 Task: Open Card Copyright Protection Review in Board Content Amplification Strategies to Workspace Creative Writing and add a team member Softage.3@softage.net, a label Red, a checklist Vlogging, an attachment from your onedrive, a color Red and finally, add a card description 'Conduct team training session on leadership' and a comment 'Let us make sure we have a clear understanding of the objectives and requirements of this task before getting started.'. Add a start date 'Jan 07, 1900' with a due date 'Jan 14, 1900'
Action: Mouse moved to (68, 326)
Screenshot: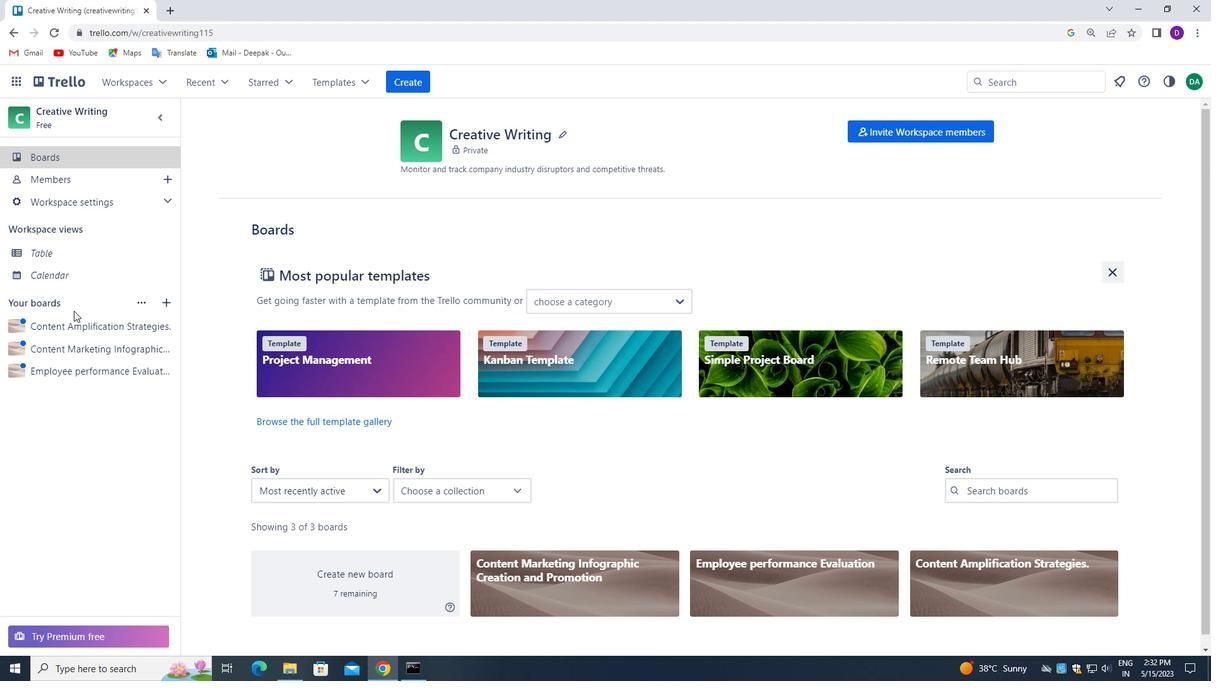 
Action: Mouse pressed left at (68, 326)
Screenshot: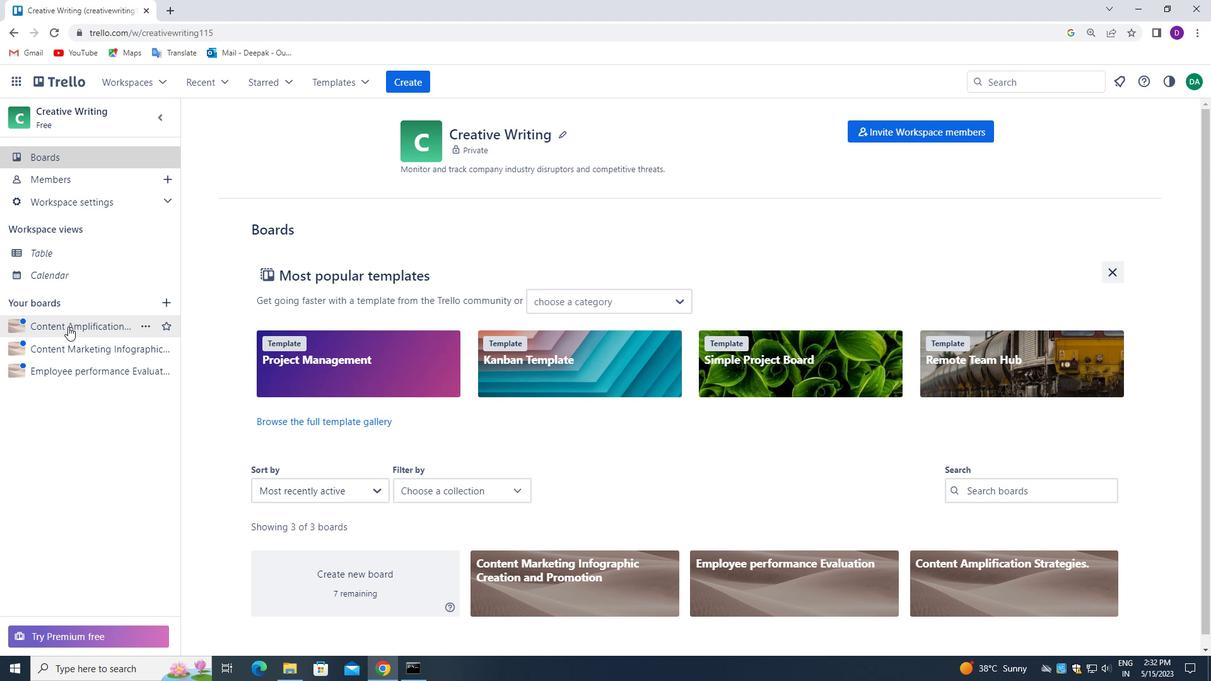 
Action: Mouse moved to (653, 199)
Screenshot: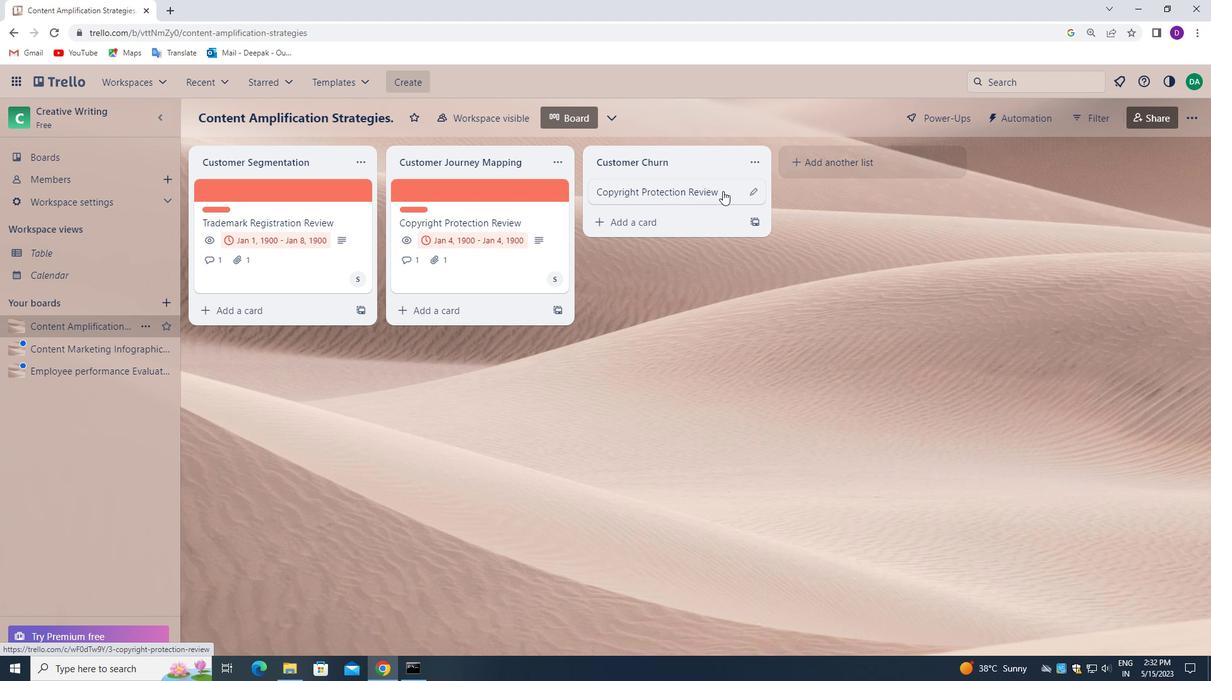 
Action: Mouse pressed left at (653, 199)
Screenshot: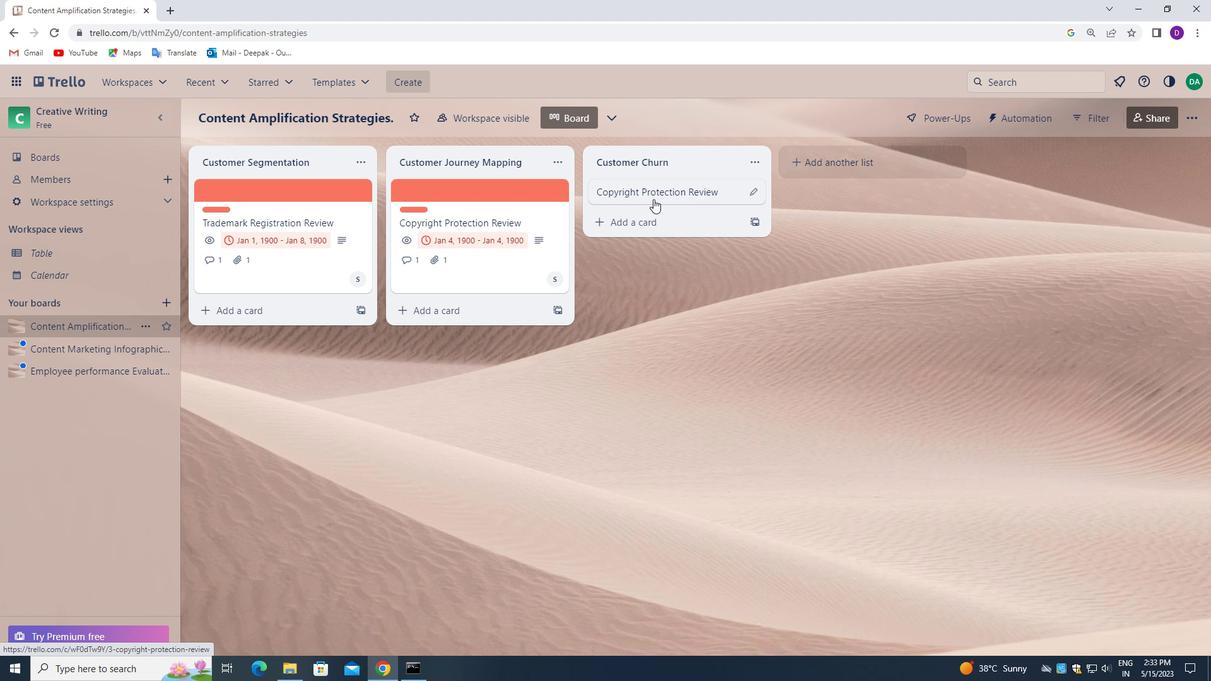 
Action: Mouse moved to (775, 239)
Screenshot: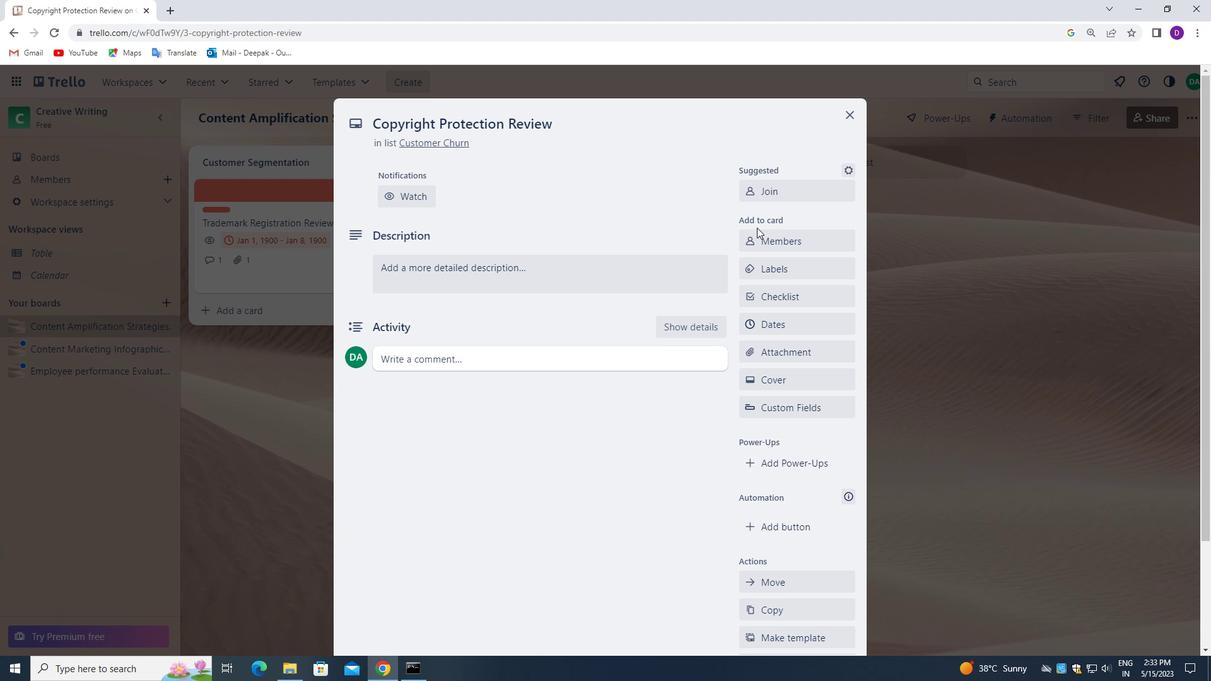
Action: Mouse pressed left at (775, 239)
Screenshot: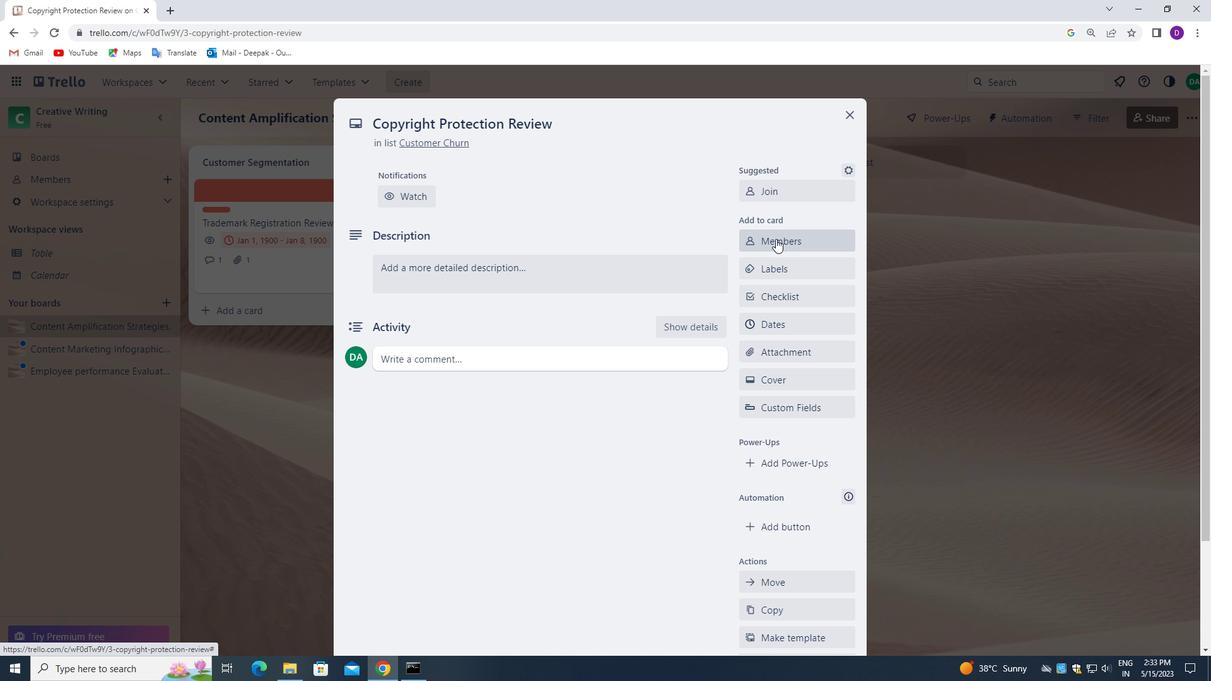 
Action: Mouse moved to (779, 297)
Screenshot: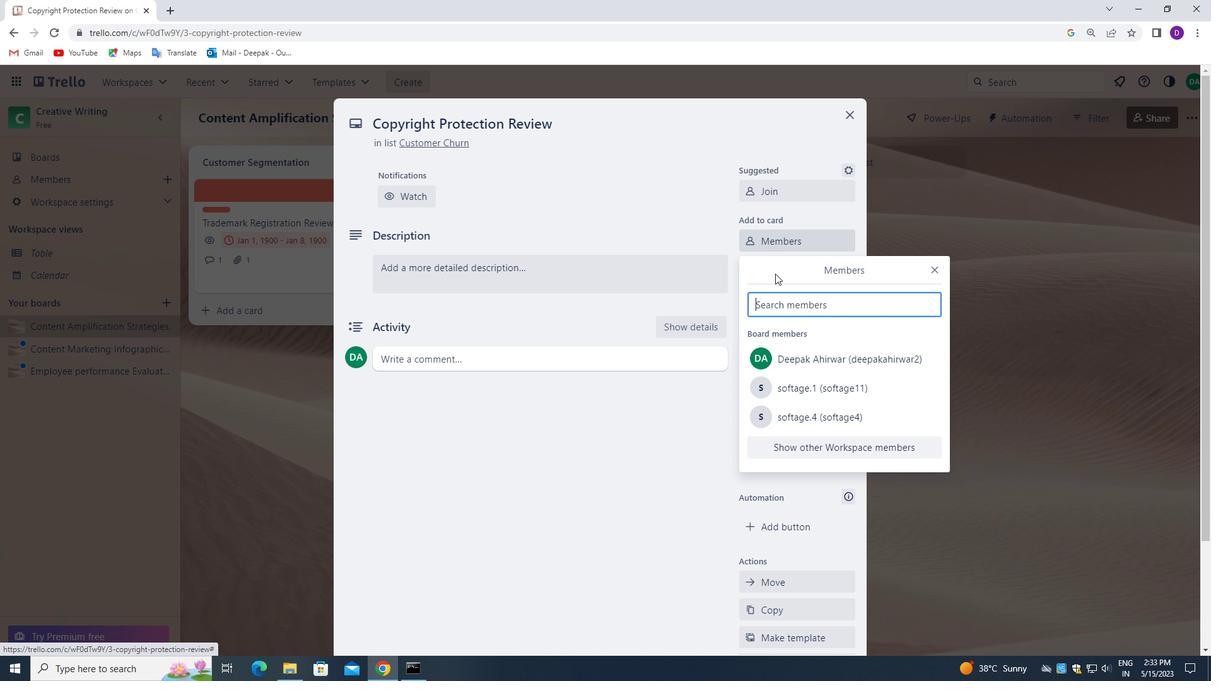 
Action: Mouse pressed left at (779, 297)
Screenshot: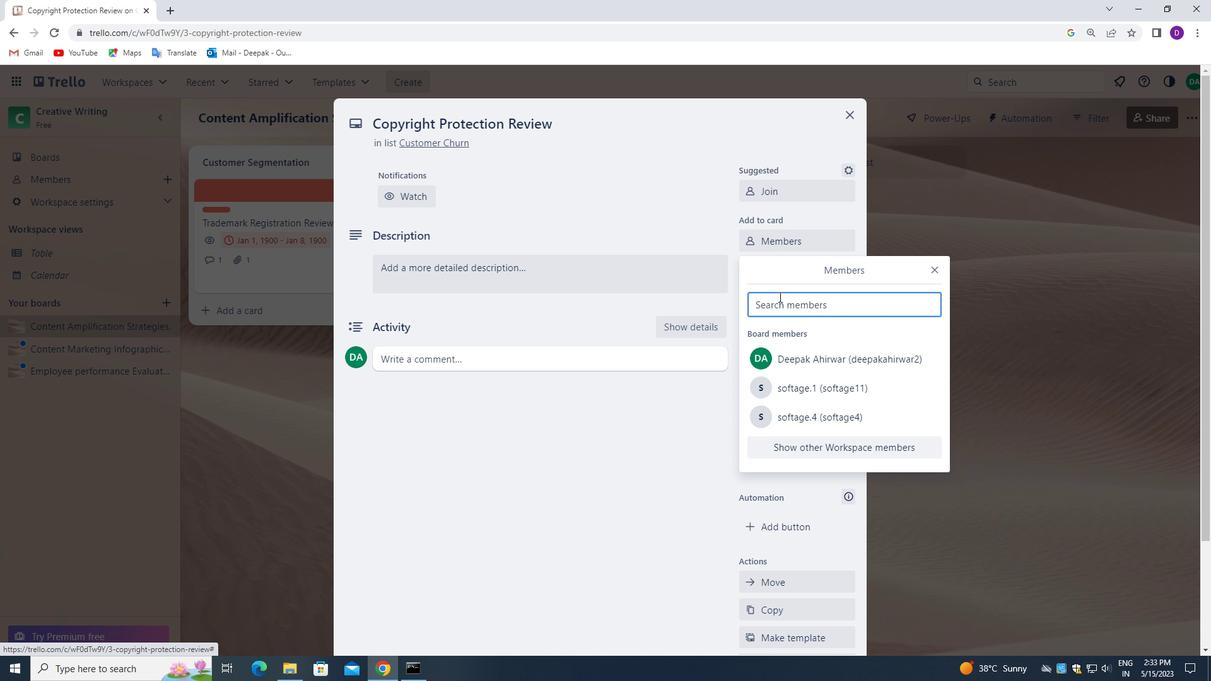 
Action: Key pressed soatage.3<Key.shift>@SOFTAGE.NET
Screenshot: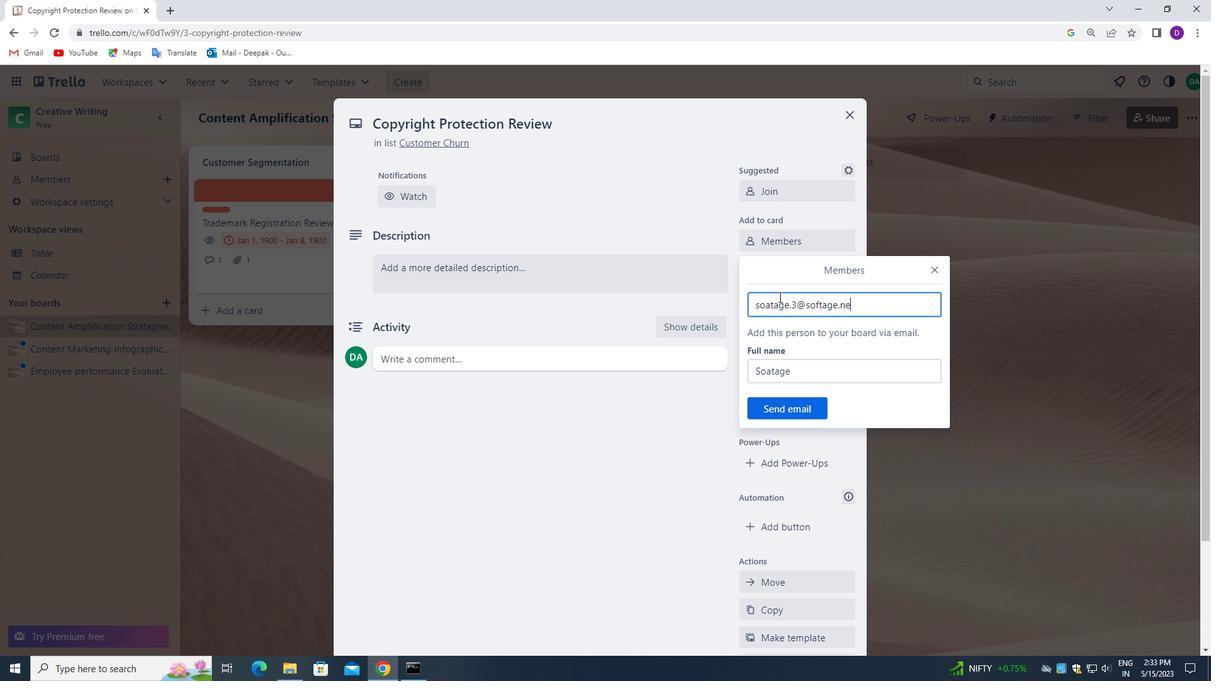 
Action: Mouse moved to (767, 305)
Screenshot: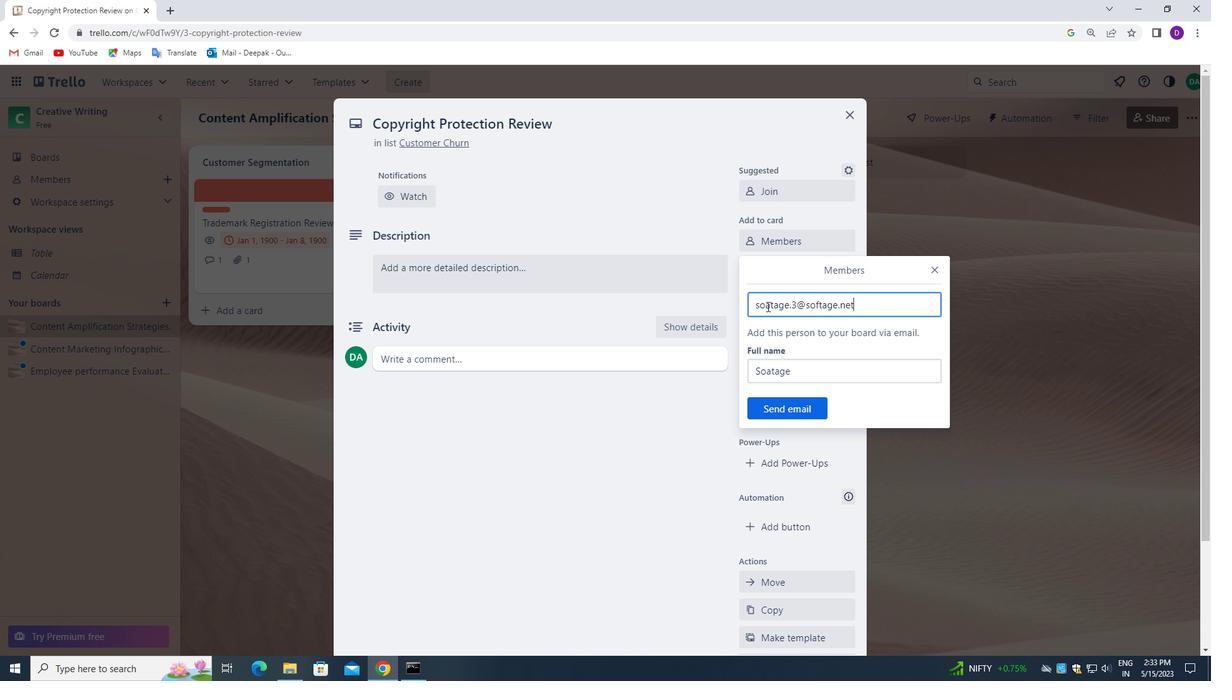 
Action: Mouse pressed left at (767, 305)
Screenshot: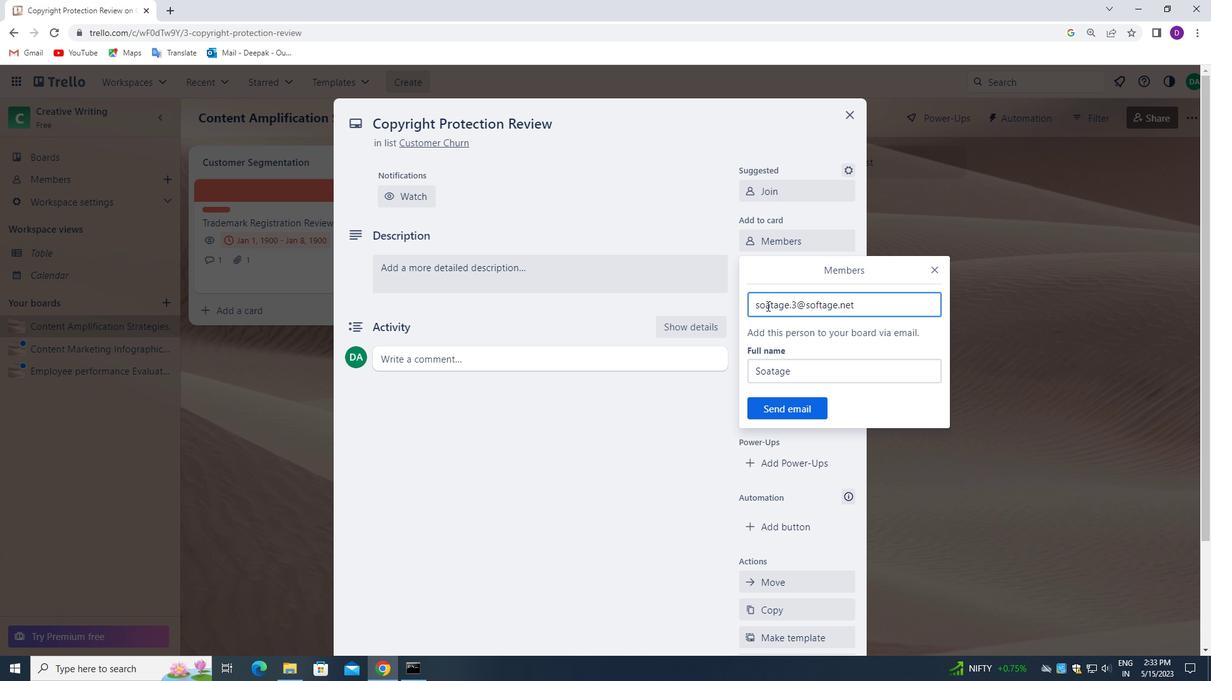 
Action: Mouse moved to (770, 307)
Screenshot: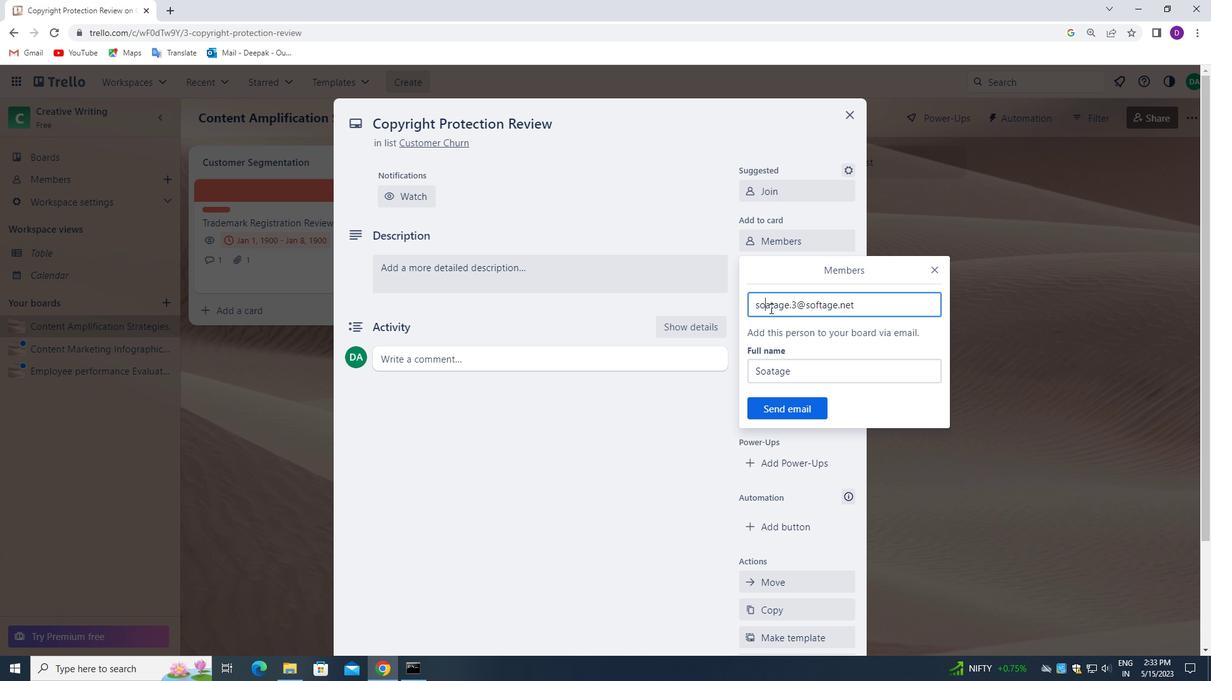 
Action: Mouse pressed left at (770, 307)
Screenshot: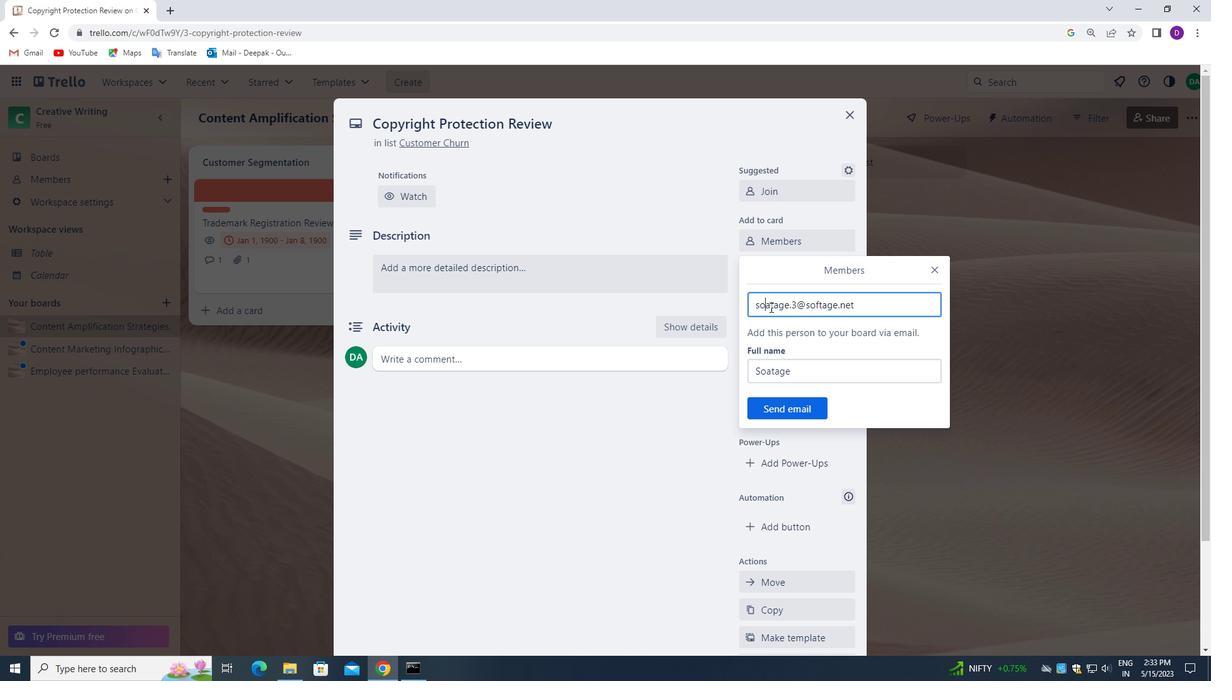 
Action: Mouse moved to (790, 343)
Screenshot: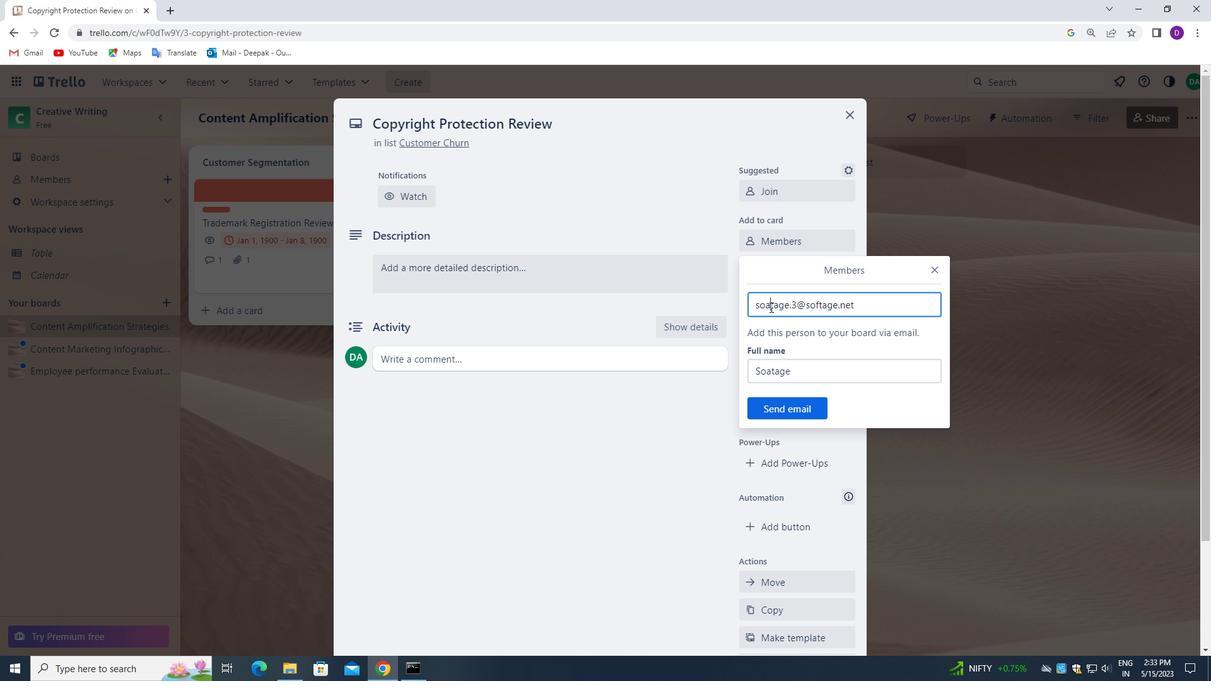 
Action: Key pressed <Key.backspace>F
Screenshot: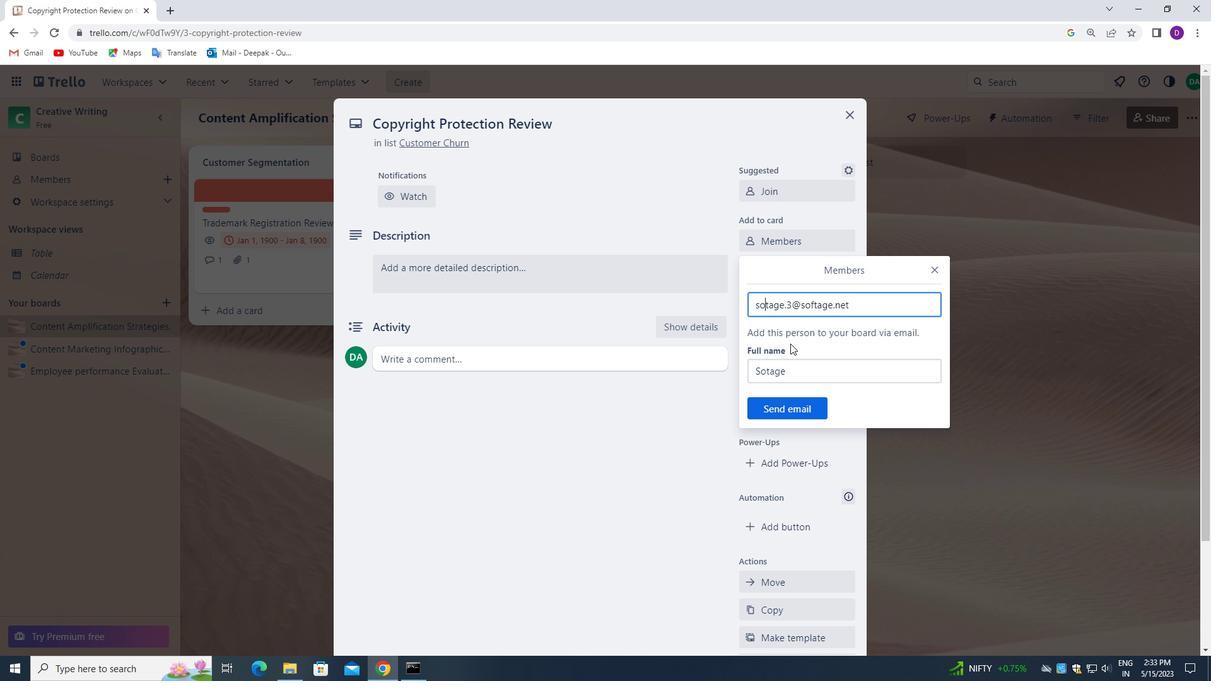 
Action: Mouse moved to (773, 399)
Screenshot: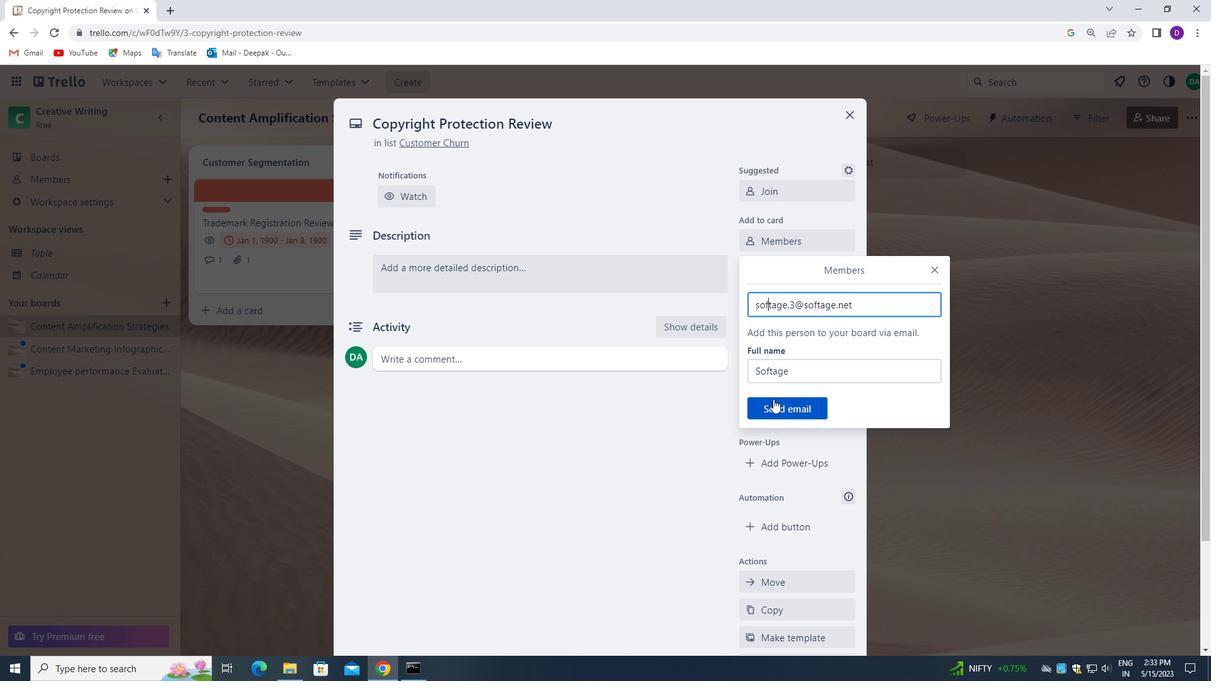 
Action: Mouse pressed left at (773, 399)
Screenshot: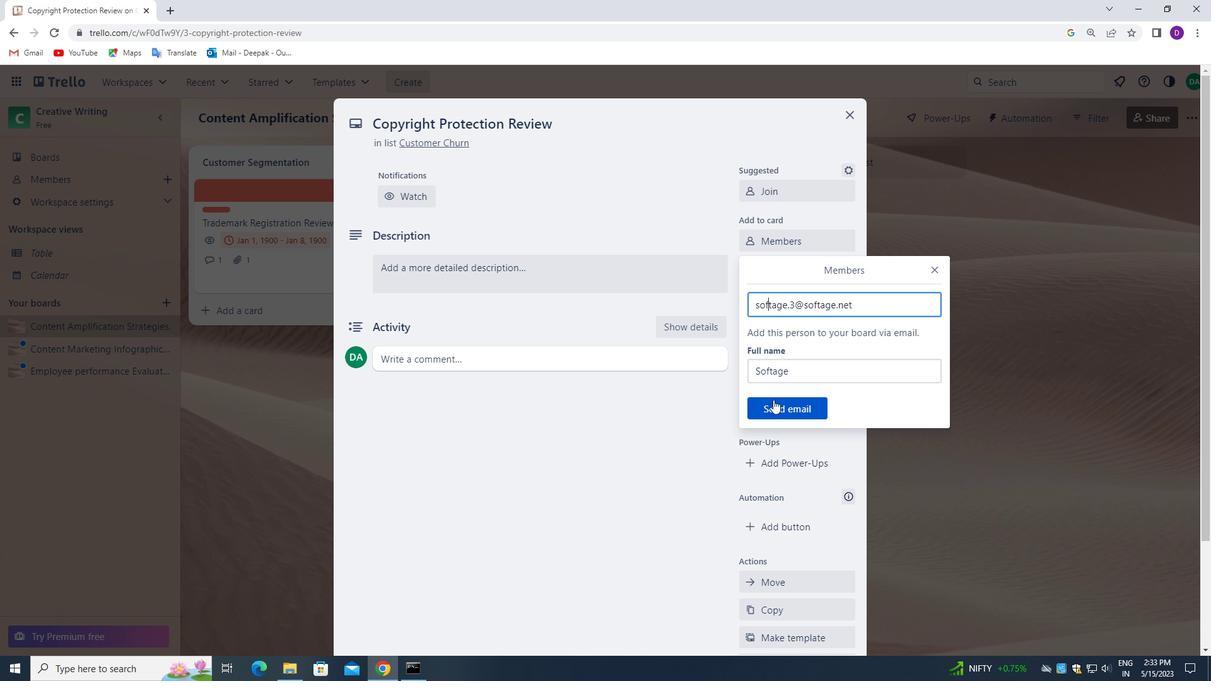 
Action: Mouse moved to (784, 260)
Screenshot: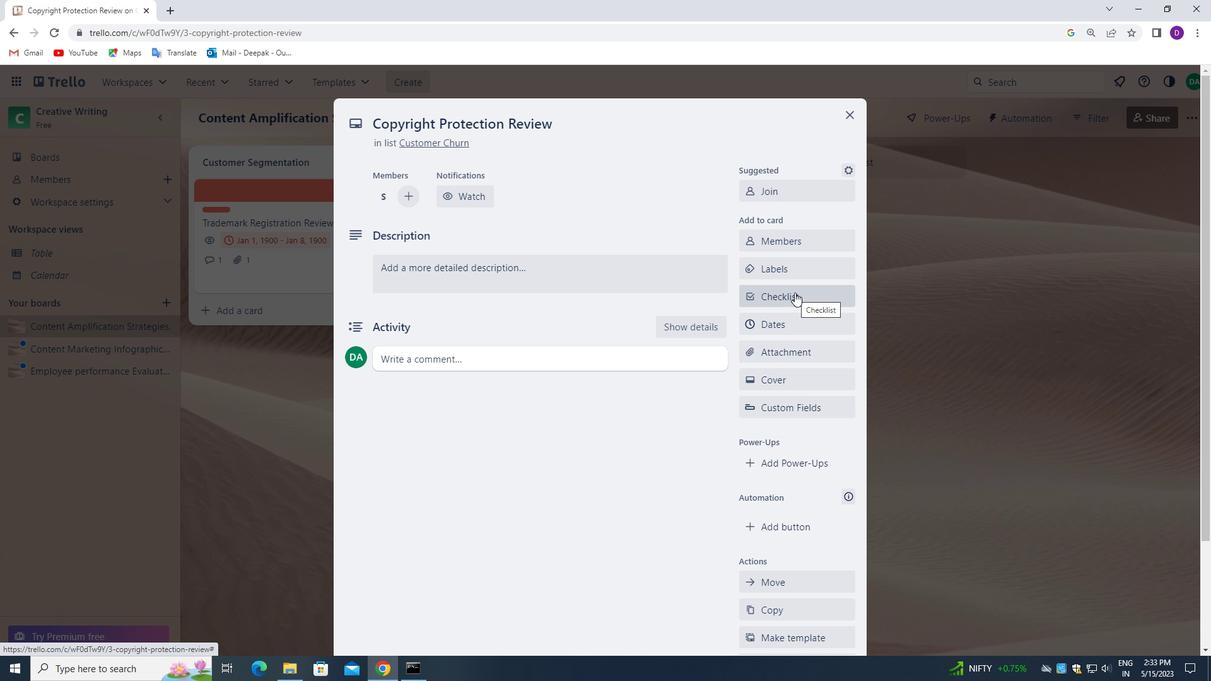 
Action: Mouse pressed left at (784, 260)
Screenshot: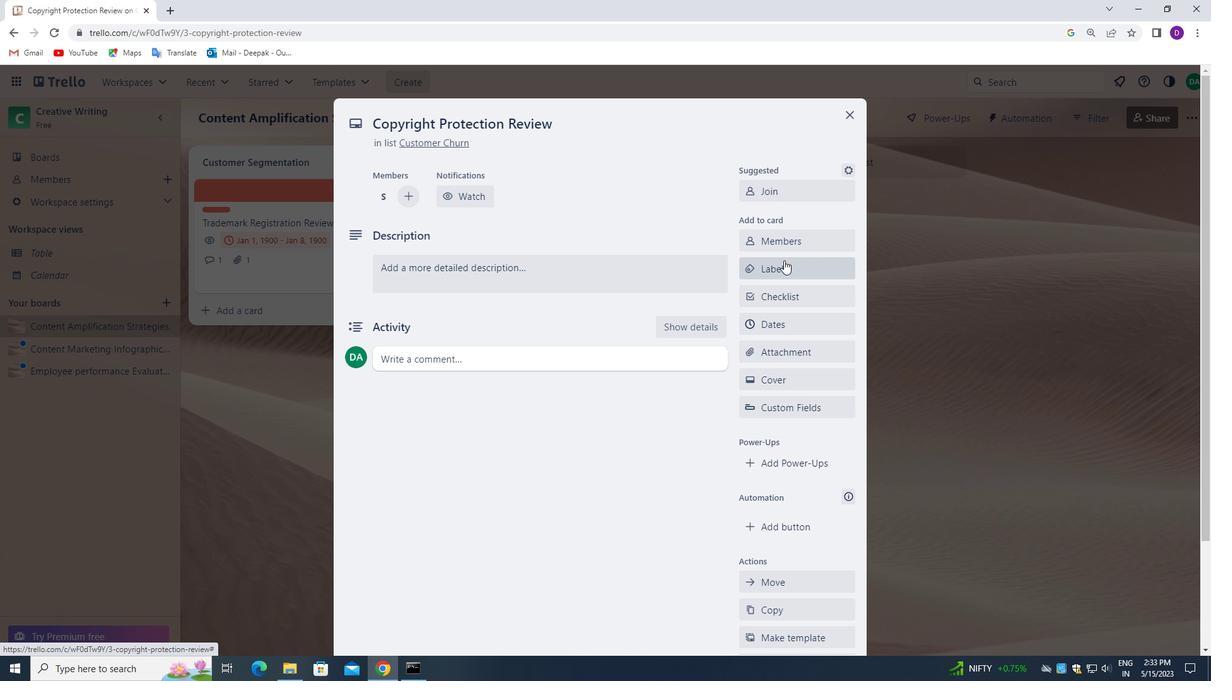 
Action: Mouse moved to (811, 454)
Screenshot: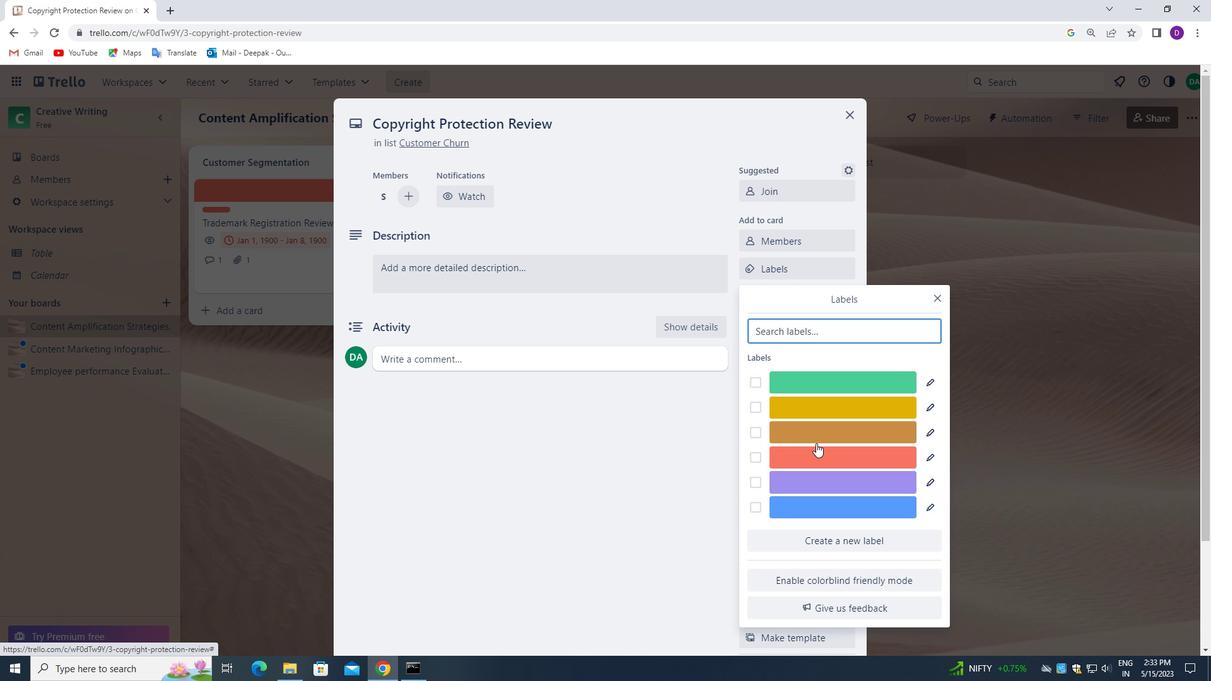 
Action: Mouse pressed left at (811, 454)
Screenshot: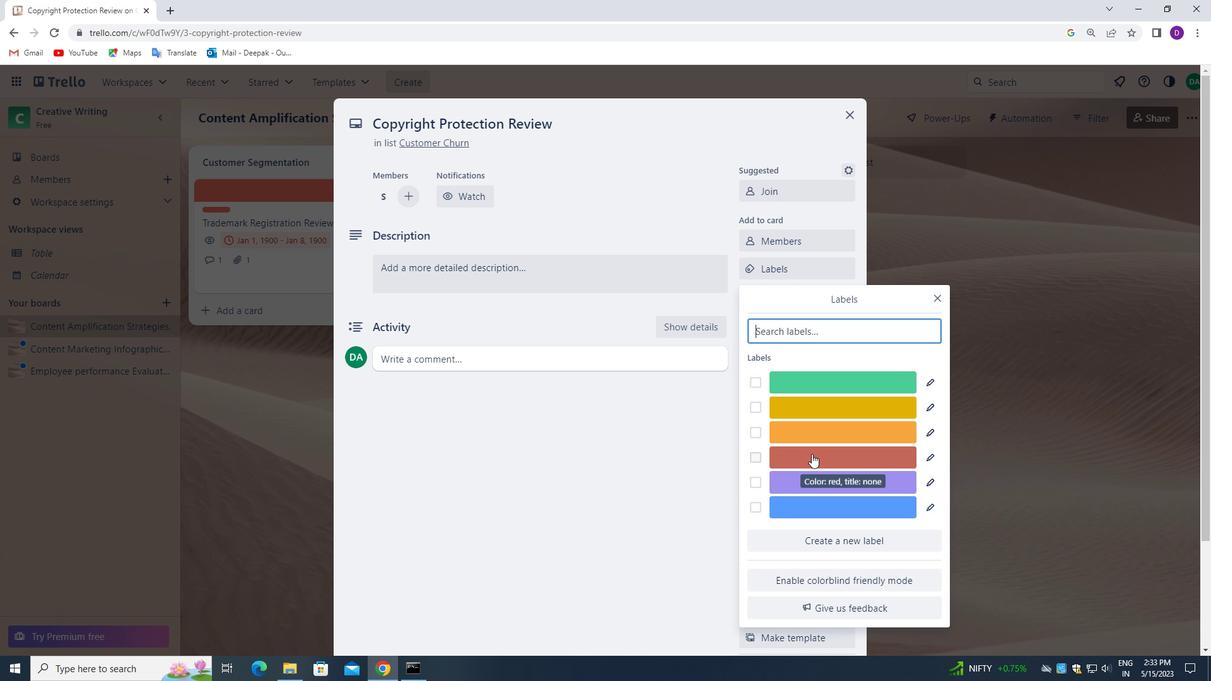 
Action: Mouse moved to (1074, 356)
Screenshot: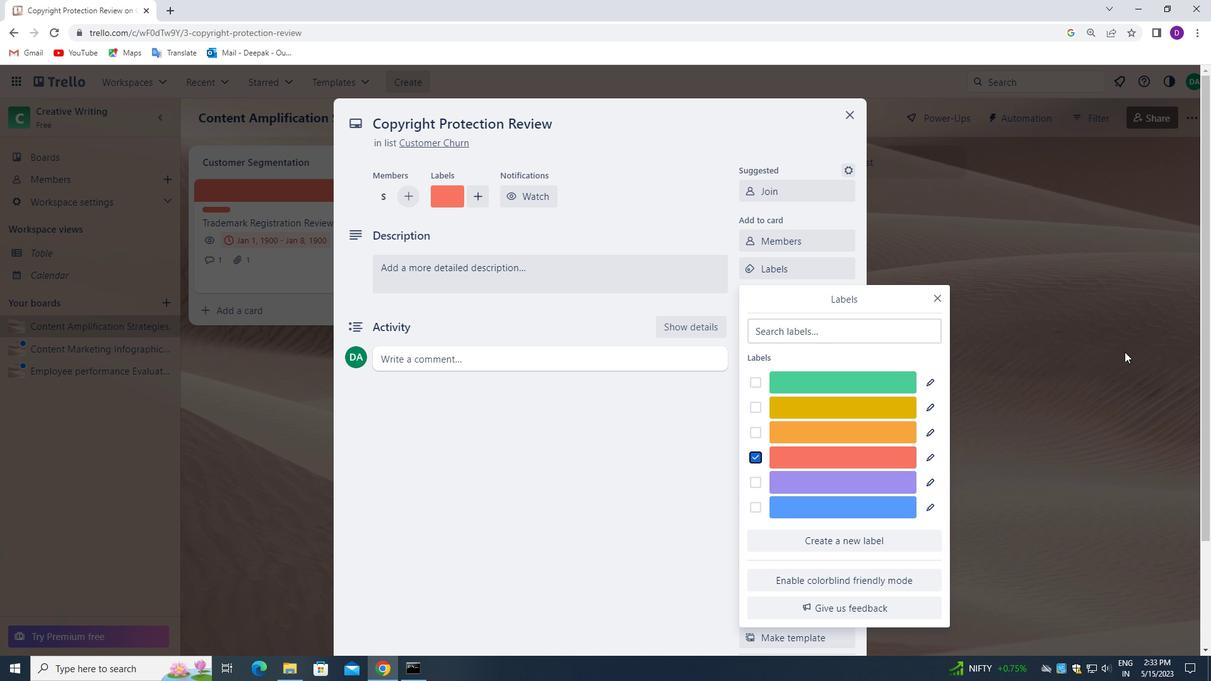
Action: Mouse pressed left at (1074, 356)
Screenshot: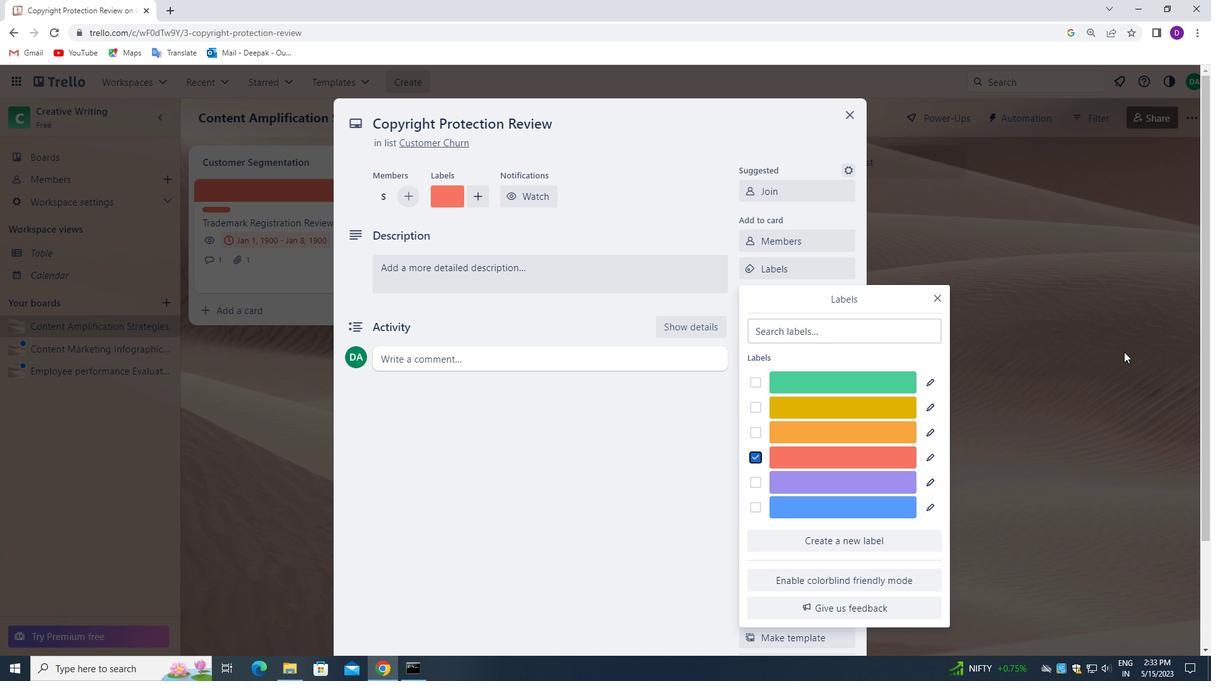 
Action: Mouse moved to (809, 293)
Screenshot: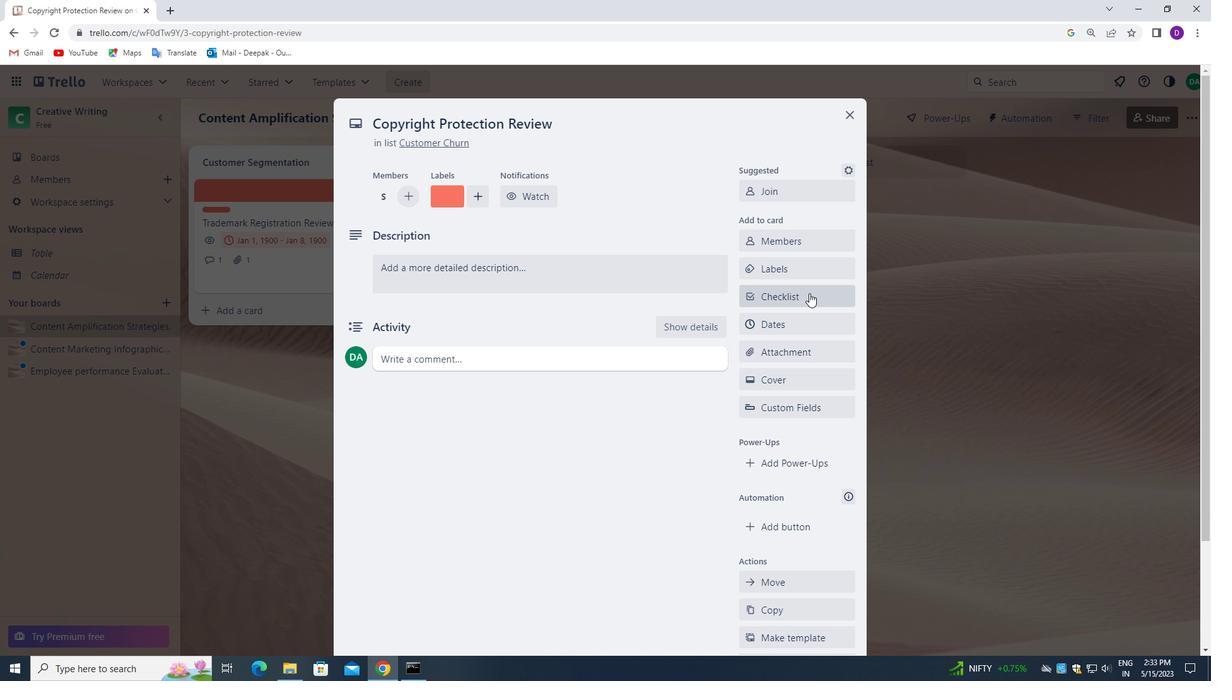 
Action: Mouse pressed left at (809, 293)
Screenshot: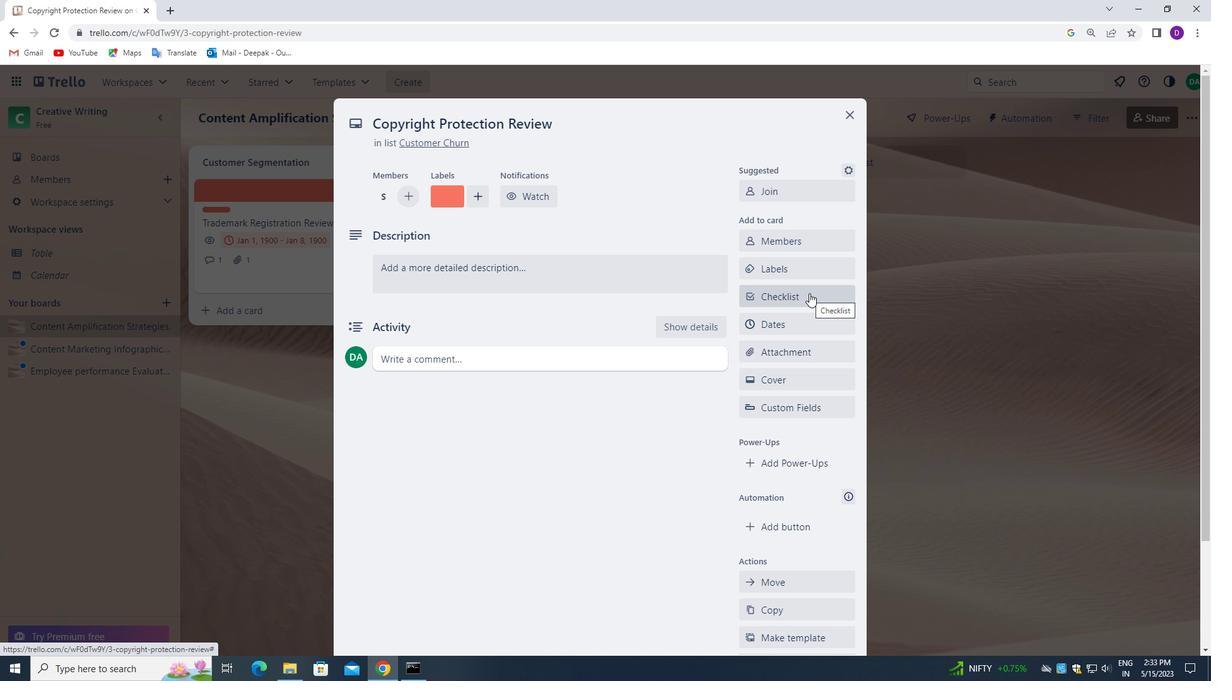 
Action: Mouse moved to (801, 369)
Screenshot: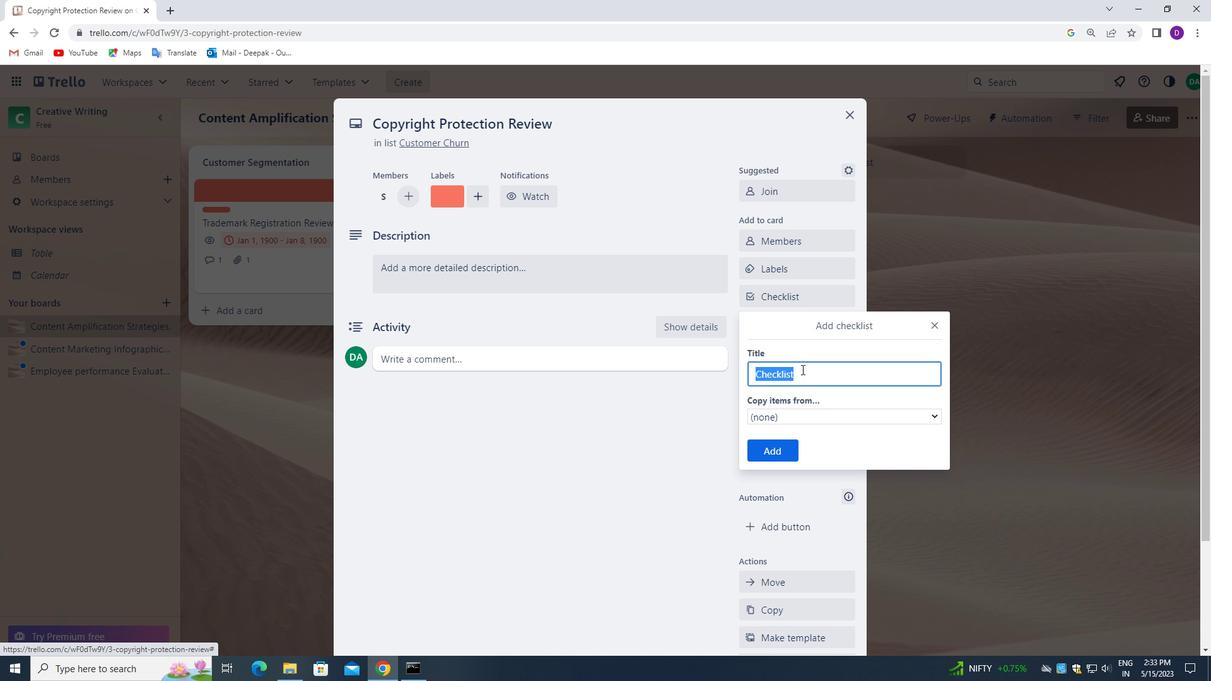 
Action: Key pressed <Key.backspace><Key.shift>VLOF<Key.backspace>
Screenshot: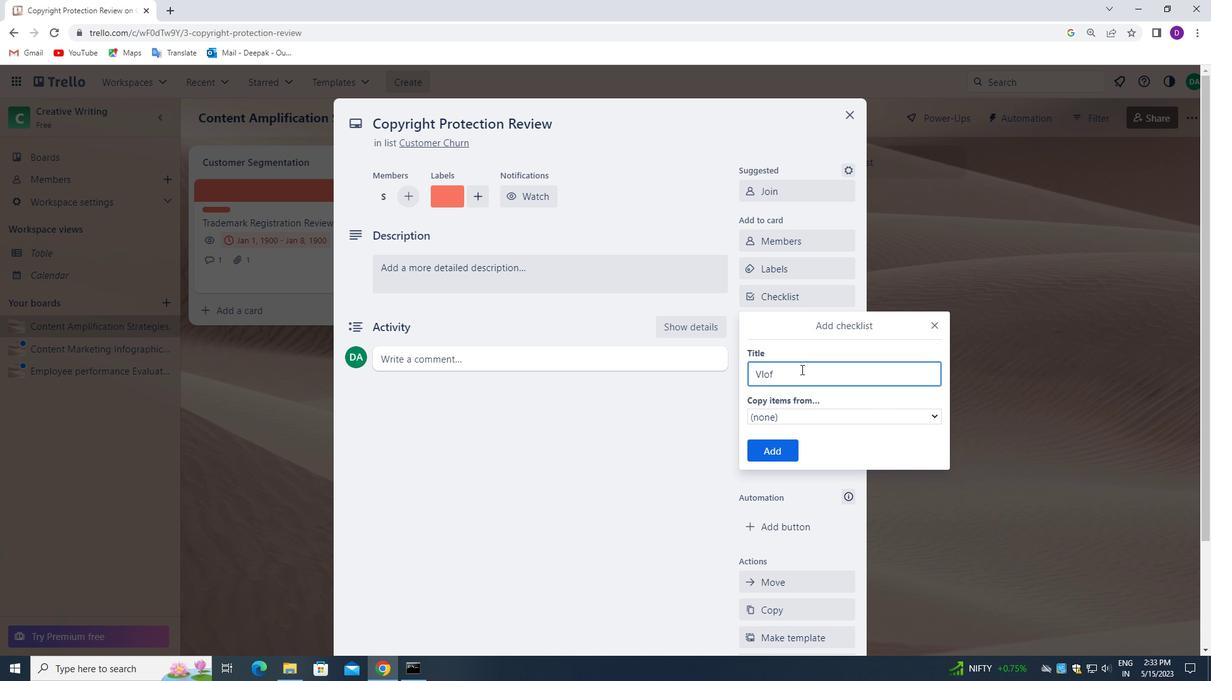 
Action: Mouse moved to (820, 410)
Screenshot: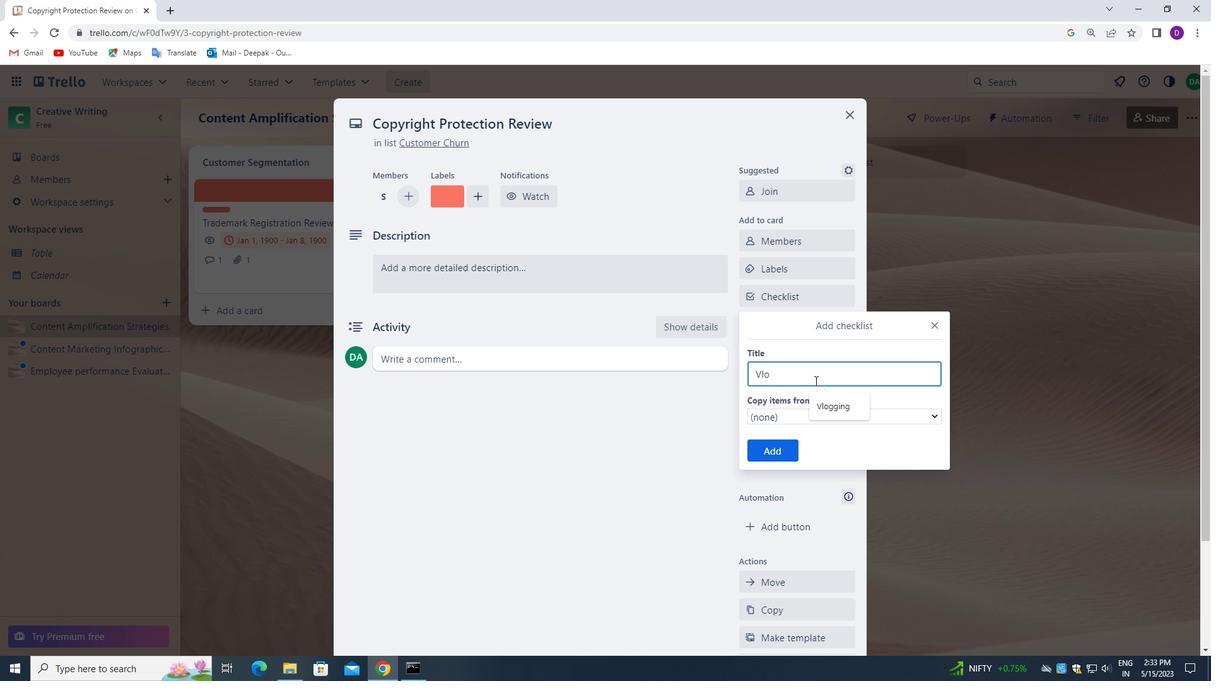 
Action: Mouse pressed left at (820, 410)
Screenshot: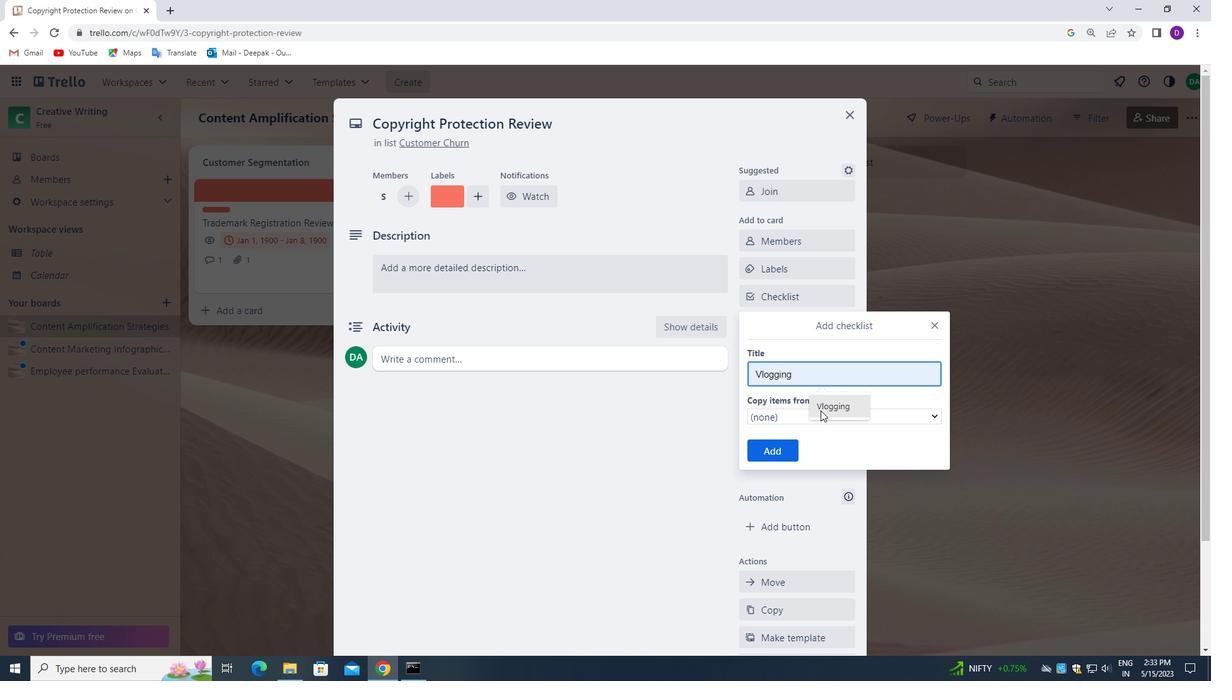 
Action: Mouse moved to (765, 453)
Screenshot: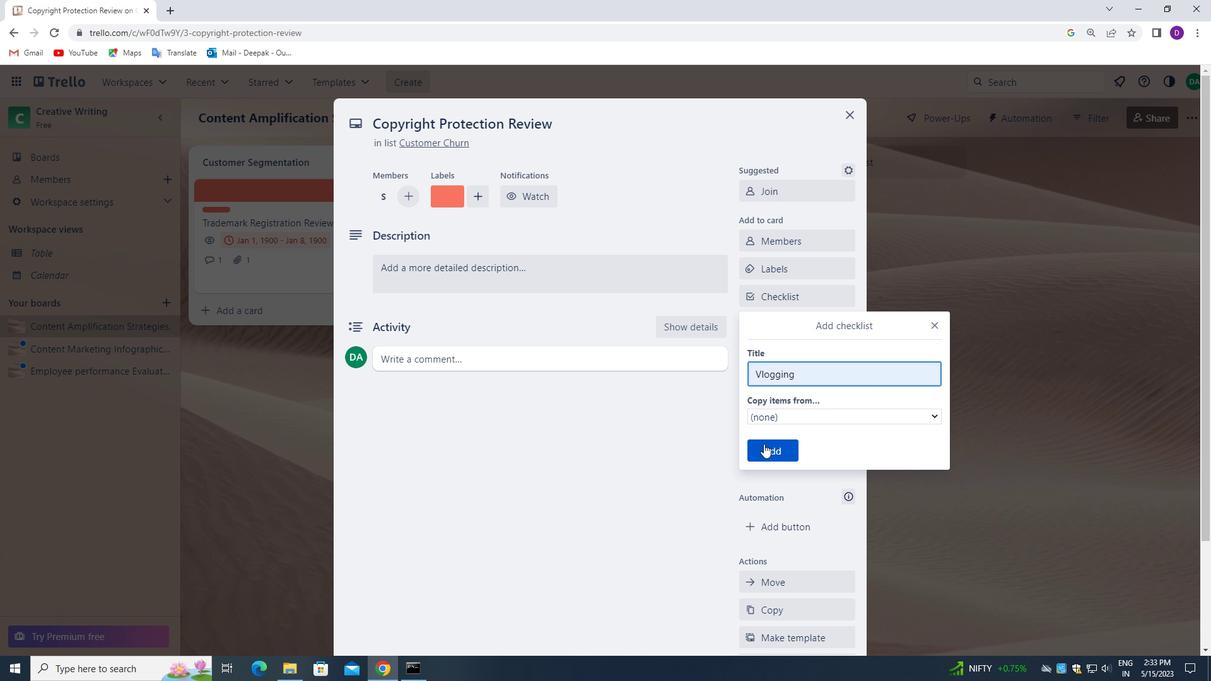 
Action: Mouse pressed left at (765, 453)
Screenshot: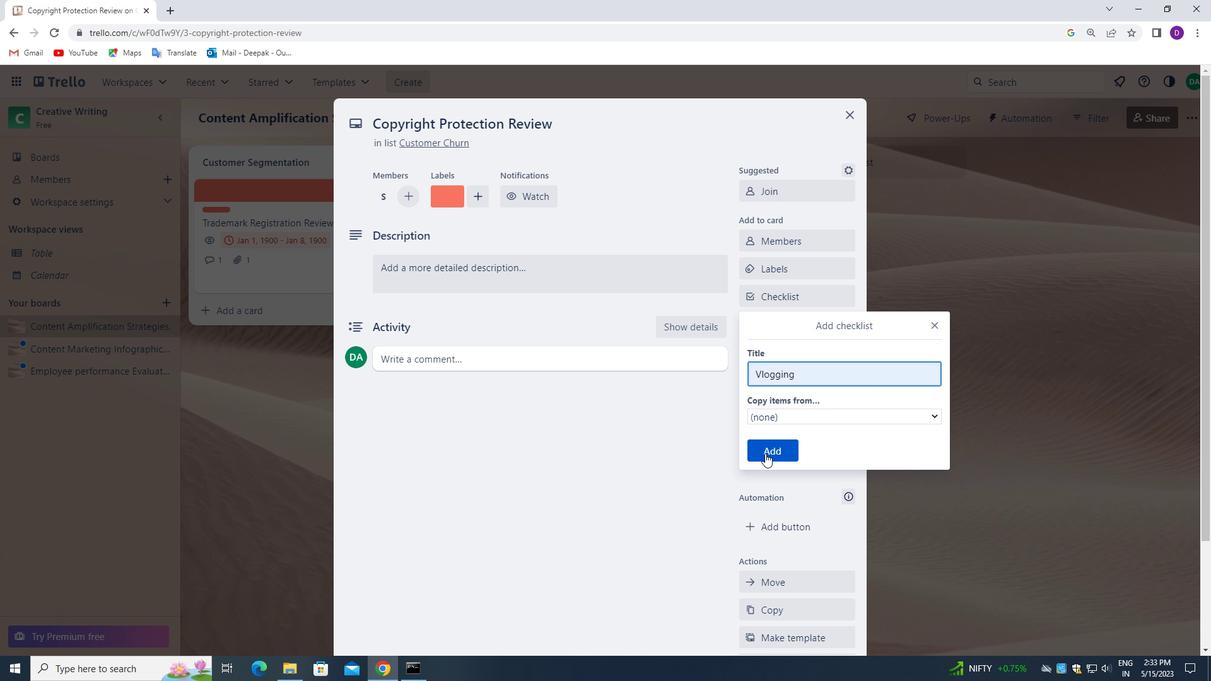 
Action: Mouse moved to (803, 346)
Screenshot: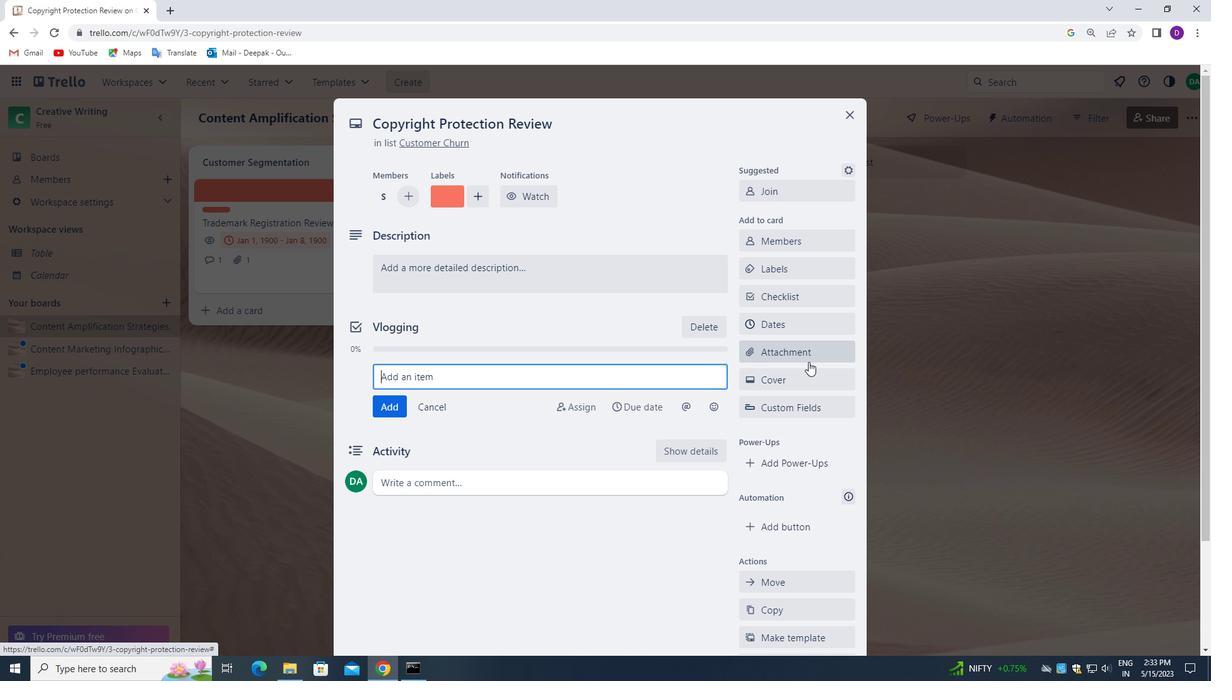 
Action: Mouse pressed left at (803, 346)
Screenshot: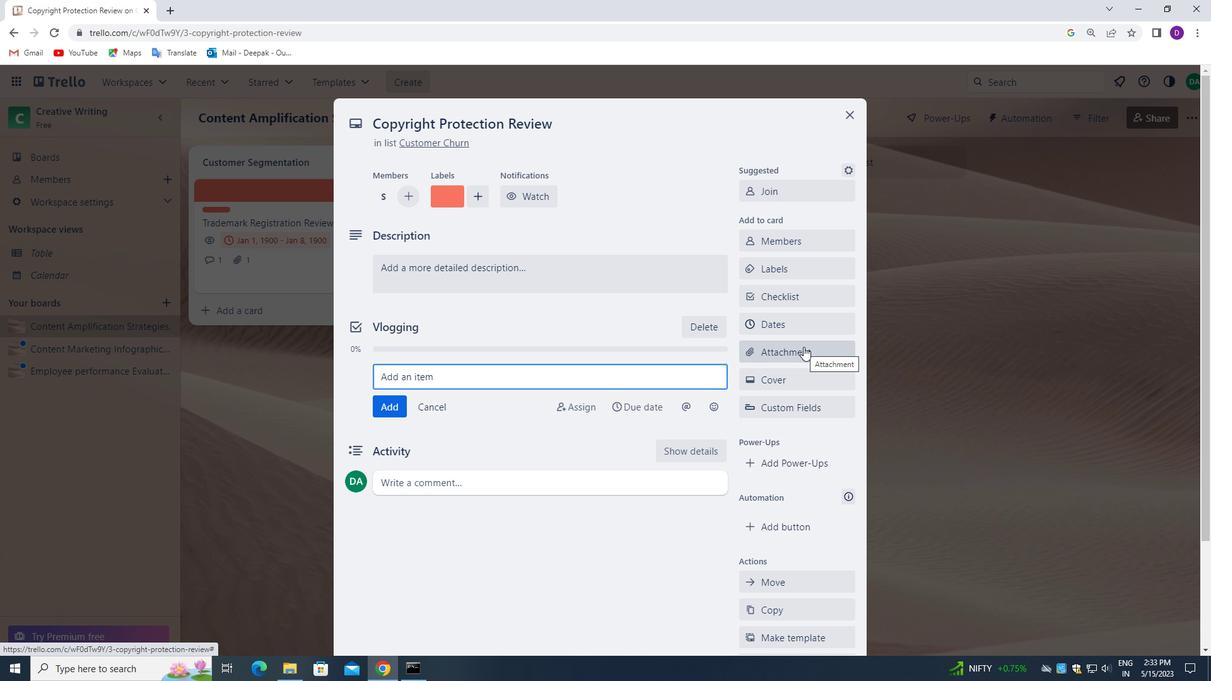 
Action: Mouse moved to (771, 255)
Screenshot: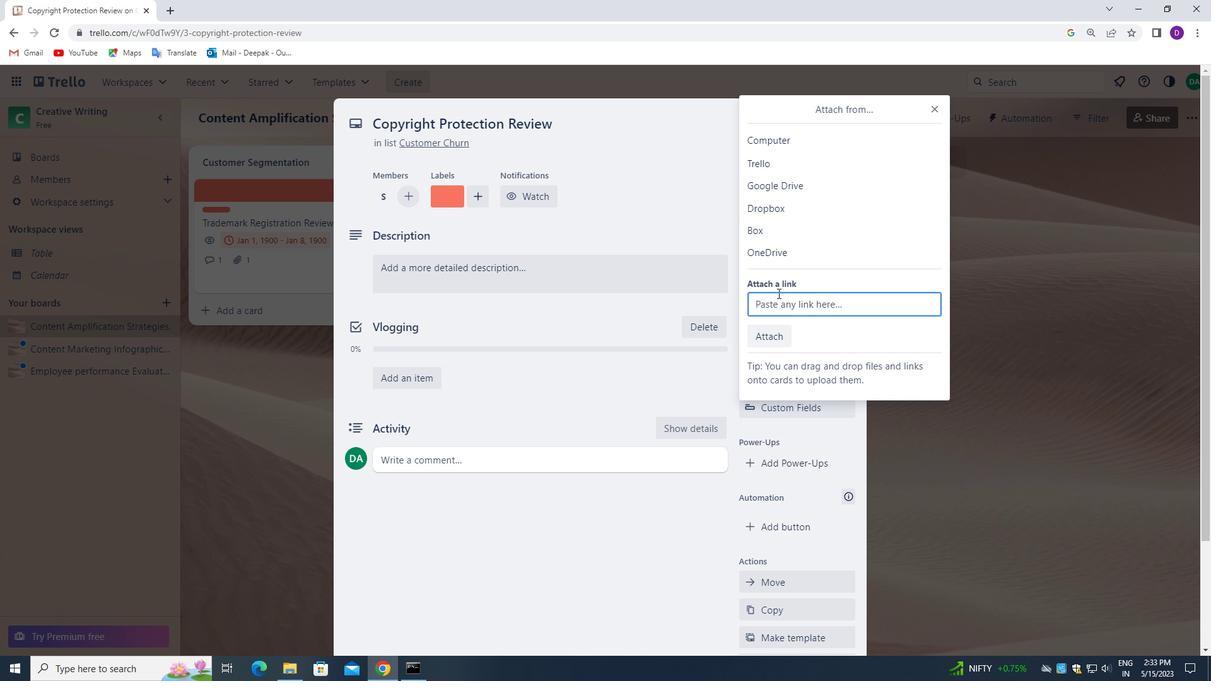 
Action: Mouse pressed left at (771, 255)
Screenshot: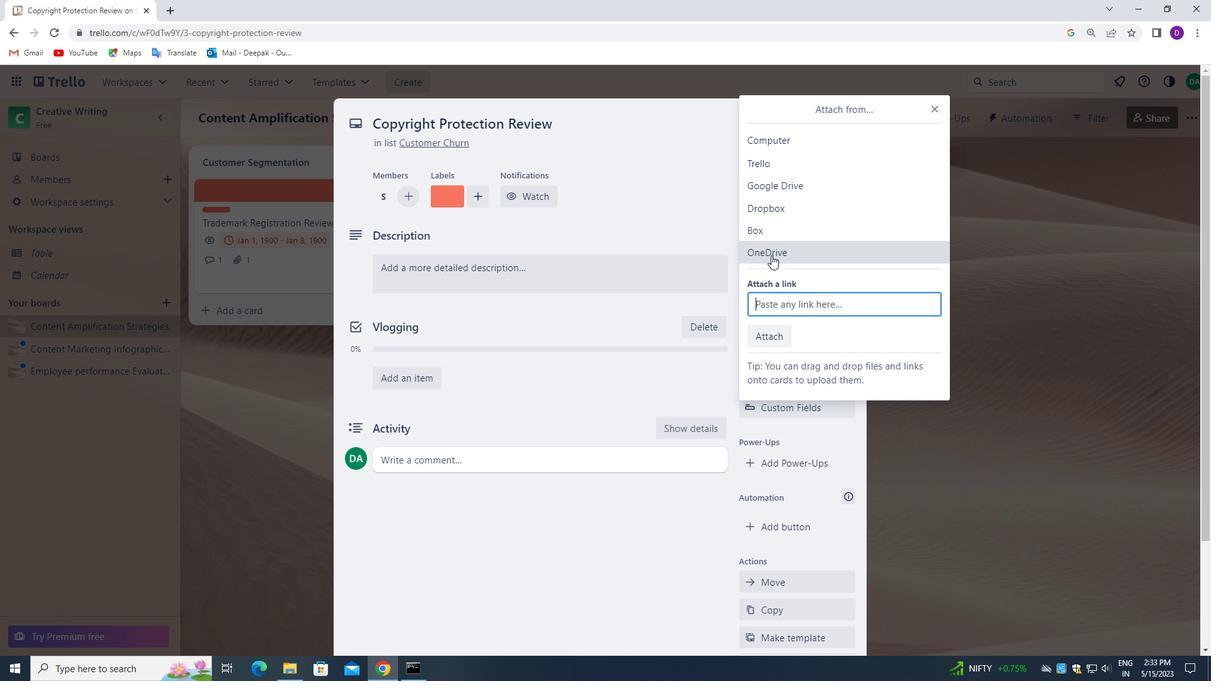 
Action: Mouse moved to (486, 275)
Screenshot: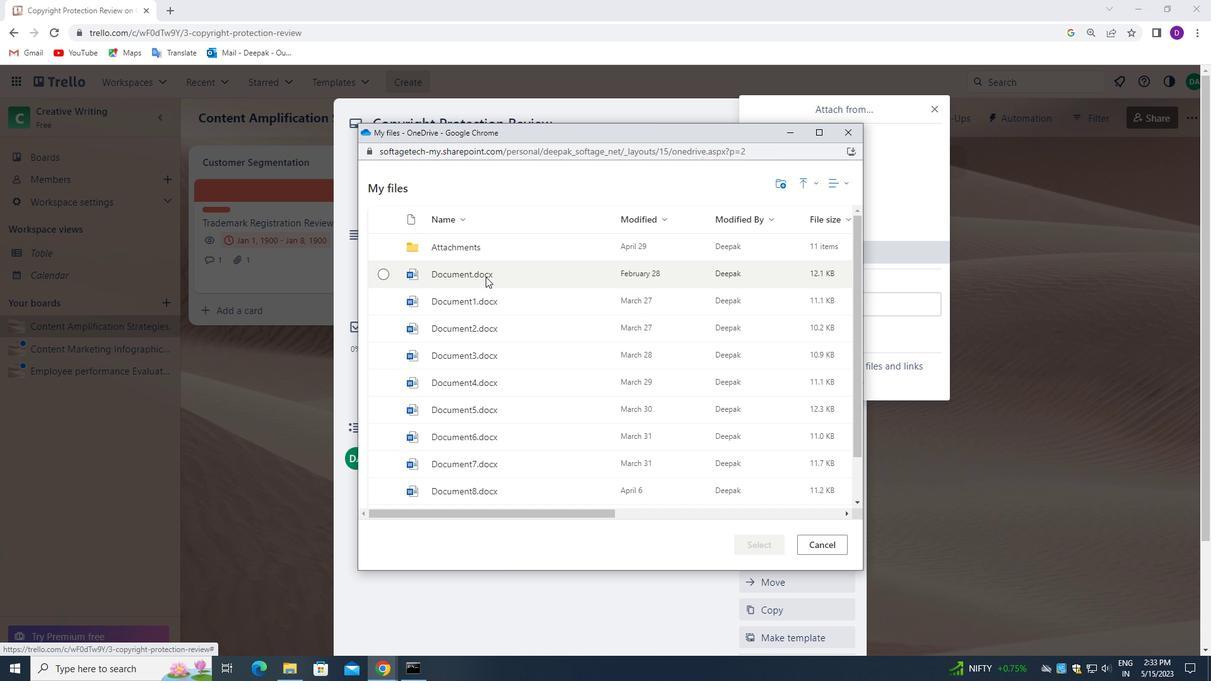 
Action: Mouse pressed left at (486, 275)
Screenshot: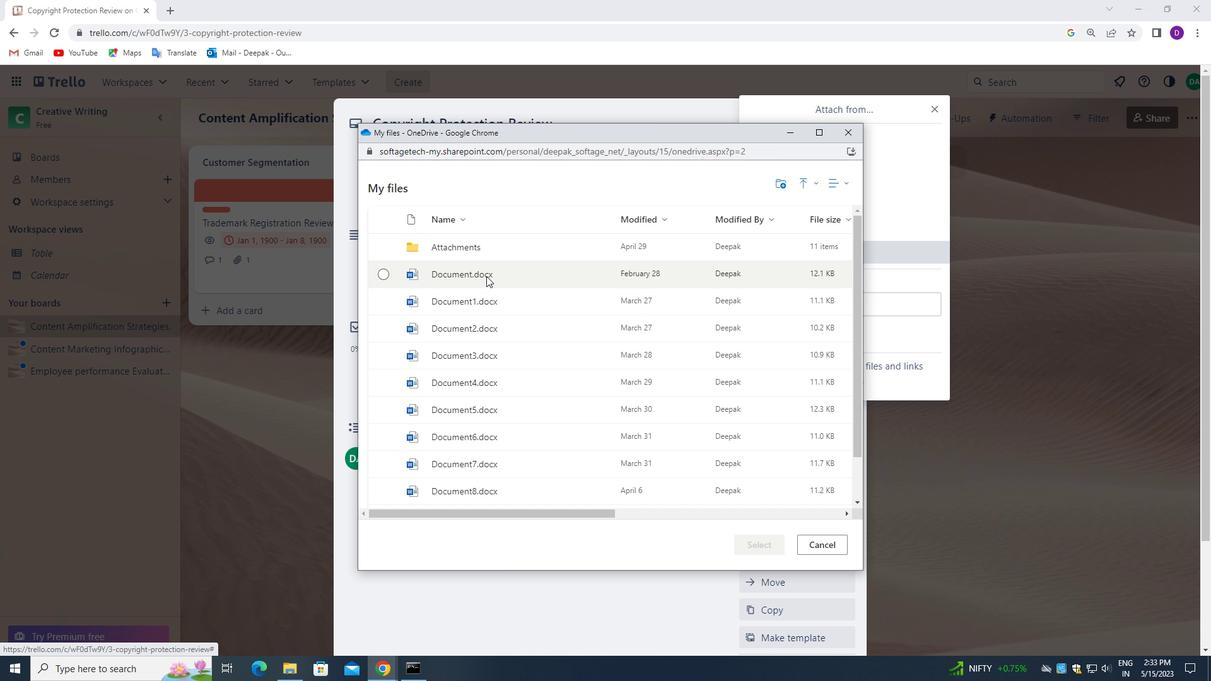 
Action: Mouse moved to (751, 540)
Screenshot: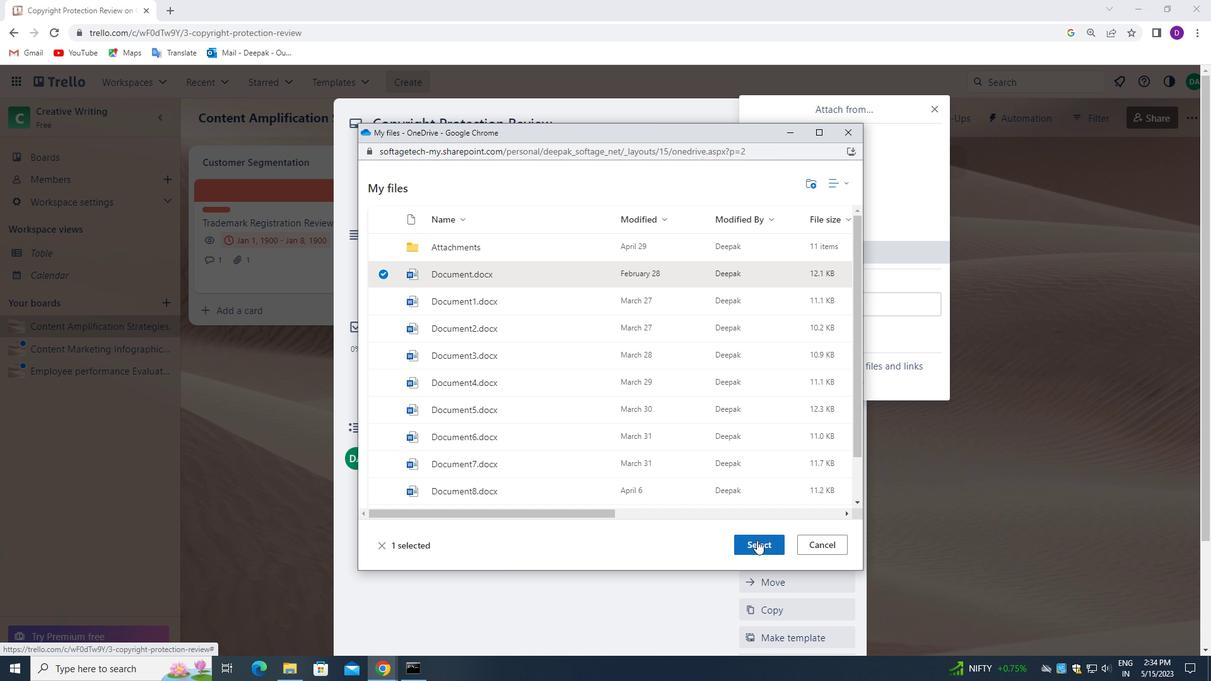 
Action: Mouse pressed left at (751, 540)
Screenshot: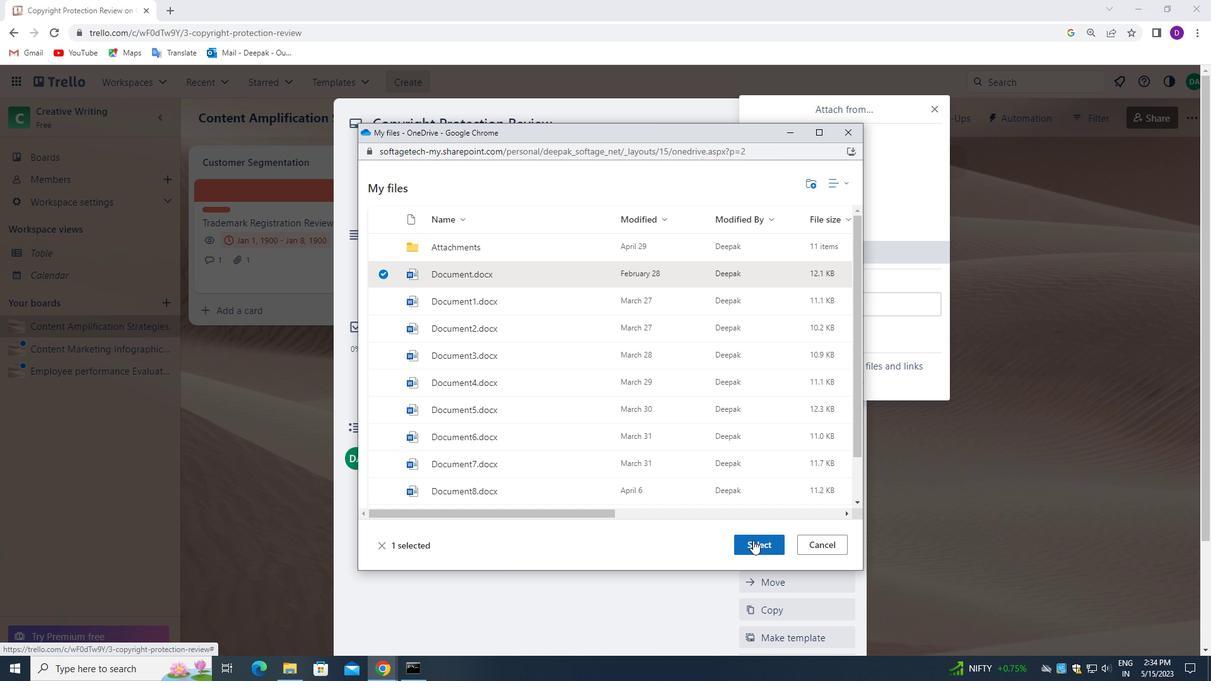 
Action: Mouse moved to (792, 373)
Screenshot: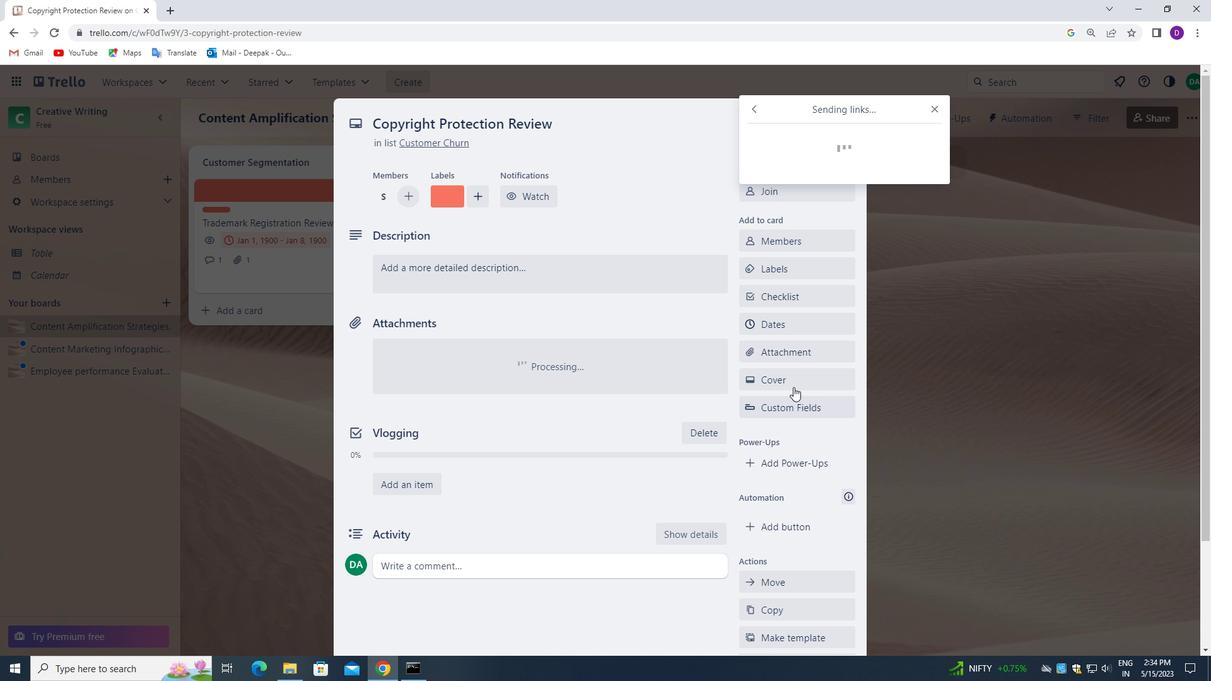 
Action: Mouse pressed left at (792, 373)
Screenshot: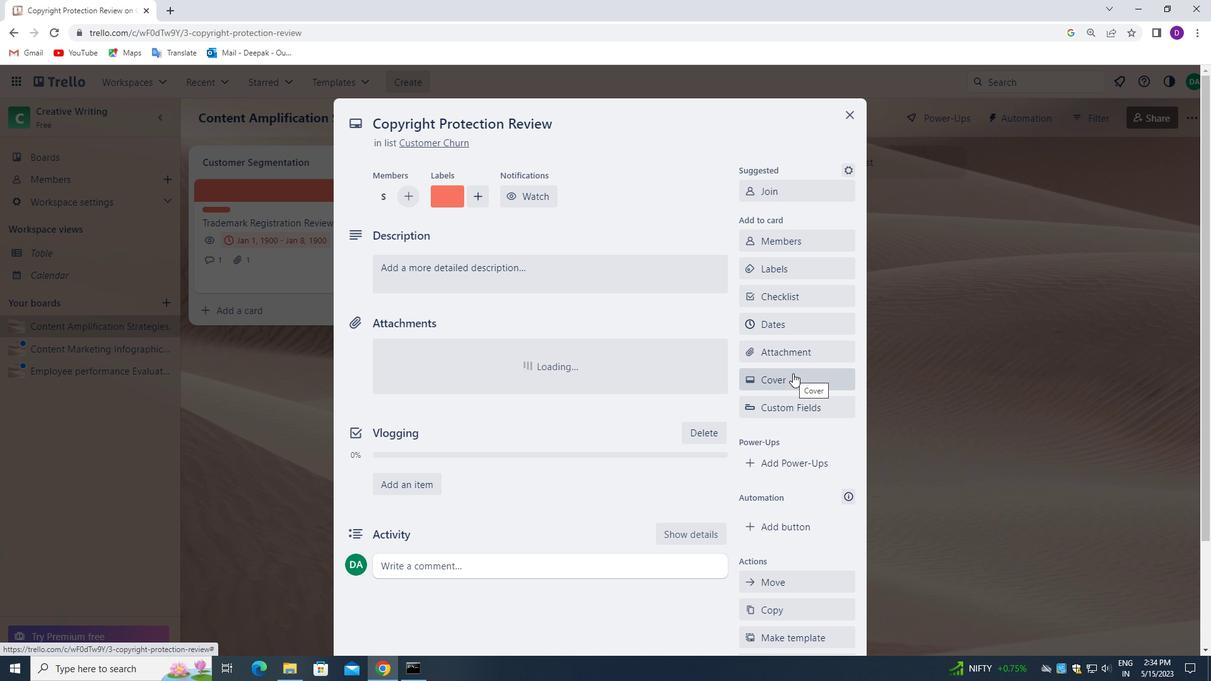 
Action: Mouse moved to (881, 230)
Screenshot: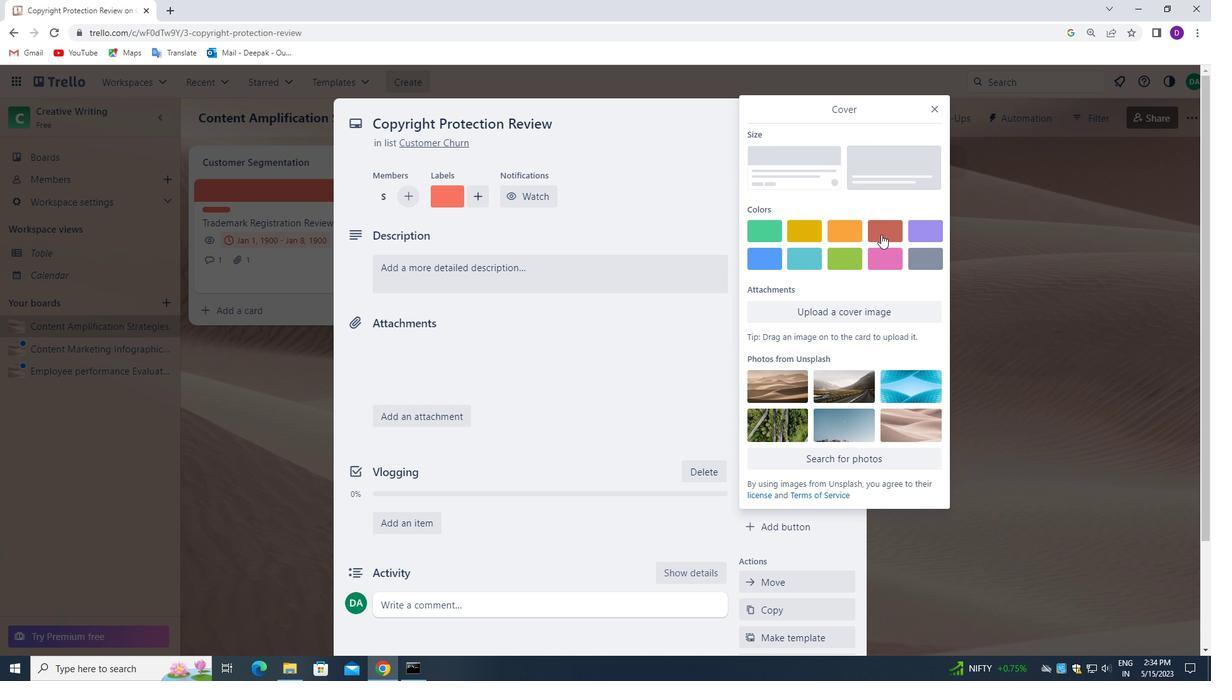 
Action: Mouse pressed left at (881, 230)
Screenshot: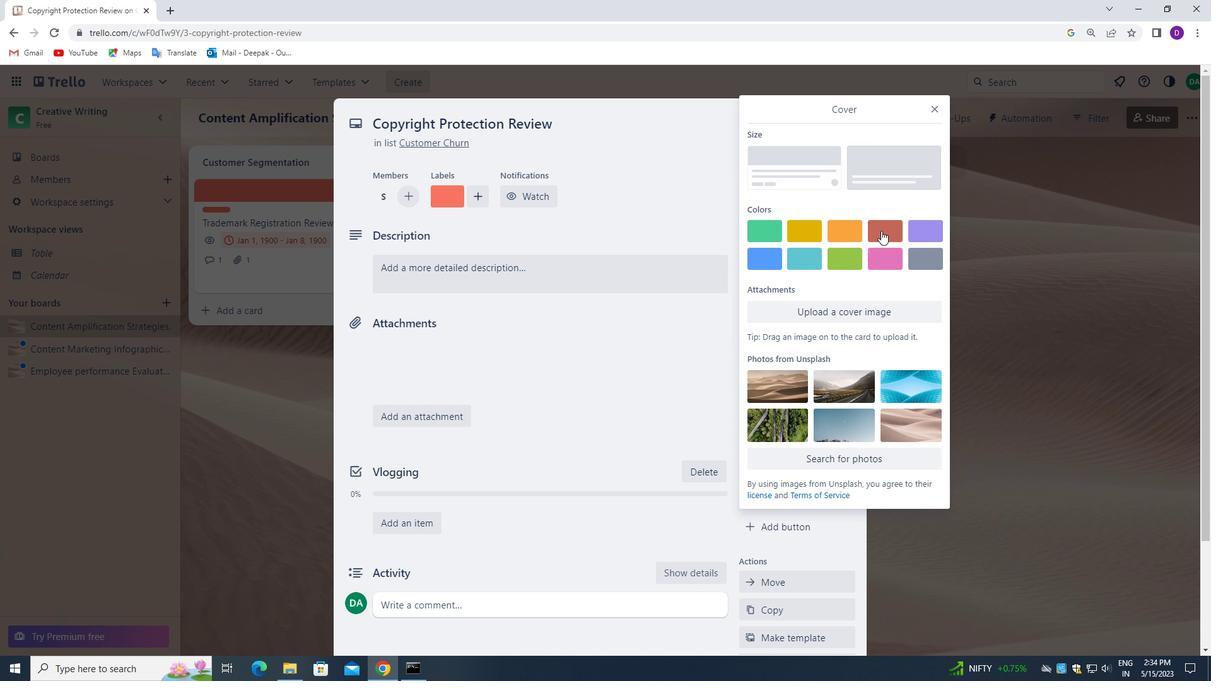 
Action: Mouse moved to (990, 288)
Screenshot: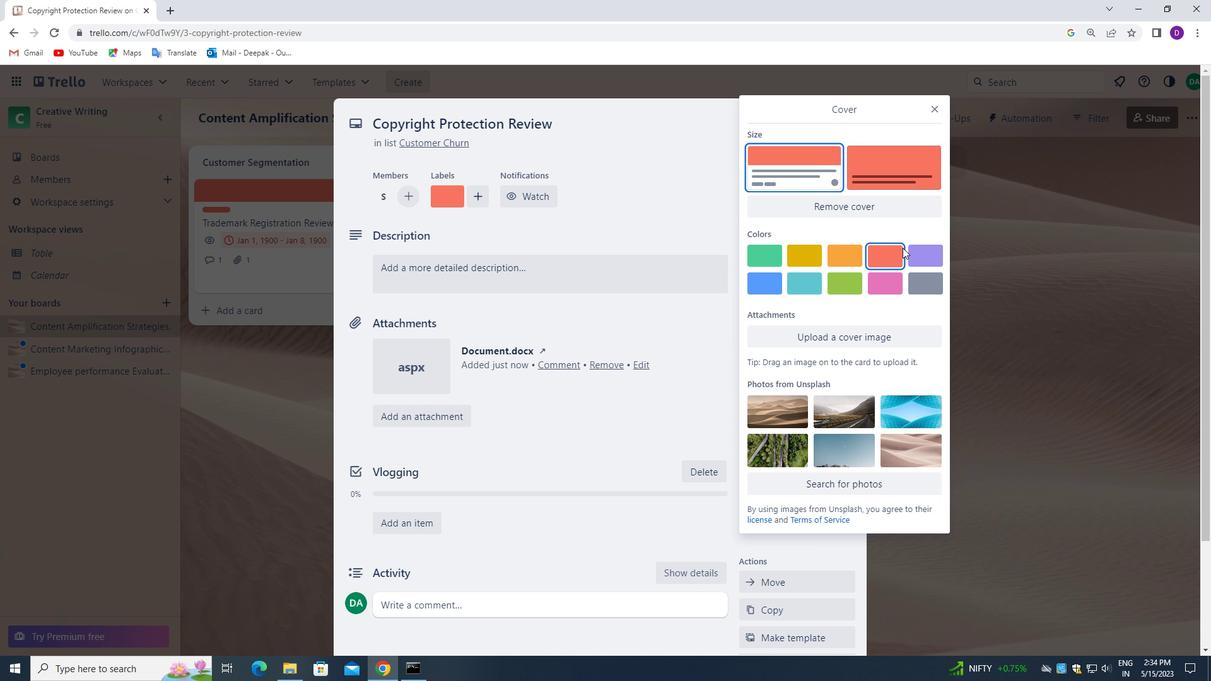 
Action: Mouse pressed left at (990, 288)
Screenshot: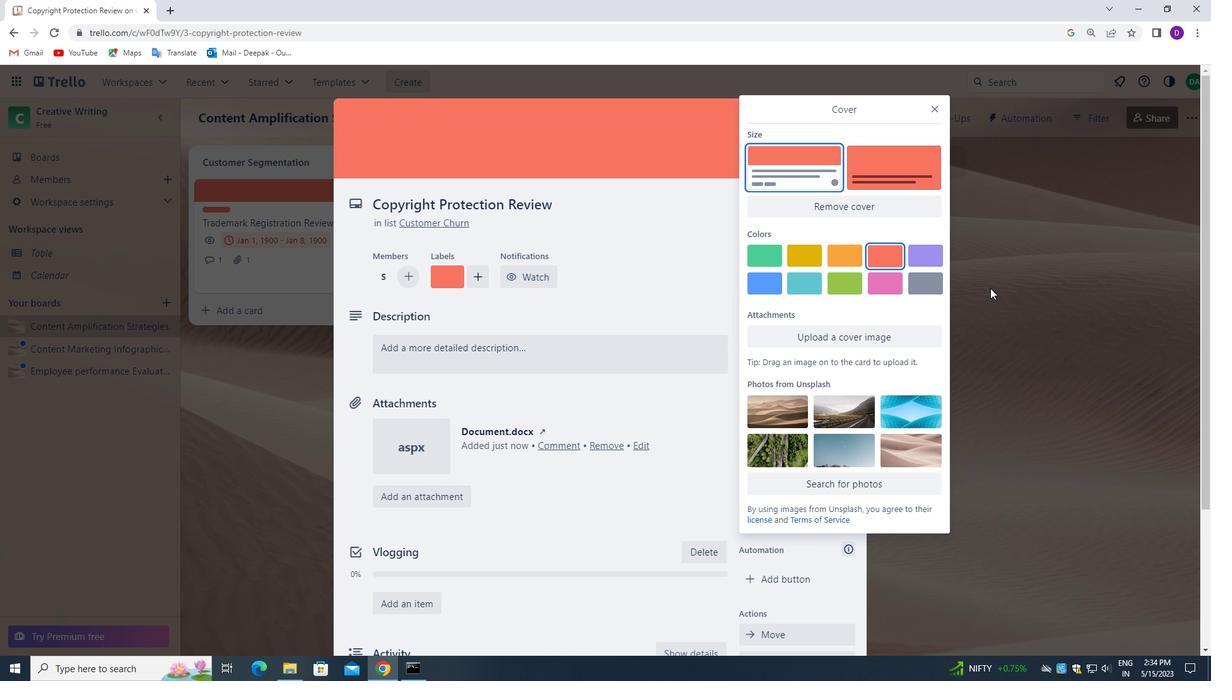 
Action: Mouse moved to (430, 350)
Screenshot: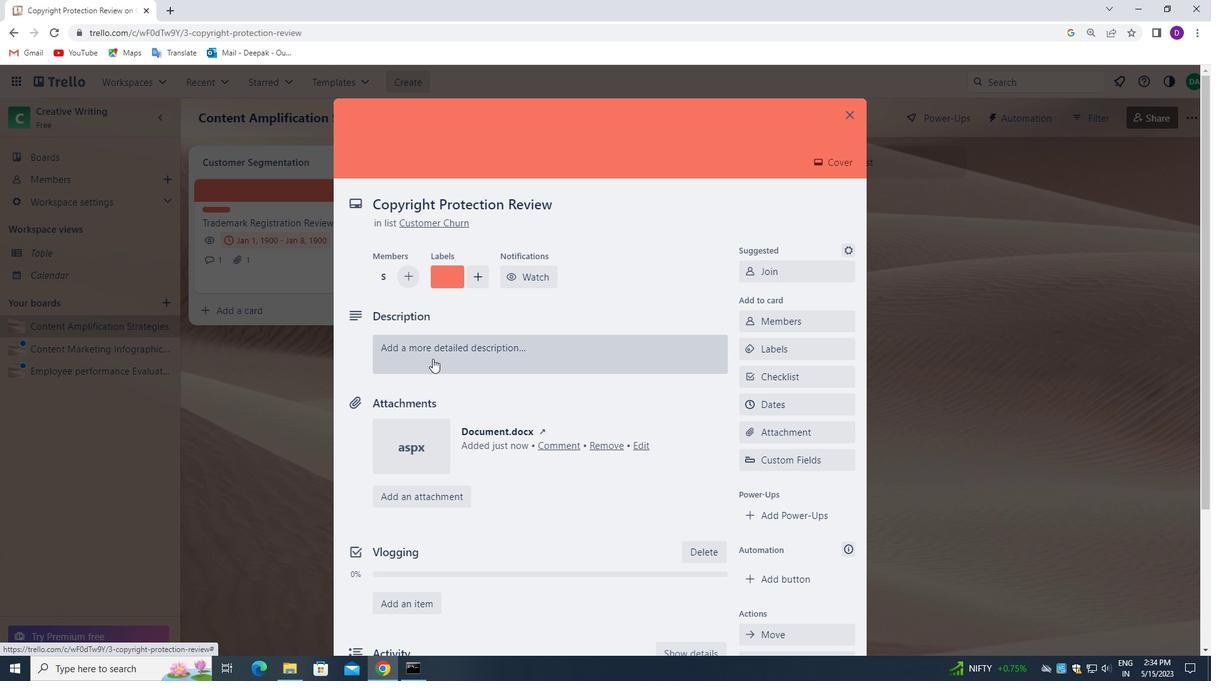 
Action: Mouse pressed left at (430, 350)
Screenshot: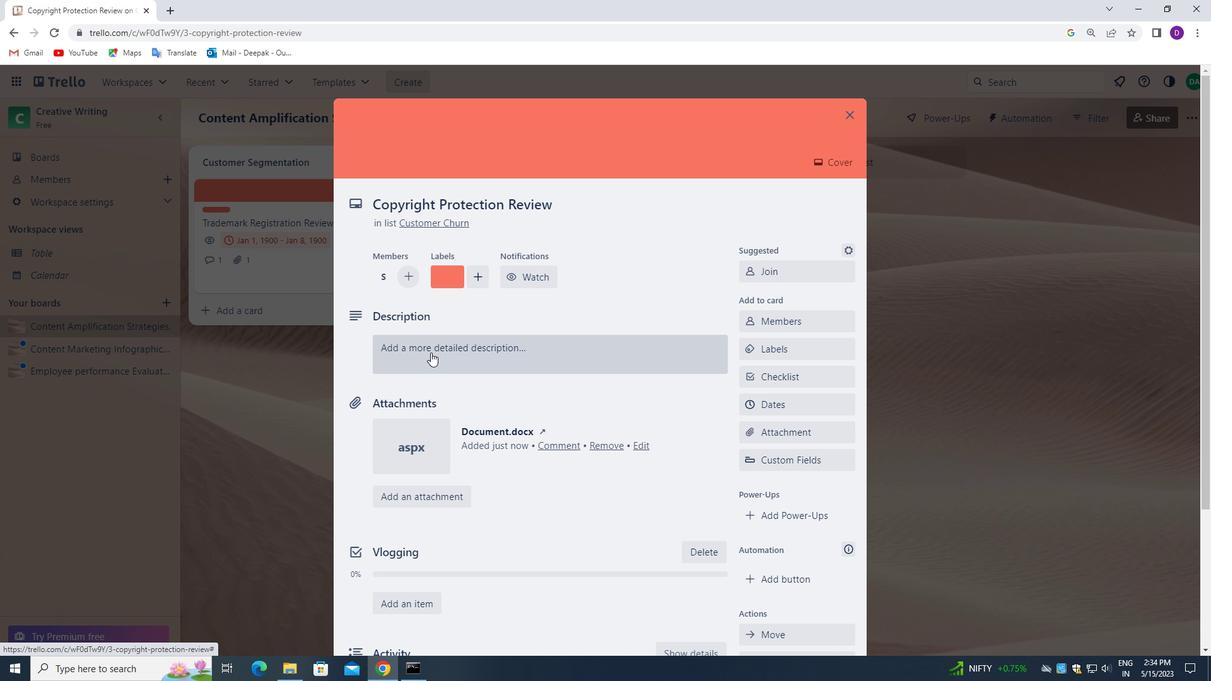 
Action: Mouse moved to (411, 401)
Screenshot: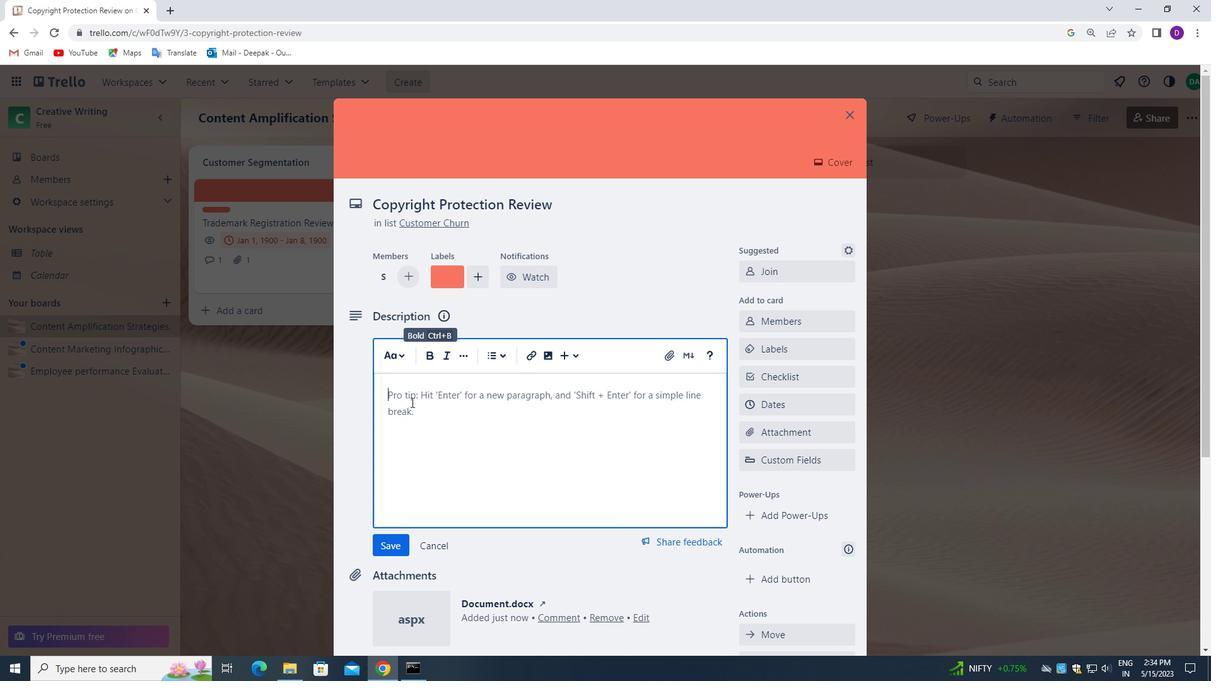 
Action: Mouse pressed left at (411, 401)
Screenshot: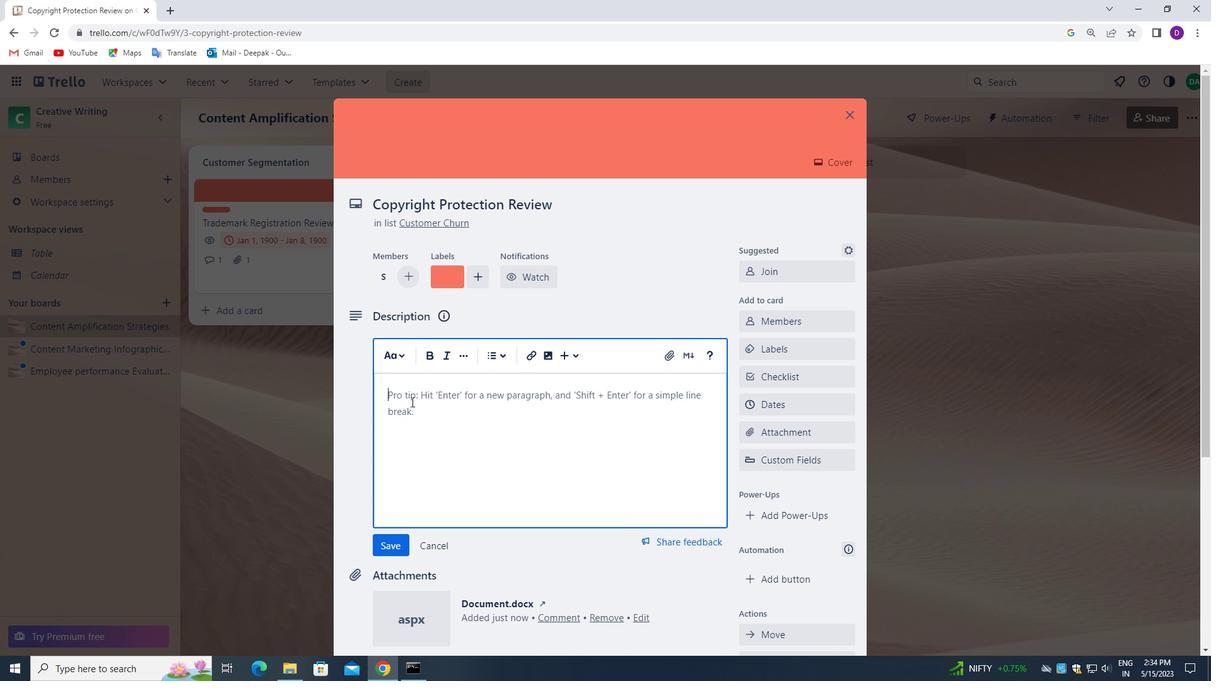 
Action: Key pressed <Key.shift>CONDUCT<Key.space>TEAM<Key.space>TRAINING<Key.space>SESSION<Key.space>ON<Key.space>LEADERSHIP.
Screenshot: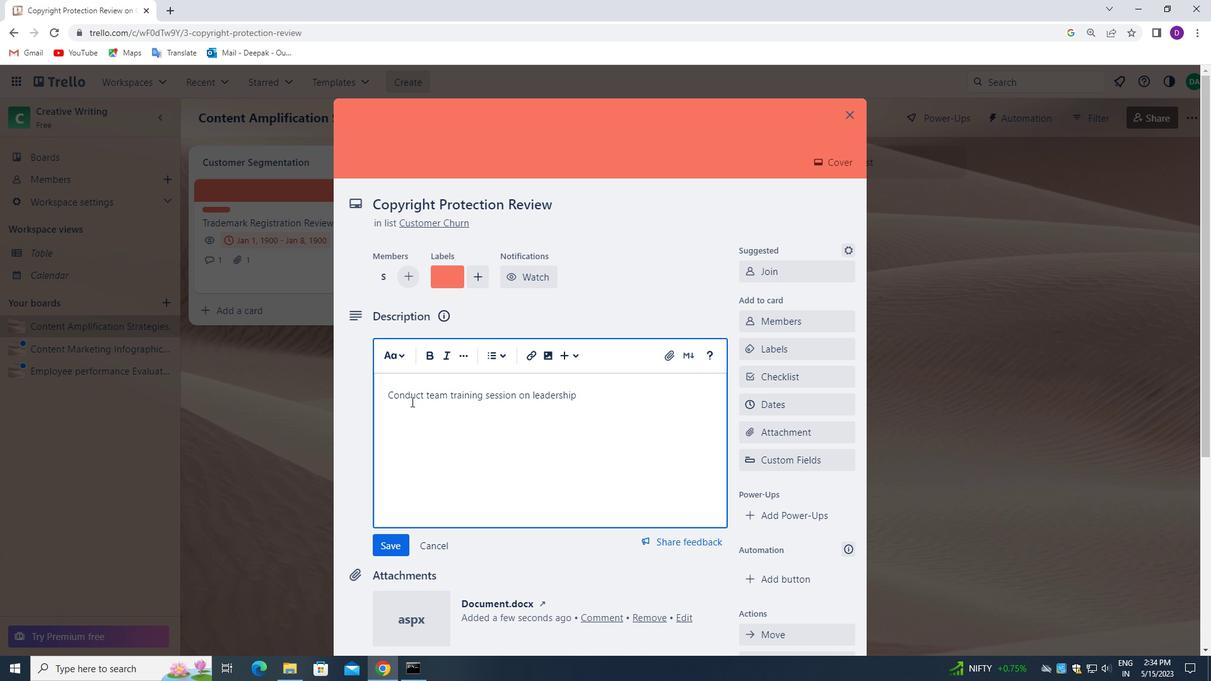 
Action: Mouse moved to (384, 545)
Screenshot: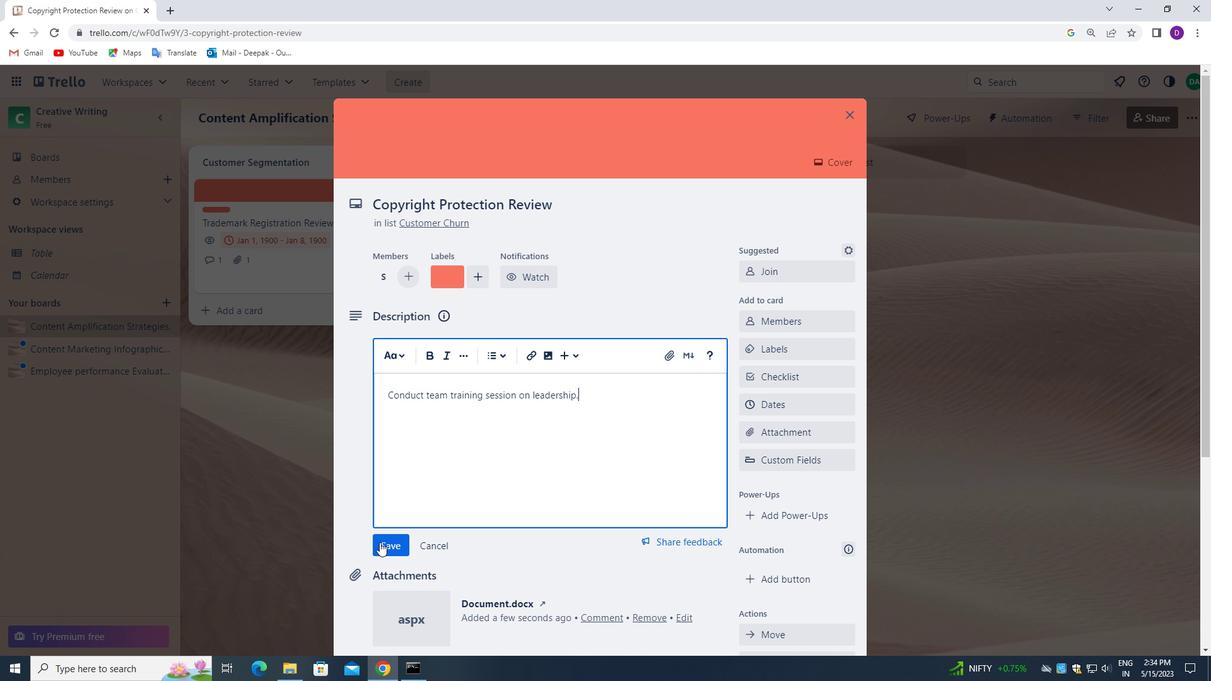 
Action: Mouse pressed left at (384, 545)
Screenshot: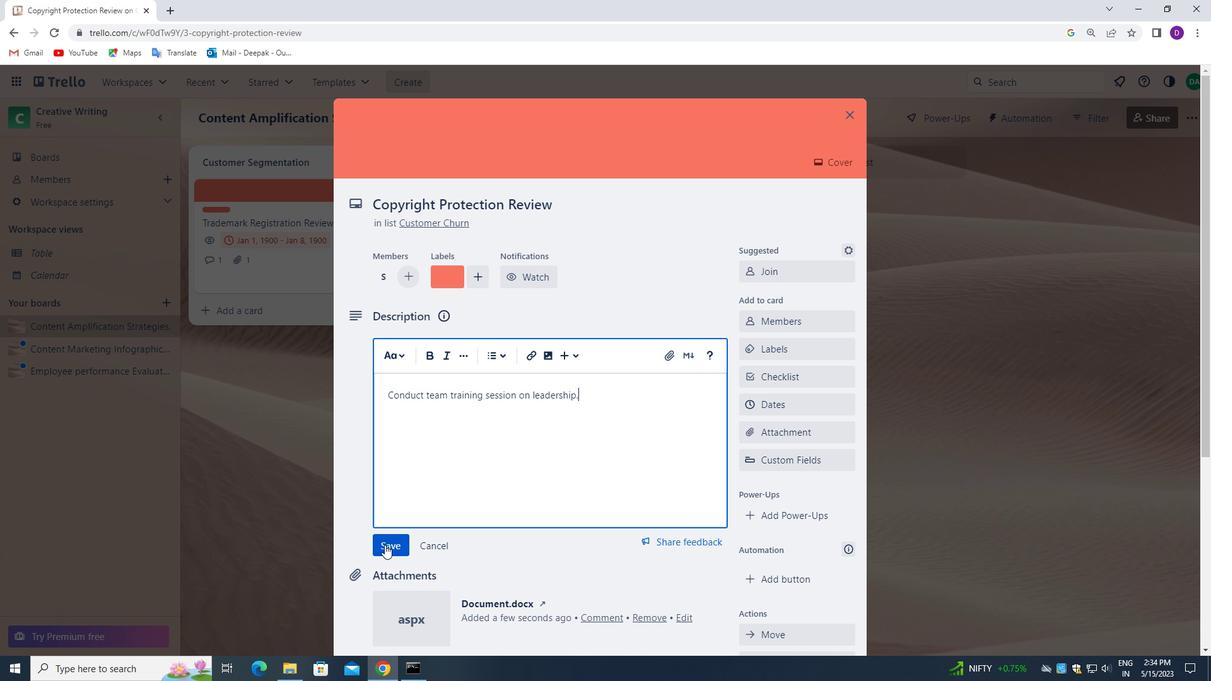 
Action: Mouse moved to (434, 468)
Screenshot: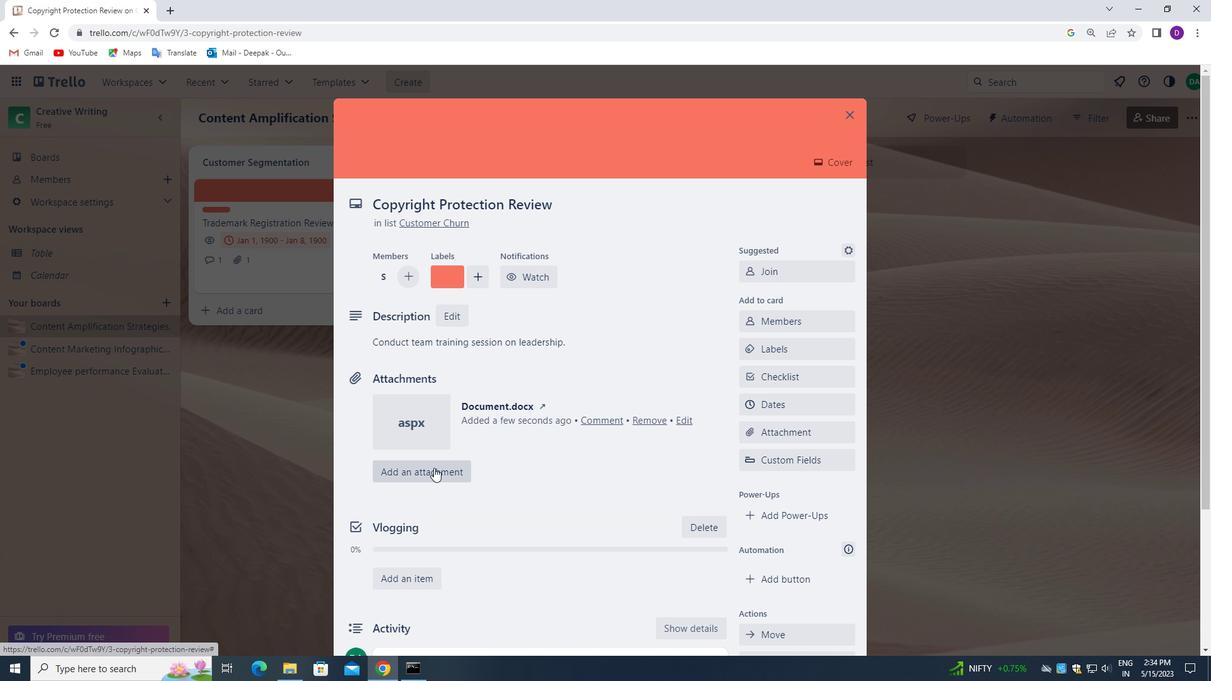 
Action: Mouse scrolled (434, 468) with delta (0, 0)
Screenshot: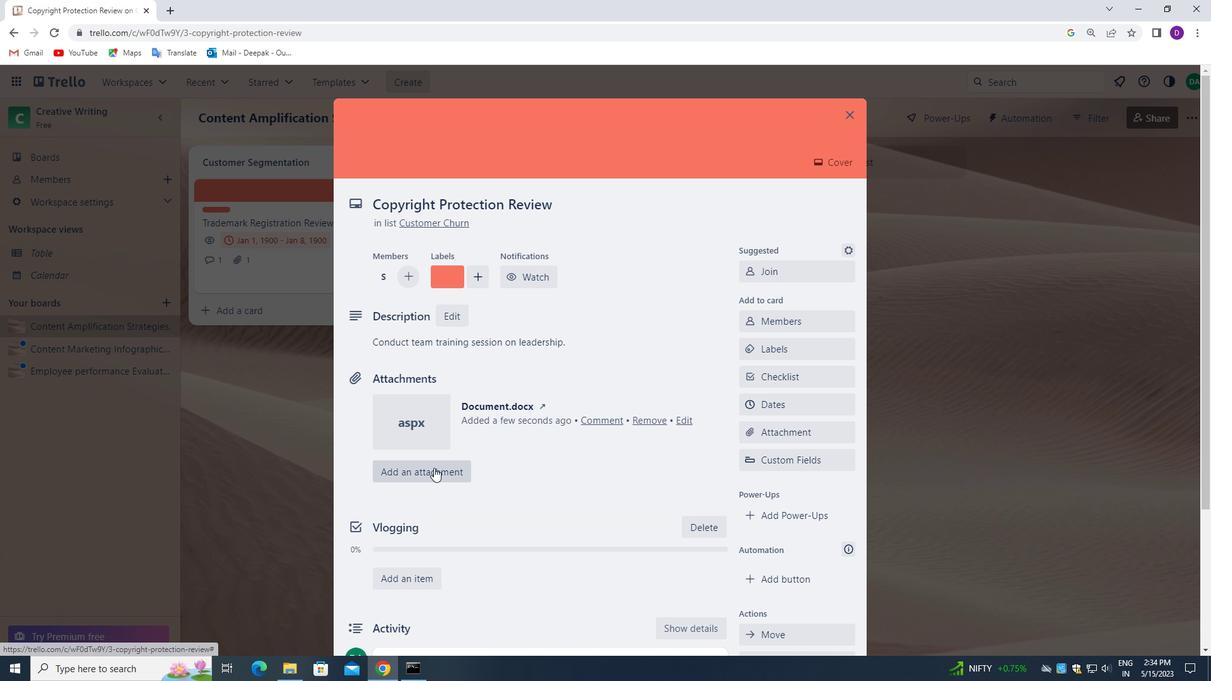 
Action: Mouse moved to (434, 471)
Screenshot: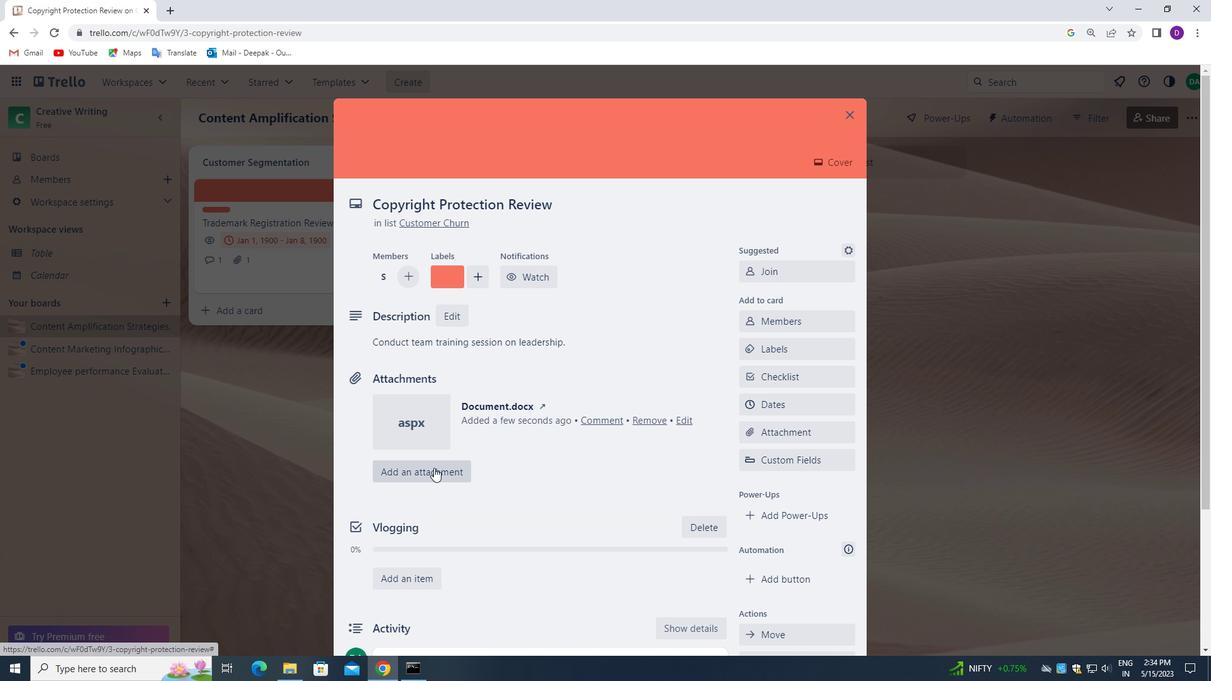 
Action: Mouse scrolled (434, 470) with delta (0, 0)
Screenshot: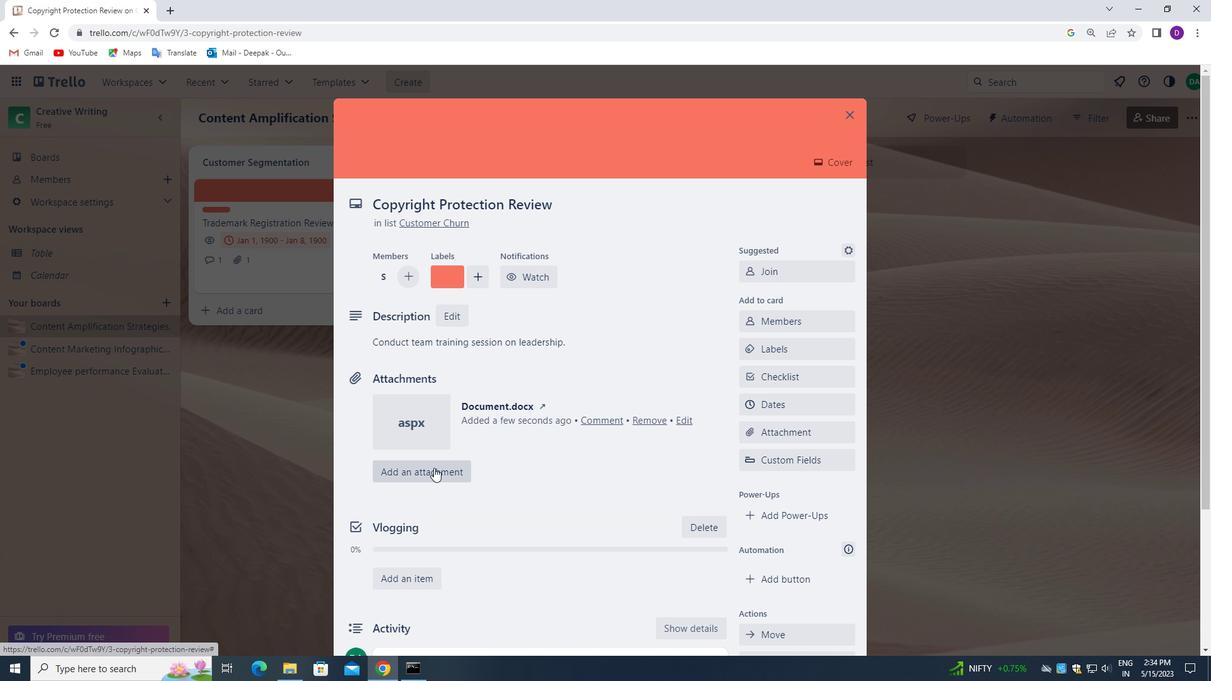 
Action: Mouse moved to (434, 477)
Screenshot: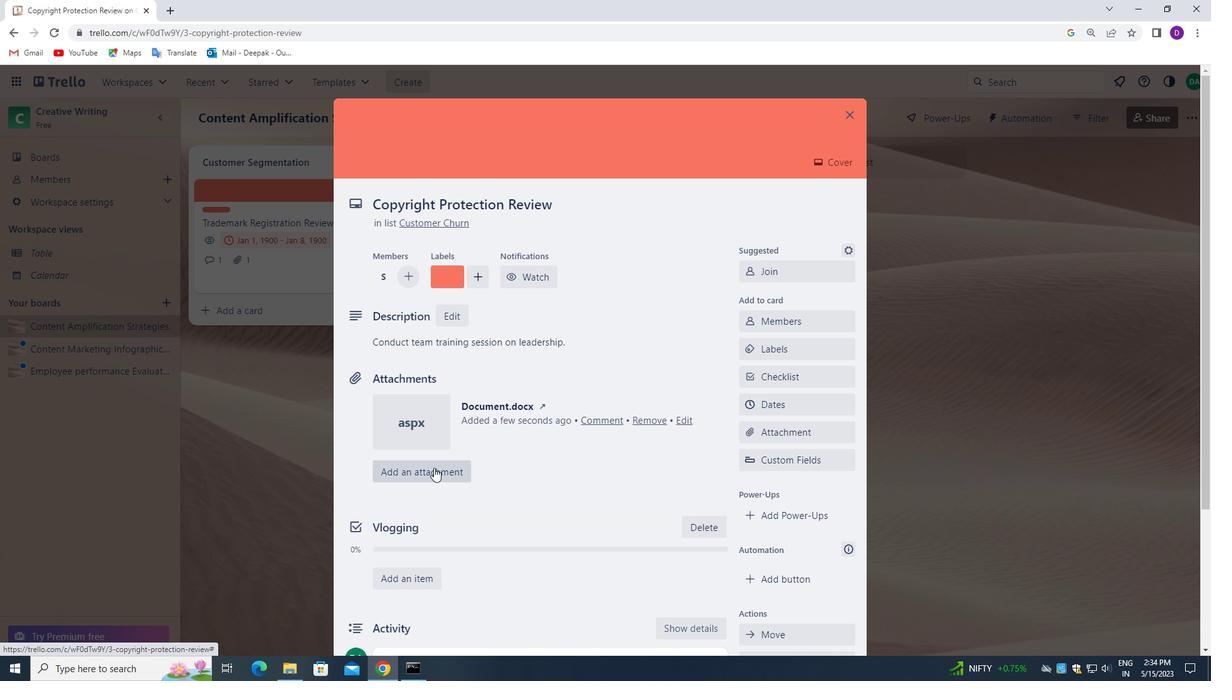 
Action: Mouse scrolled (434, 476) with delta (0, 0)
Screenshot: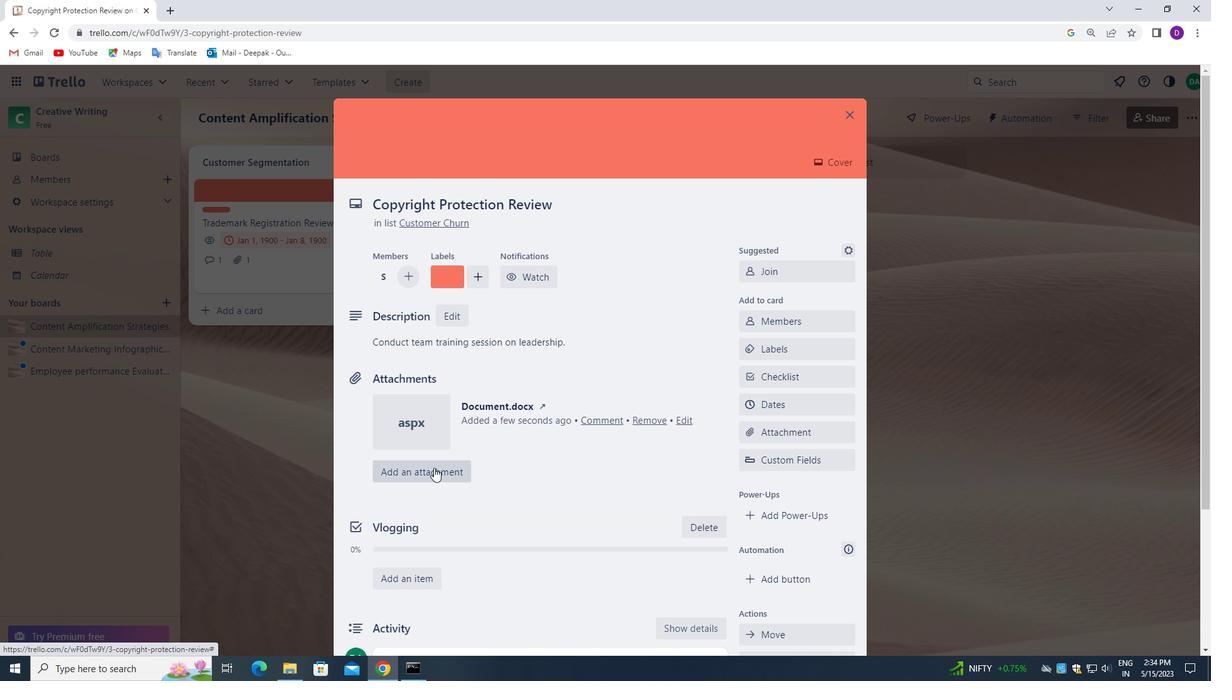 
Action: Mouse moved to (434, 480)
Screenshot: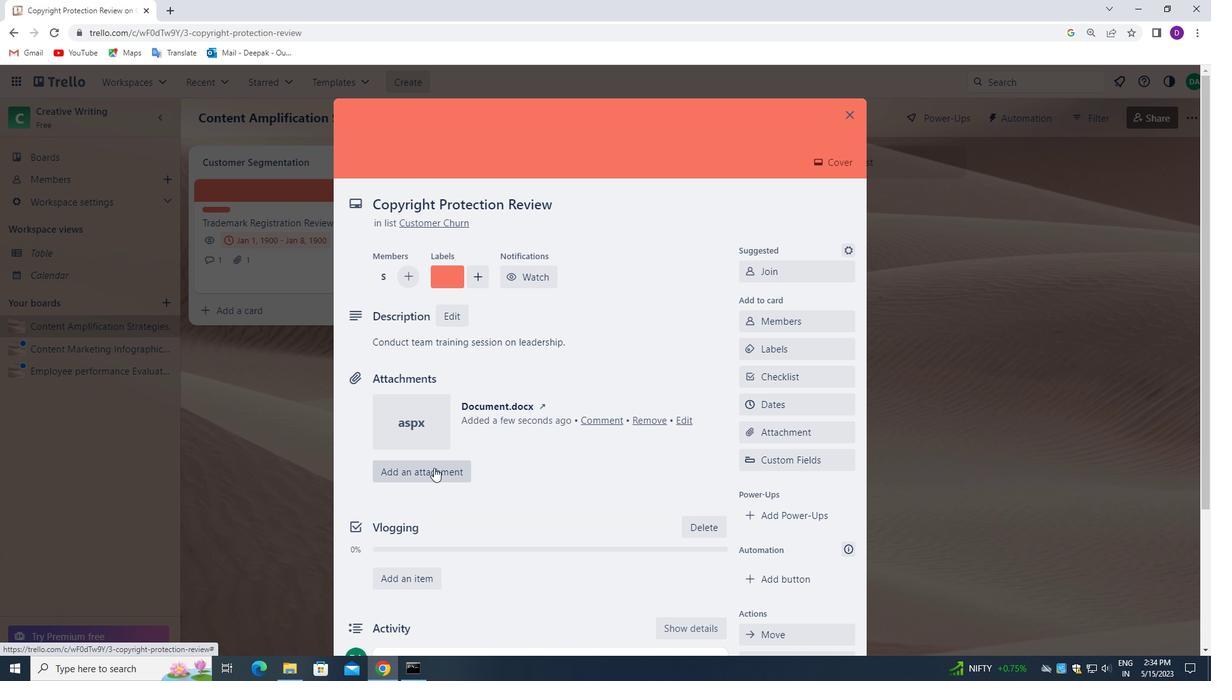 
Action: Mouse scrolled (434, 480) with delta (0, 0)
Screenshot: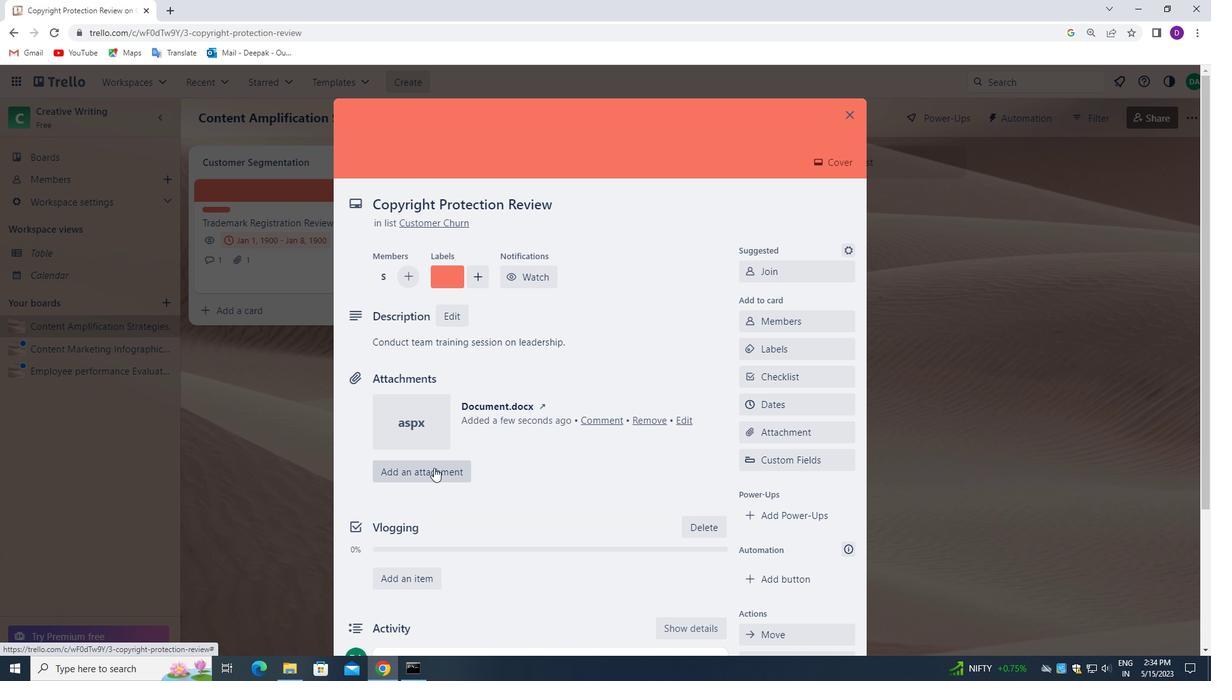 
Action: Mouse moved to (434, 489)
Screenshot: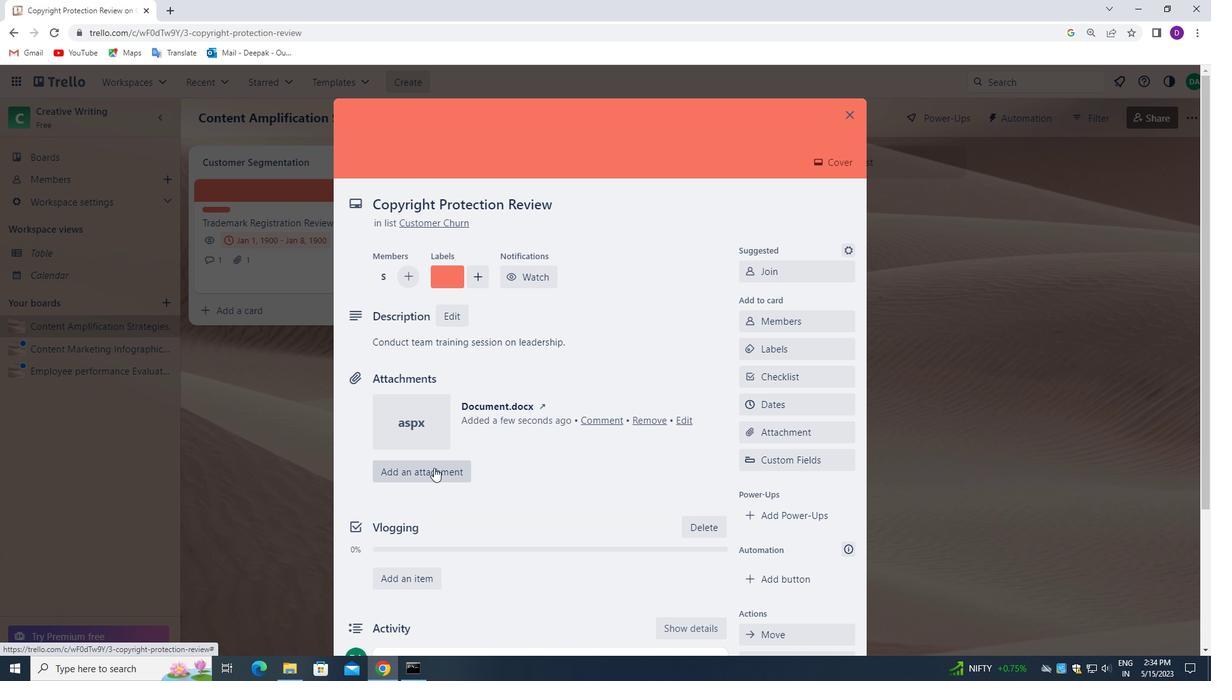 
Action: Mouse scrolled (434, 488) with delta (0, 0)
Screenshot: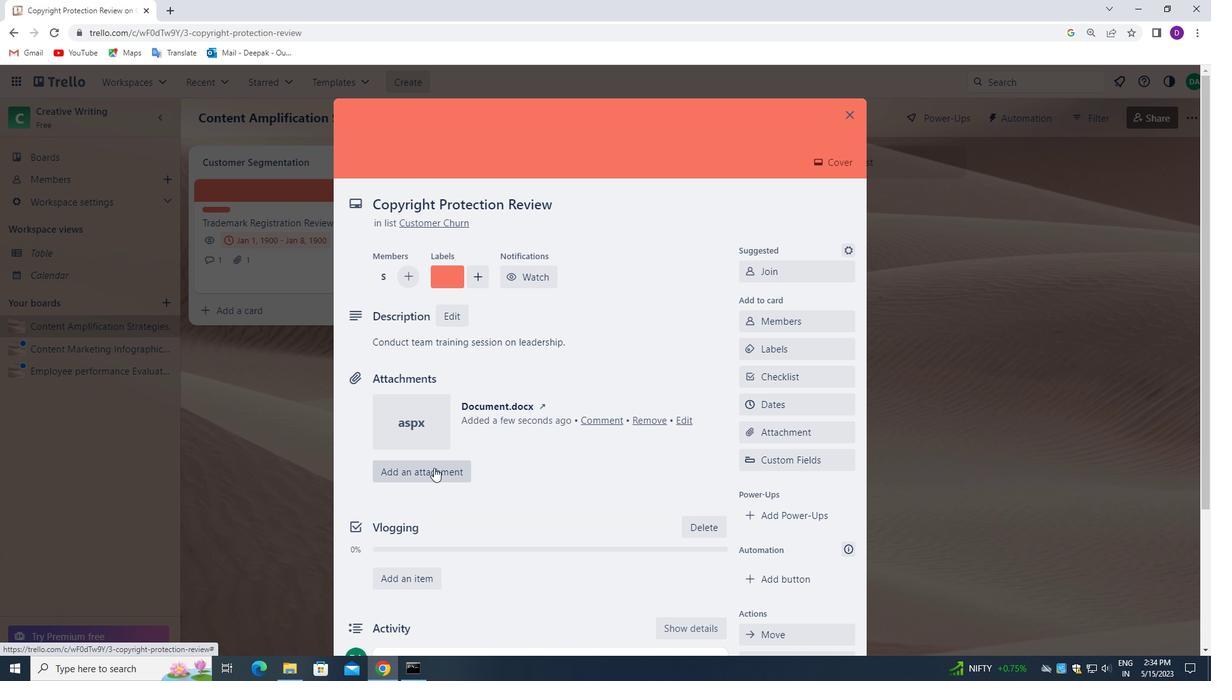 
Action: Mouse moved to (429, 481)
Screenshot: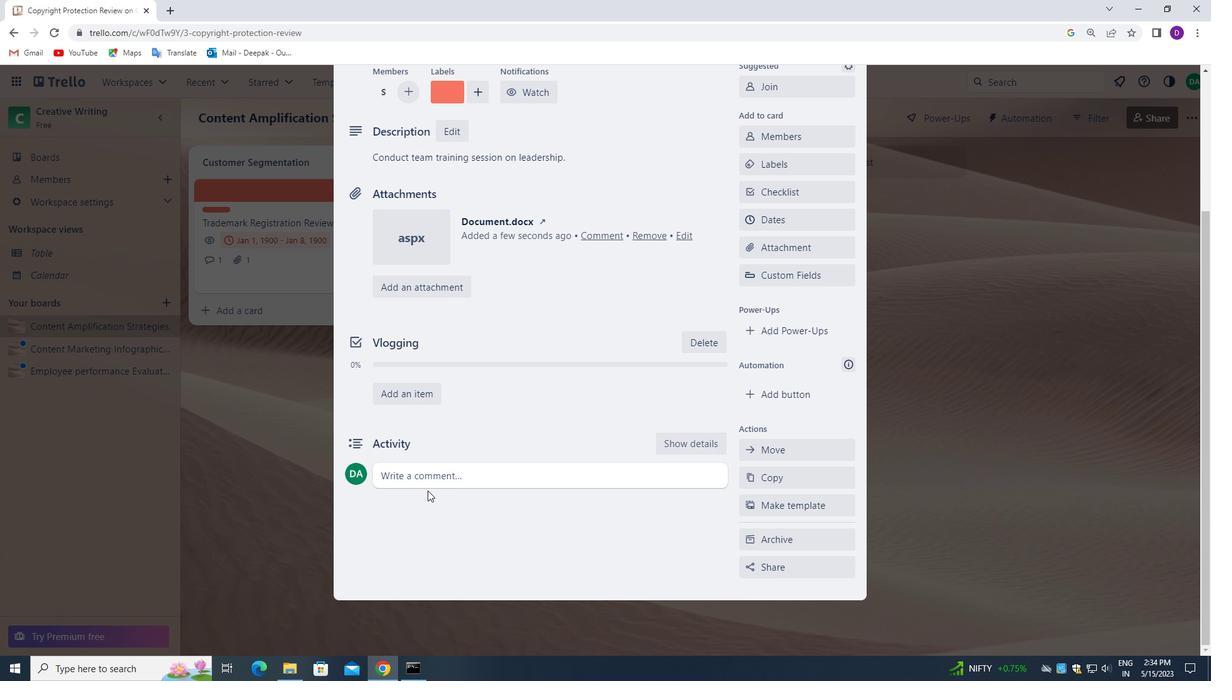 
Action: Mouse pressed left at (429, 481)
Screenshot: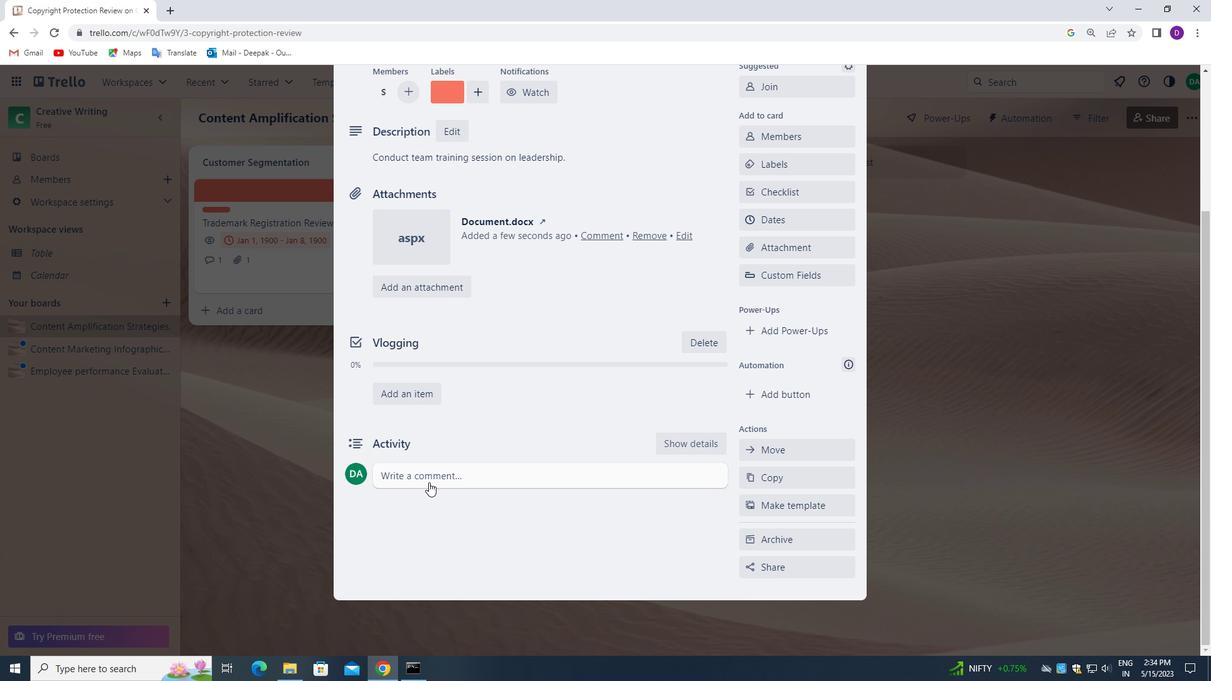 
Action: Mouse moved to (416, 522)
Screenshot: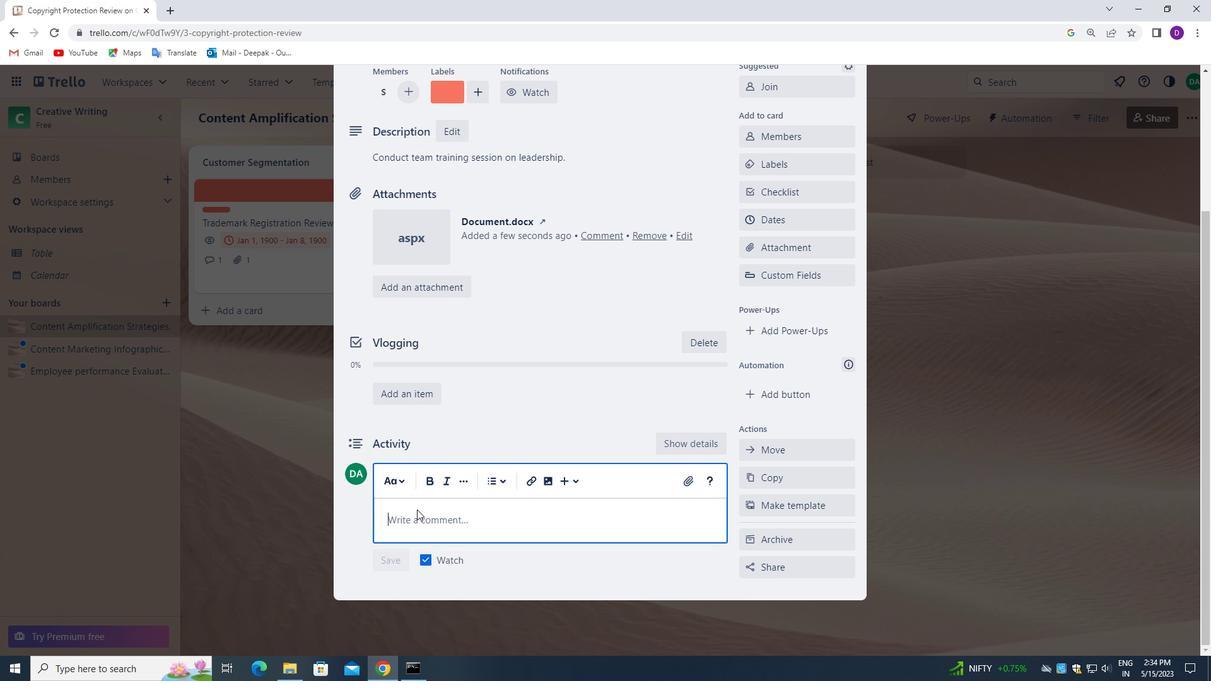 
Action: Mouse pressed left at (416, 522)
Screenshot: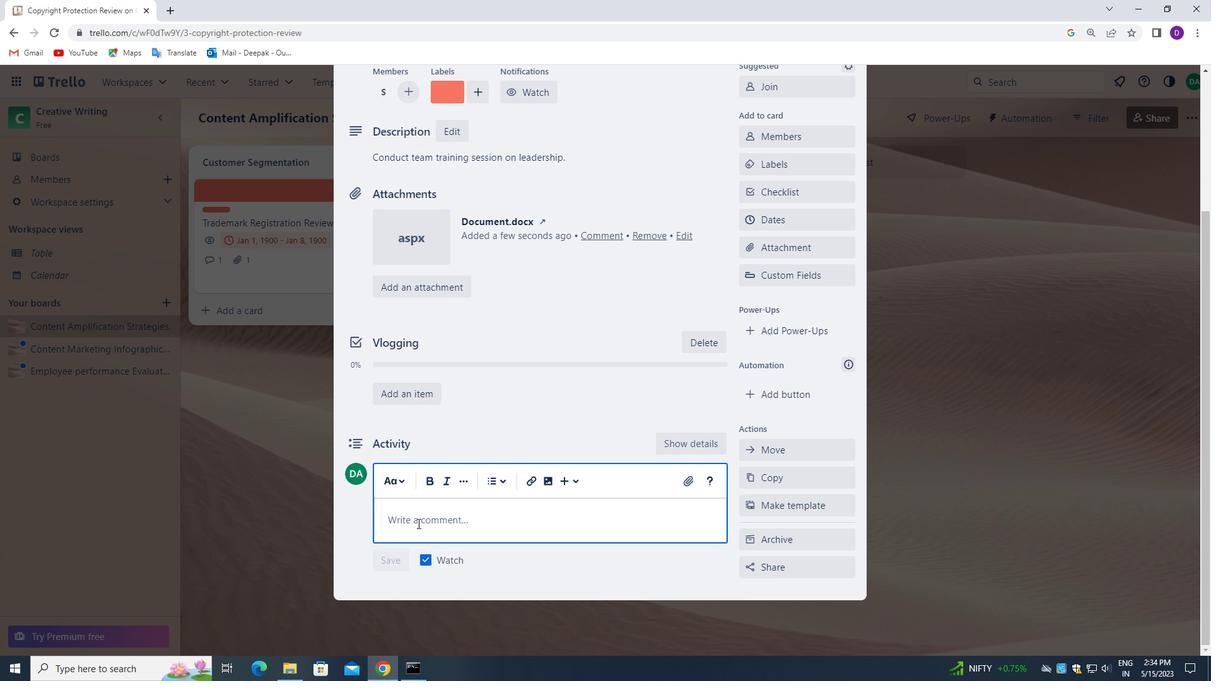 
Action: Key pressed <Key.shift>LET<Key.space>US<Key.space>MAKE<Key.space>SURE<Key.space>WE<Key.space>HAVE<Key.space>A<Key.space>CLEAR<Key.space>UNDERSTANDING<Key.space>OF<Key.space>THE<Key.space>OBJECTIVES<Key.space>AND<Key.space>REQUIREMENTS<Key.space>OF<Key.space>THIS<Key.space>TASK<Key.space>BEFORE<Key.space>GETTING<Key.space>STARTED.
Screenshot: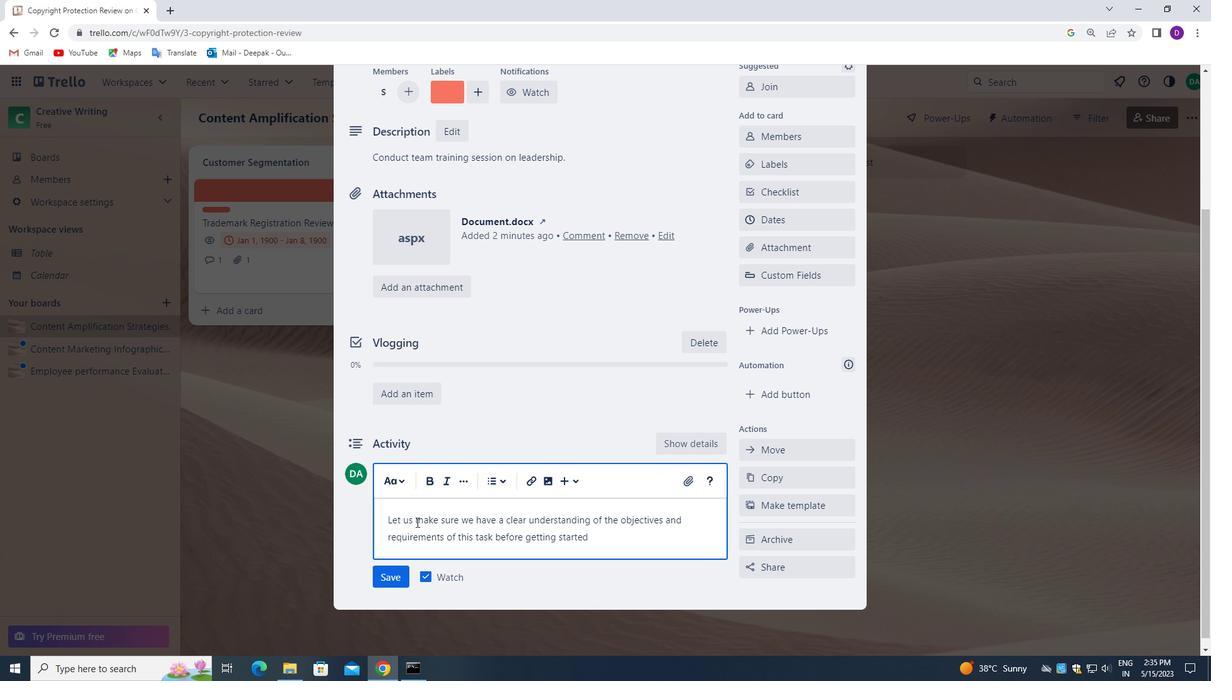 
Action: Mouse moved to (393, 580)
Screenshot: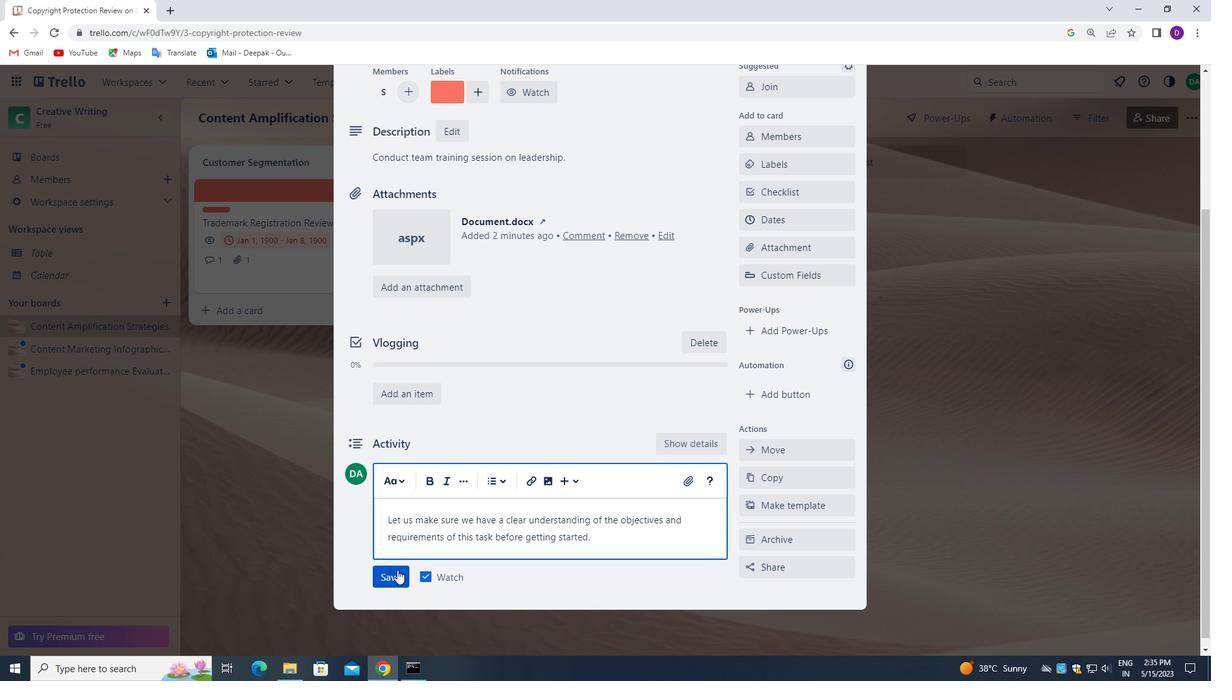 
Action: Mouse pressed left at (393, 580)
Screenshot: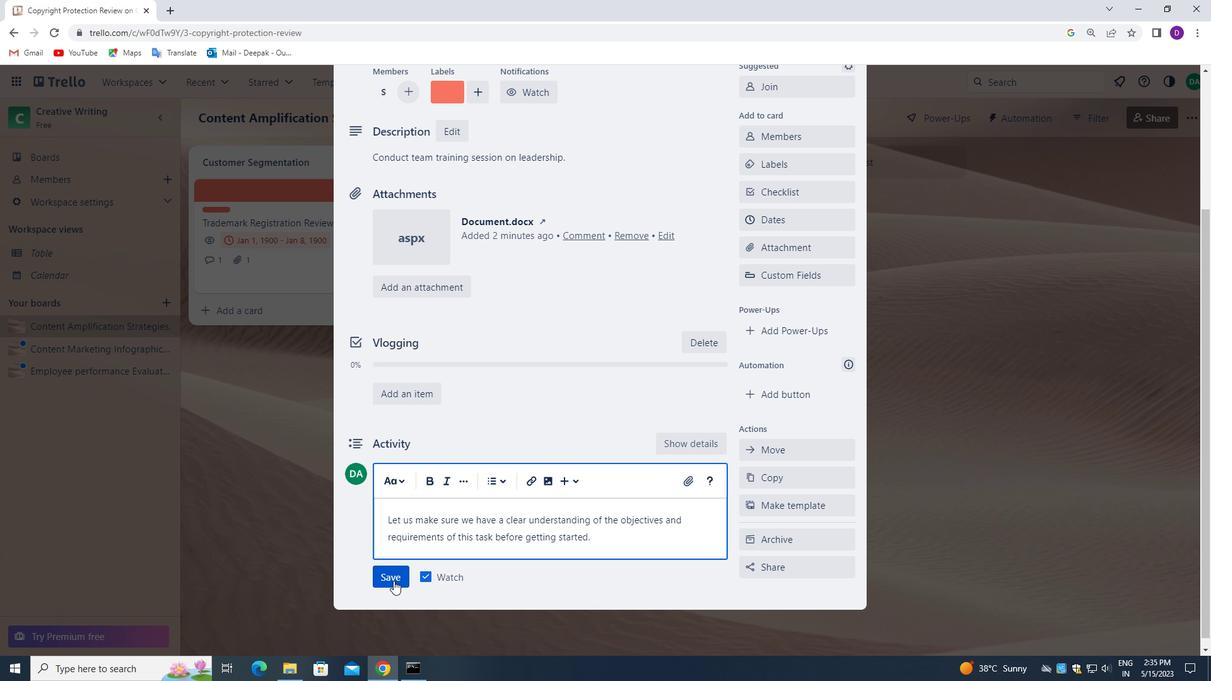 
Action: Mouse moved to (786, 213)
Screenshot: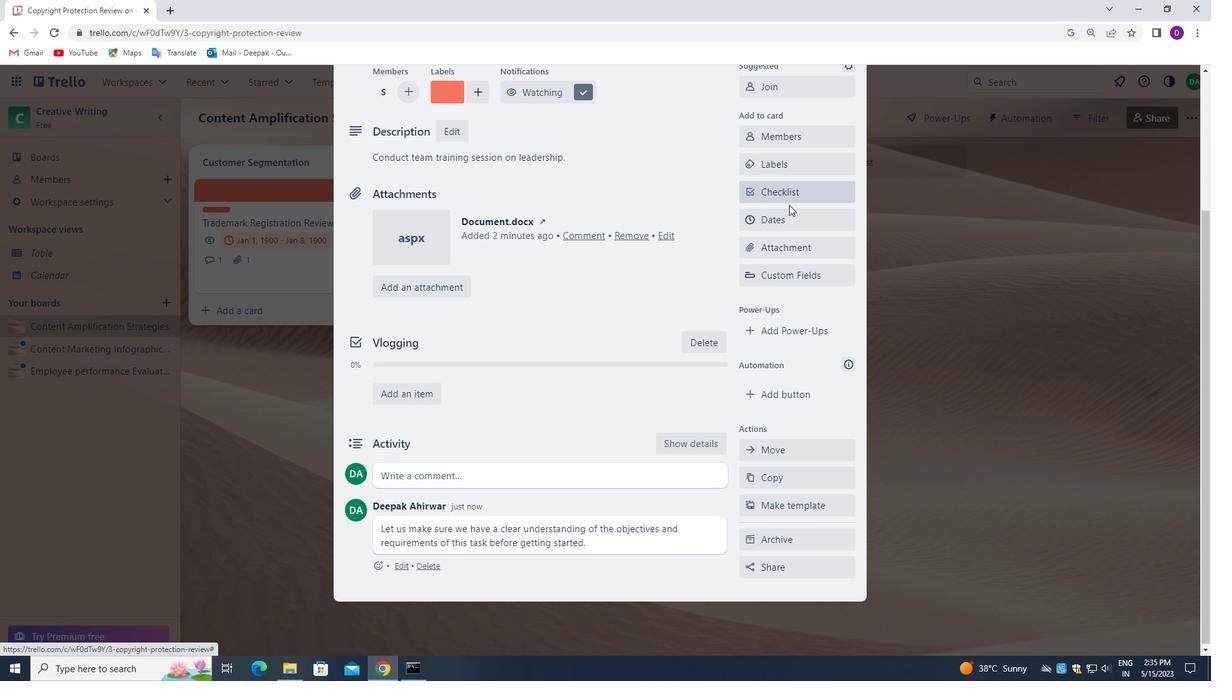 
Action: Mouse pressed left at (786, 213)
Screenshot: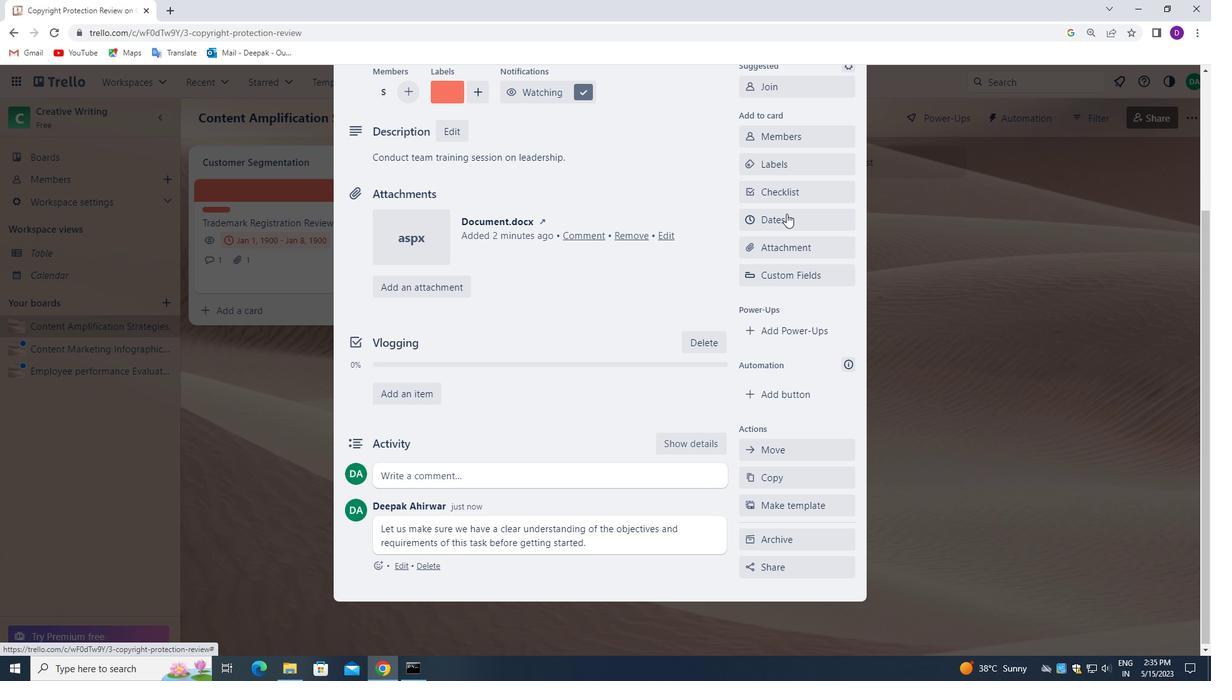 
Action: Mouse moved to (753, 362)
Screenshot: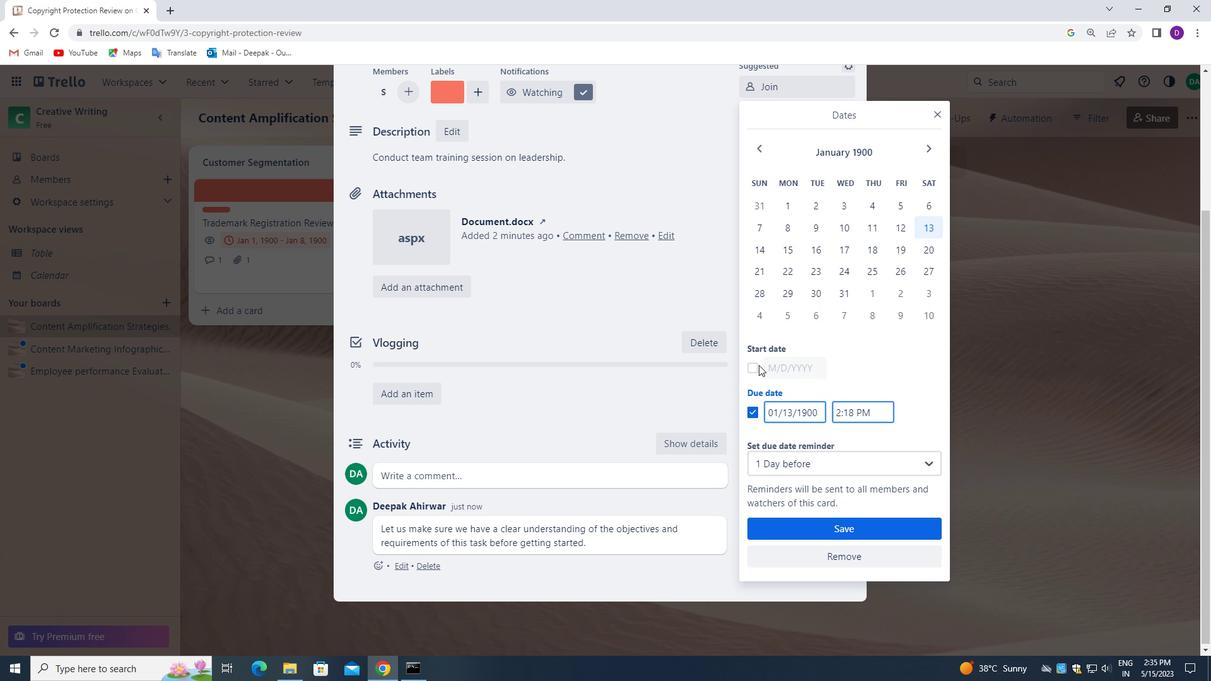 
Action: Mouse pressed left at (753, 362)
Screenshot: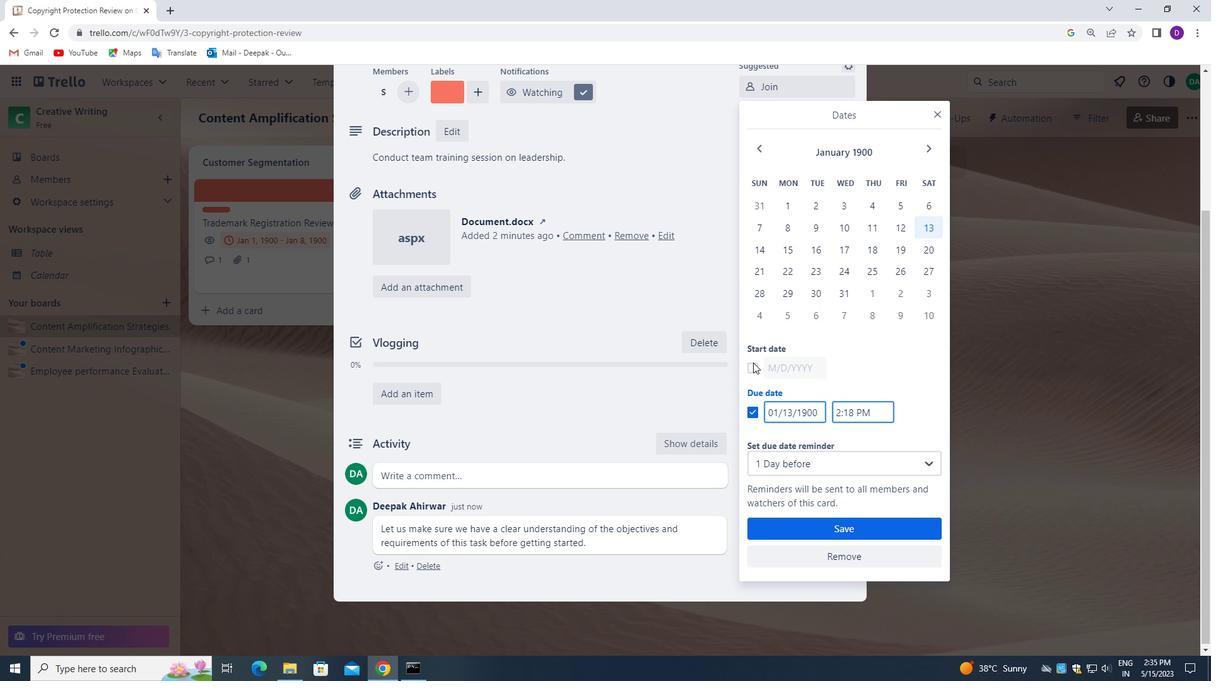 
Action: Mouse moved to (787, 365)
Screenshot: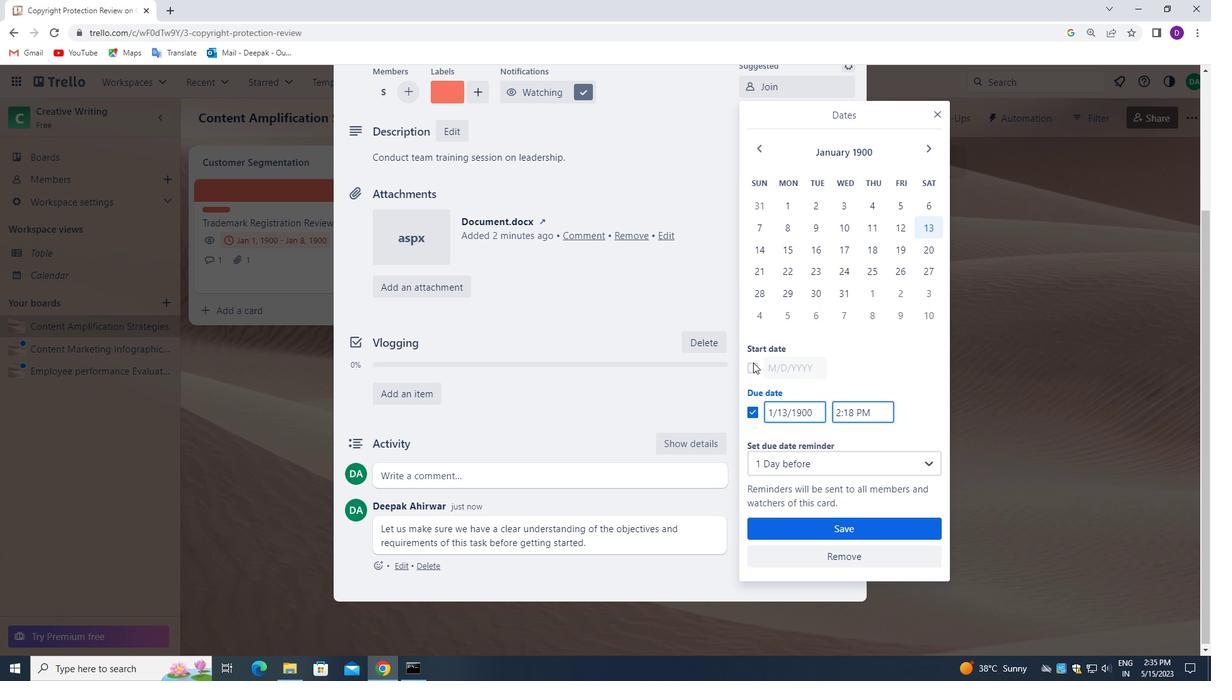 
Action: Mouse pressed left at (787, 365)
Screenshot: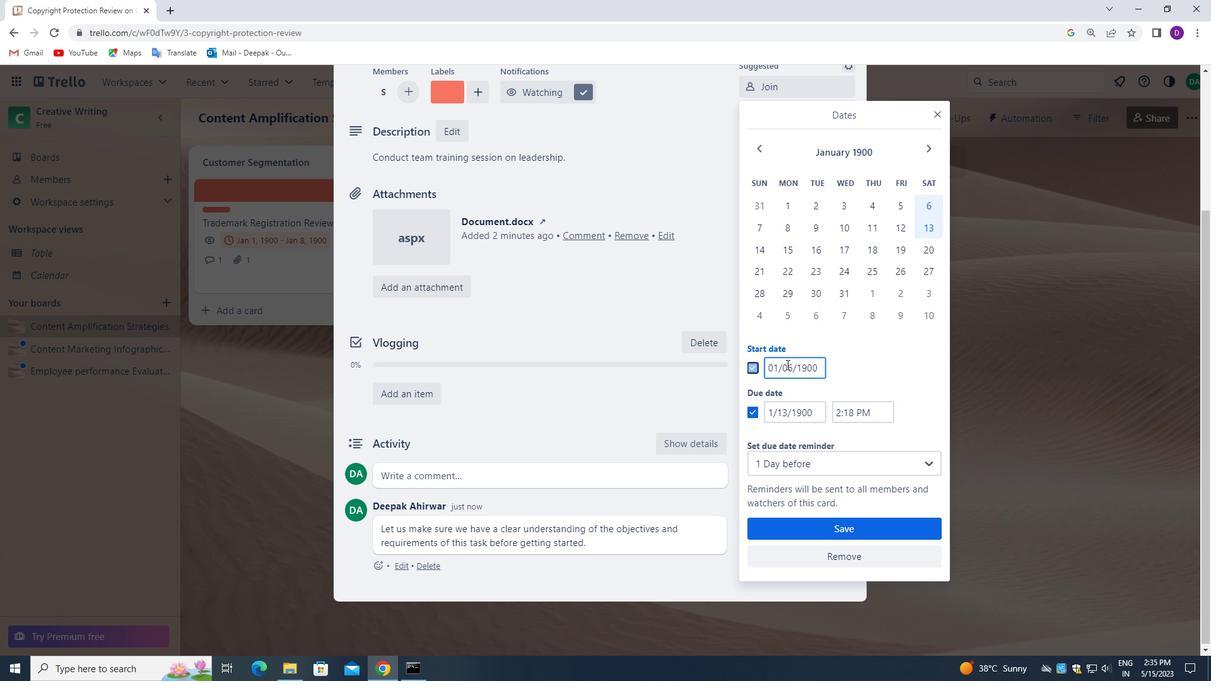 
Action: Mouse pressed left at (787, 365)
Screenshot: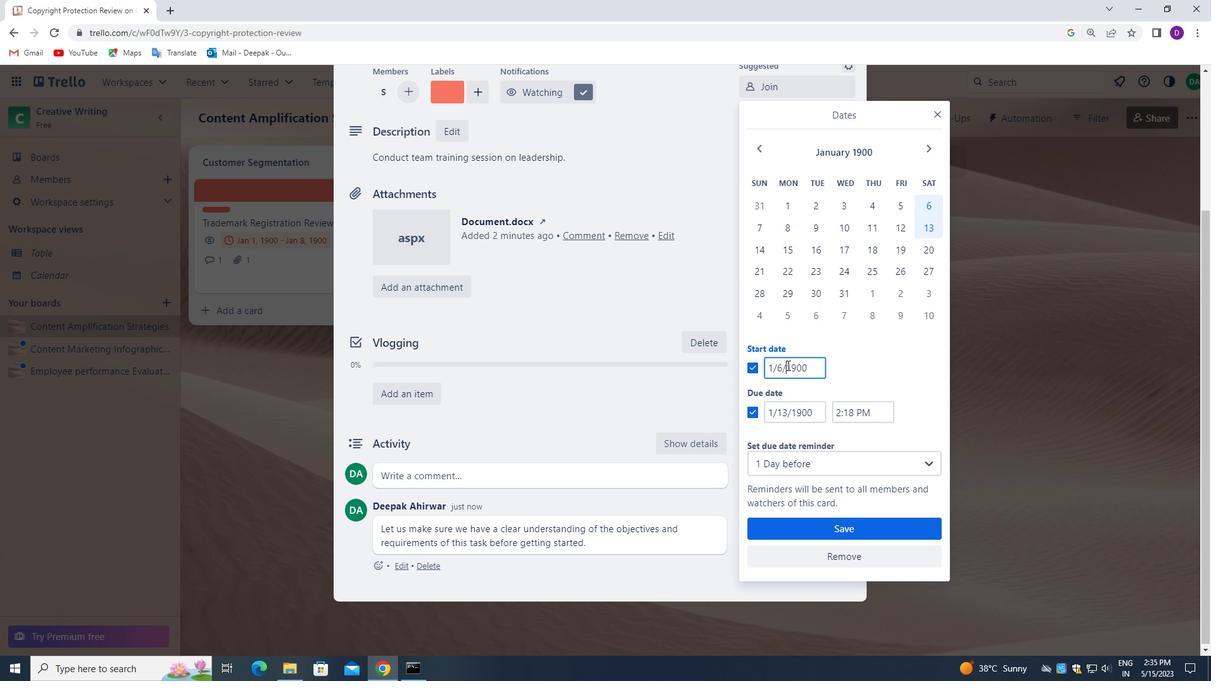 
Action: Mouse pressed left at (787, 365)
Screenshot: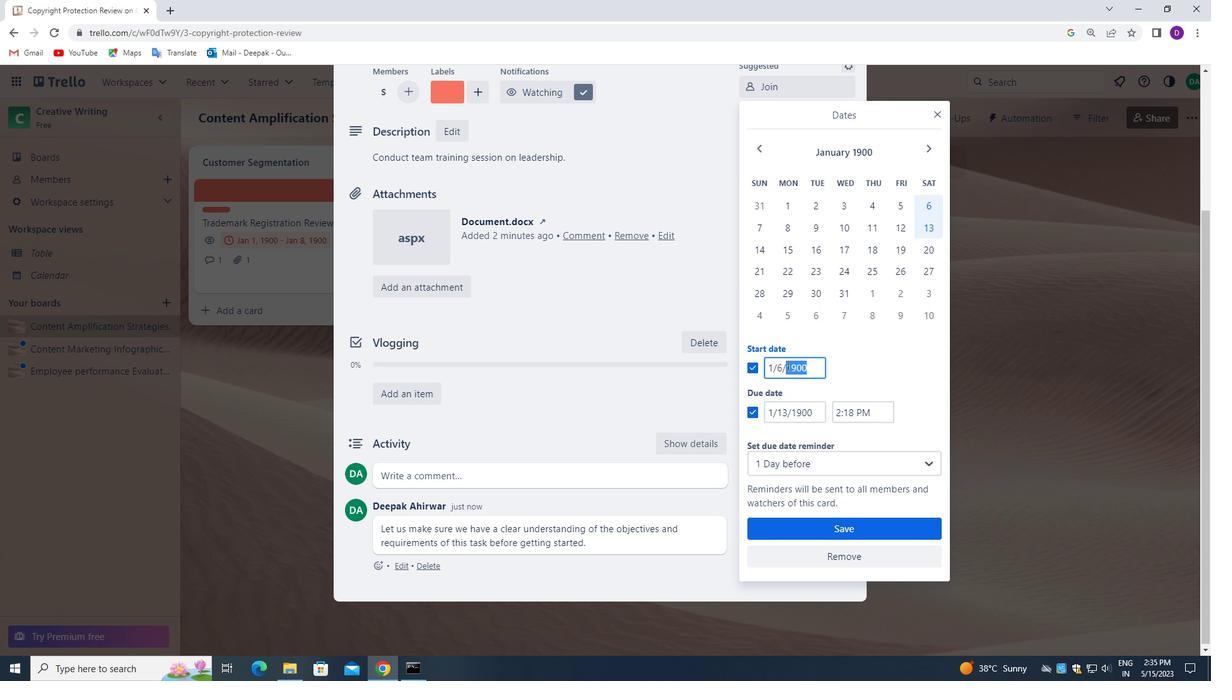 
Action: Key pressed <Key.backspace>01/07/1900
Screenshot: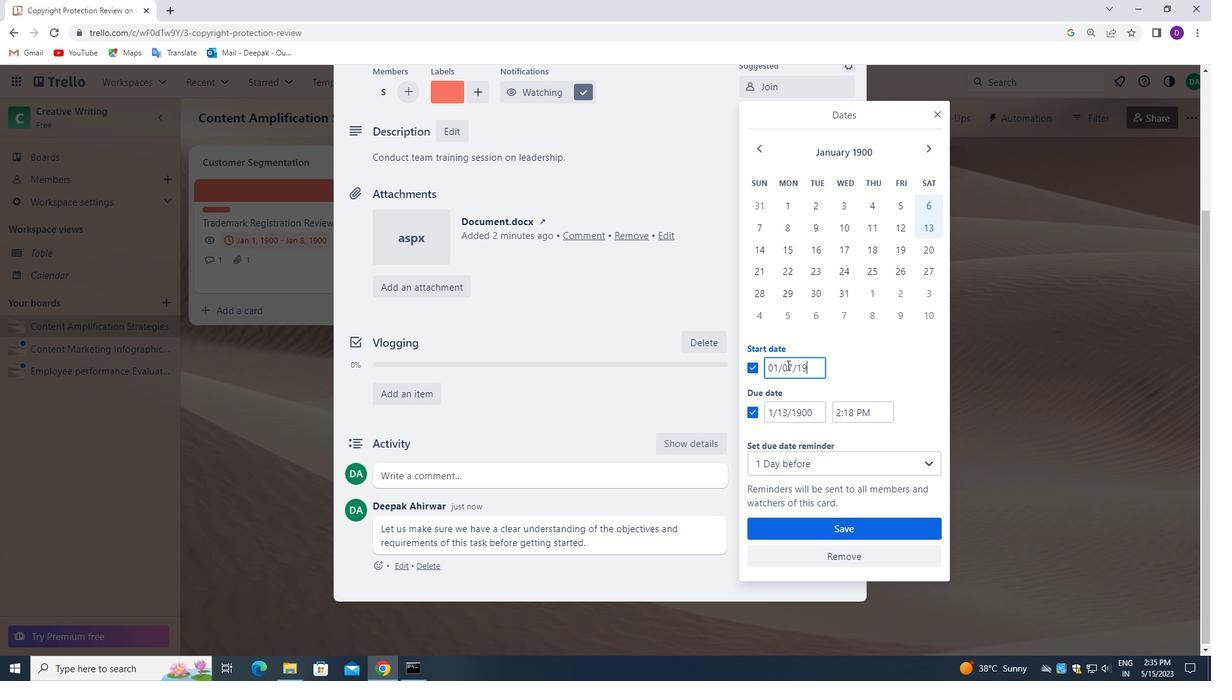 
Action: Mouse moved to (792, 410)
Screenshot: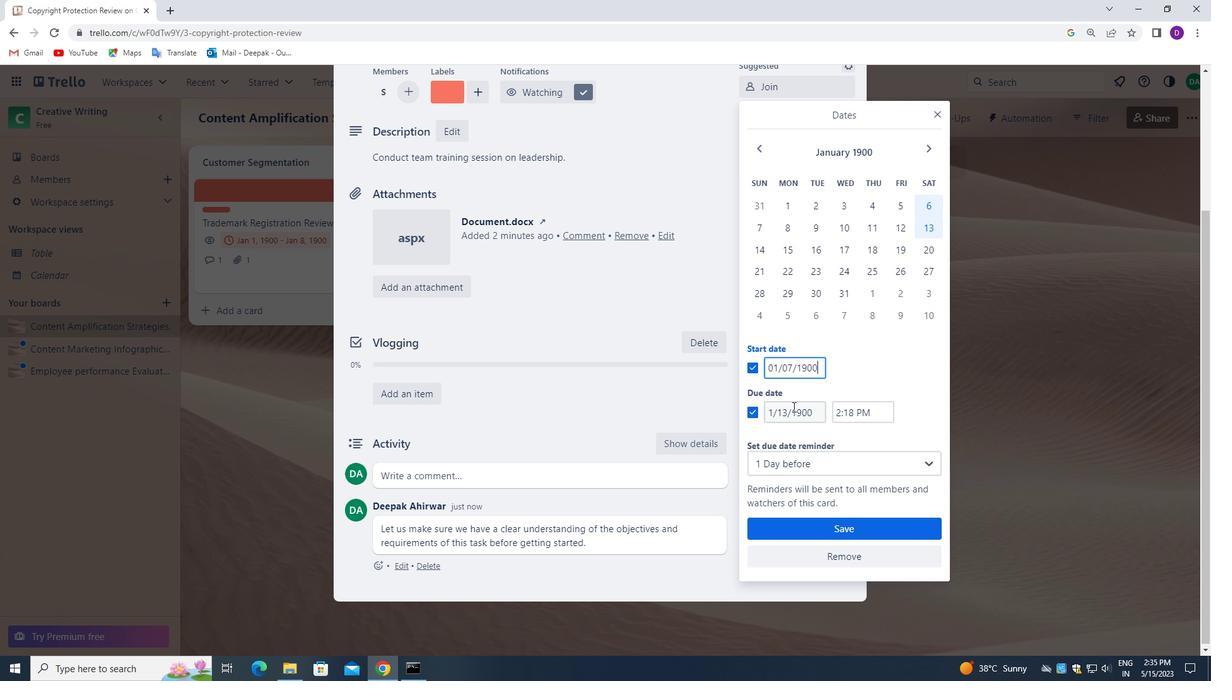 
Action: Mouse pressed left at (792, 410)
Screenshot: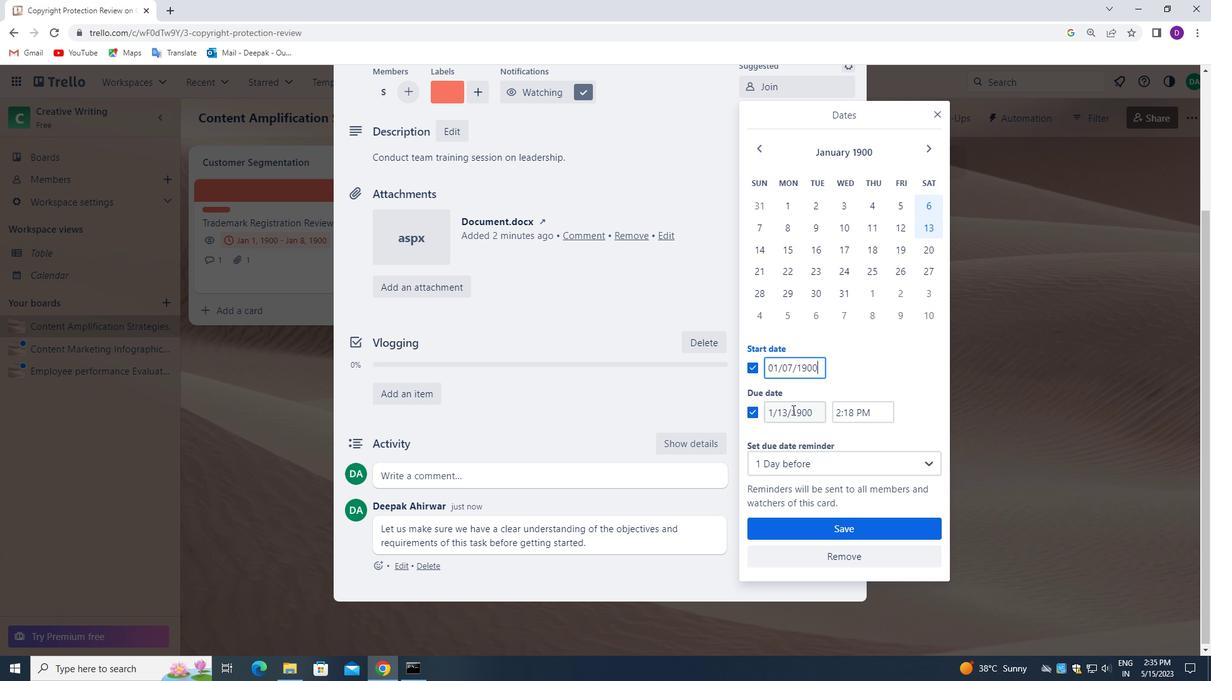 
Action: Mouse pressed left at (792, 410)
Screenshot: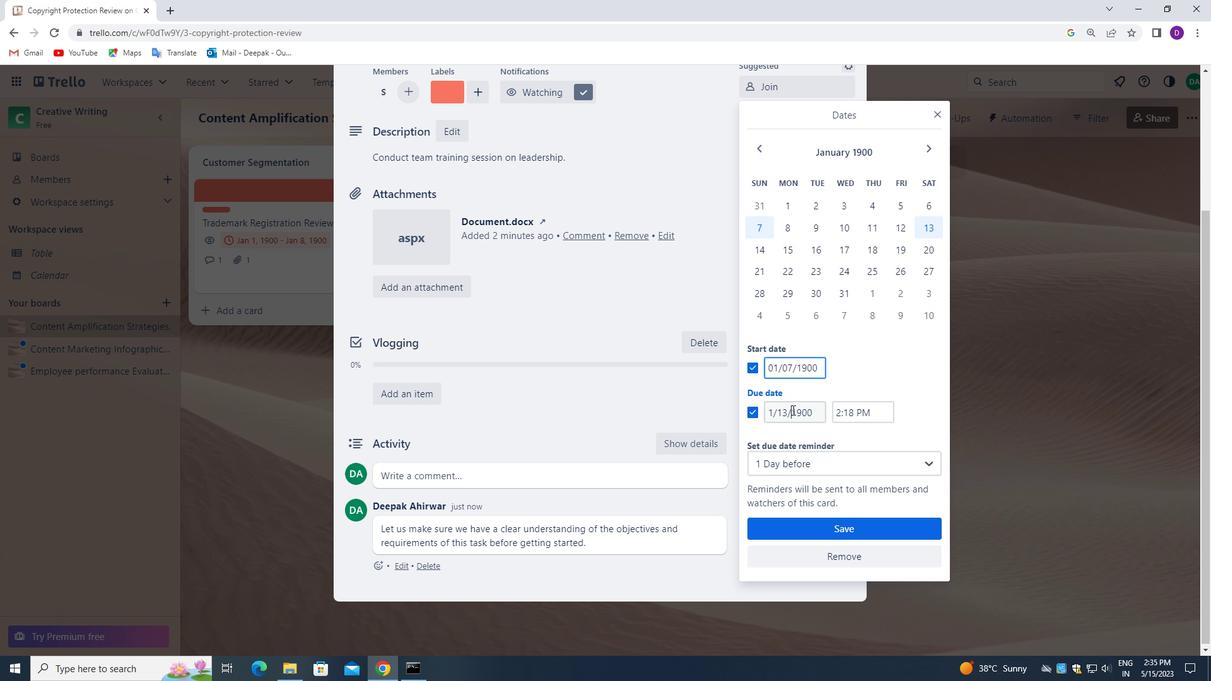 
Action: Mouse pressed left at (792, 410)
Screenshot: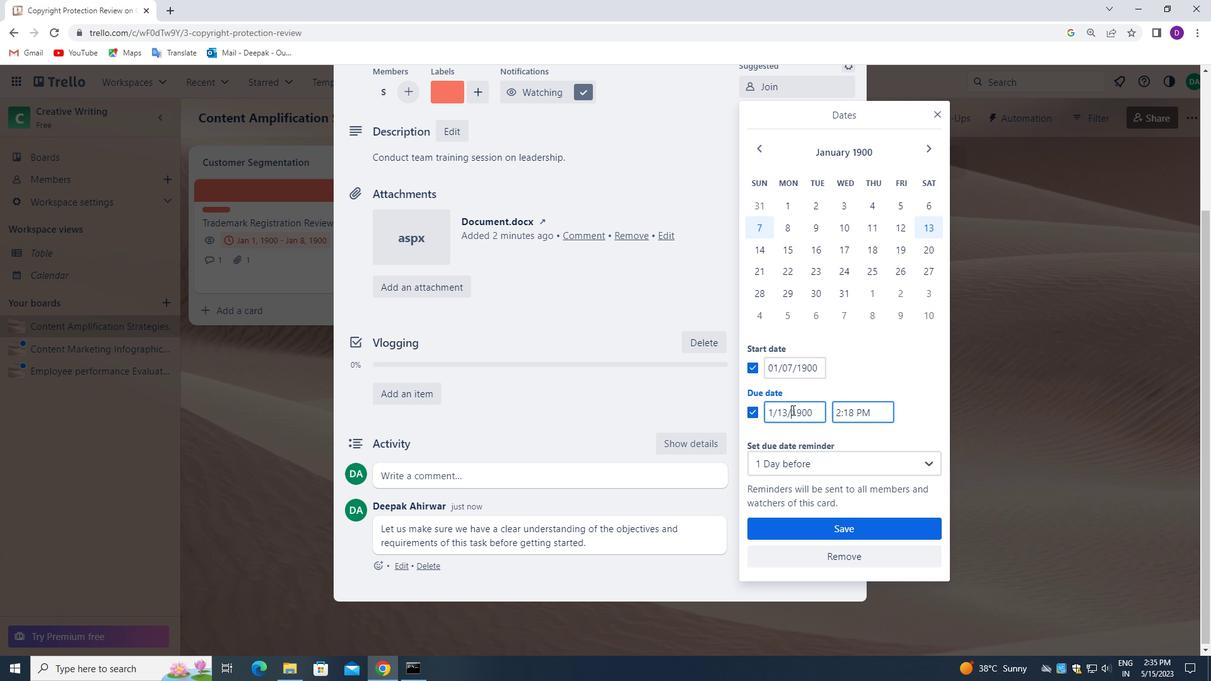 
Action: Key pressed <Key.backspace>01/14/1900
Screenshot: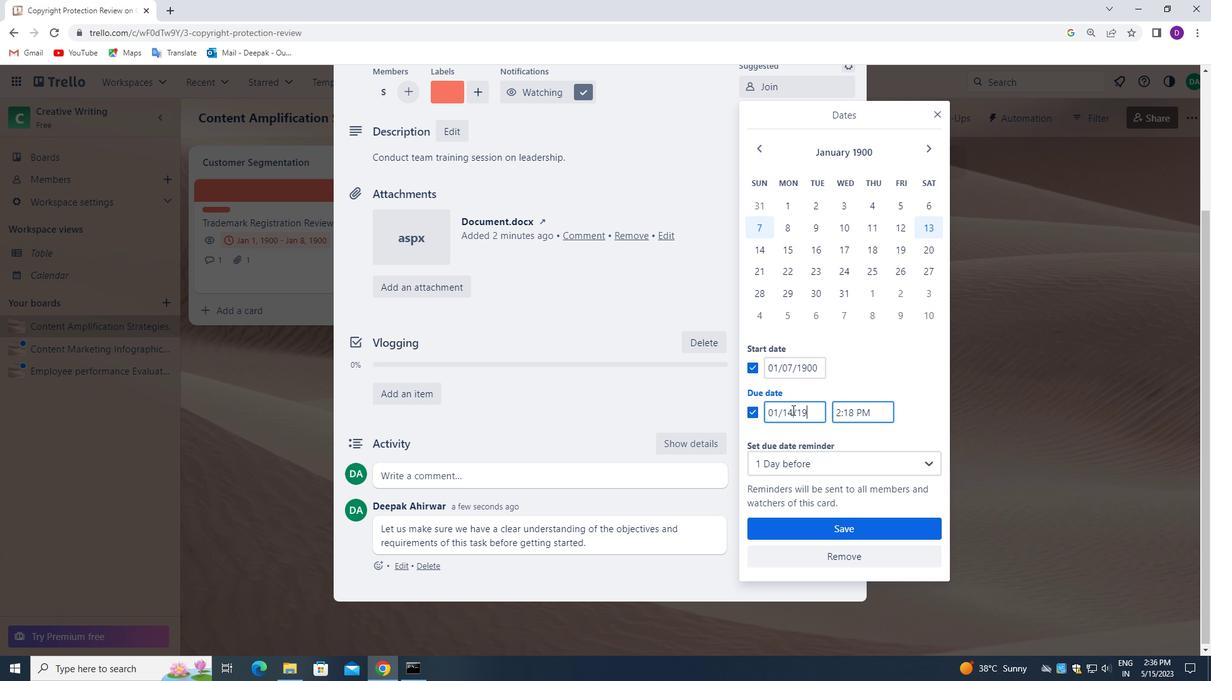 
Action: Mouse moved to (831, 522)
Screenshot: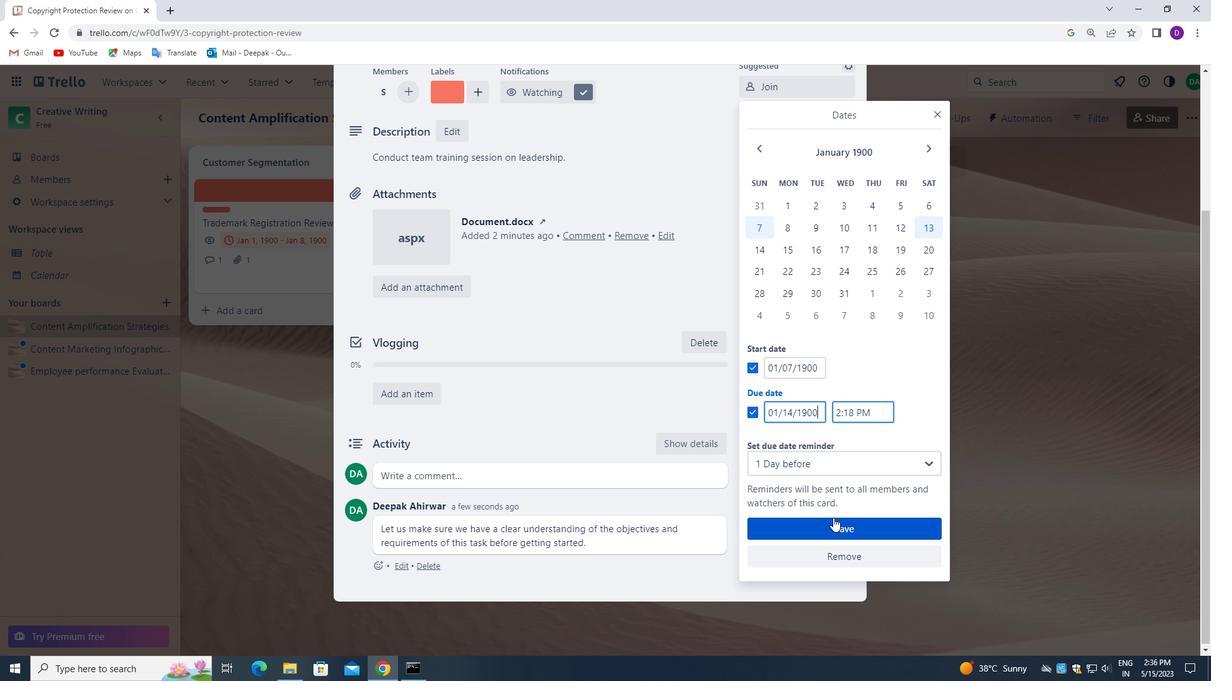 
Action: Mouse pressed left at (831, 522)
Screenshot: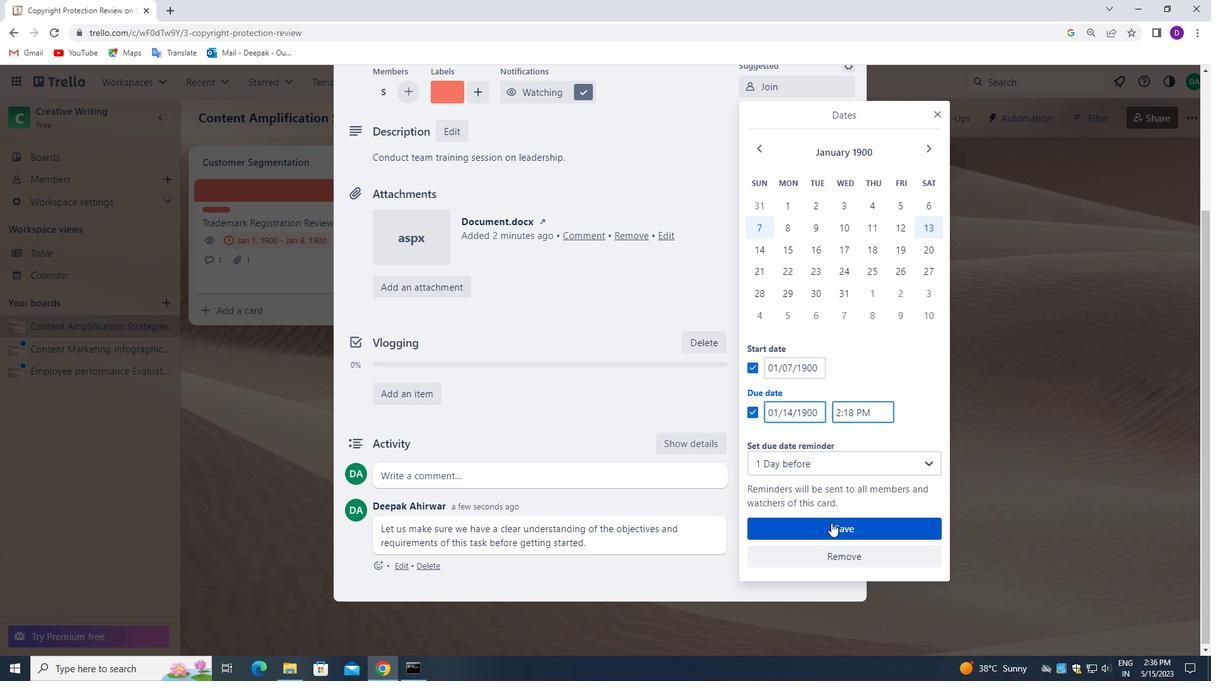 
Action: Mouse moved to (646, 285)
Screenshot: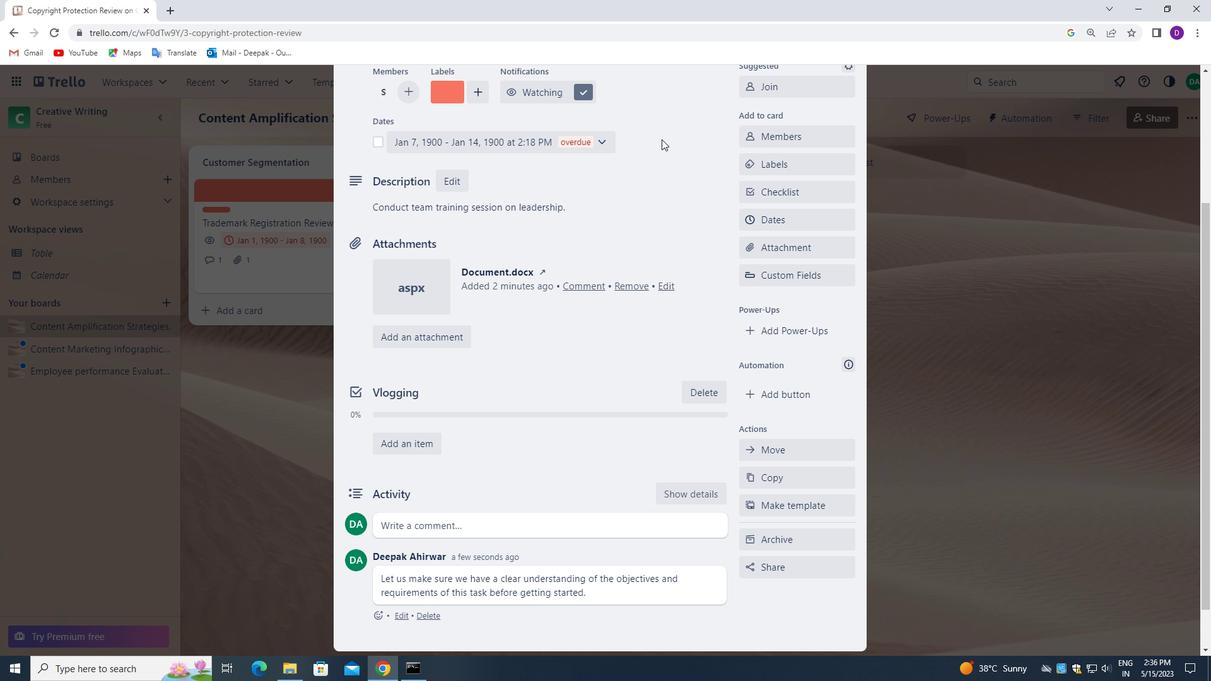 
Action: Mouse scrolled (646, 286) with delta (0, 0)
Screenshot: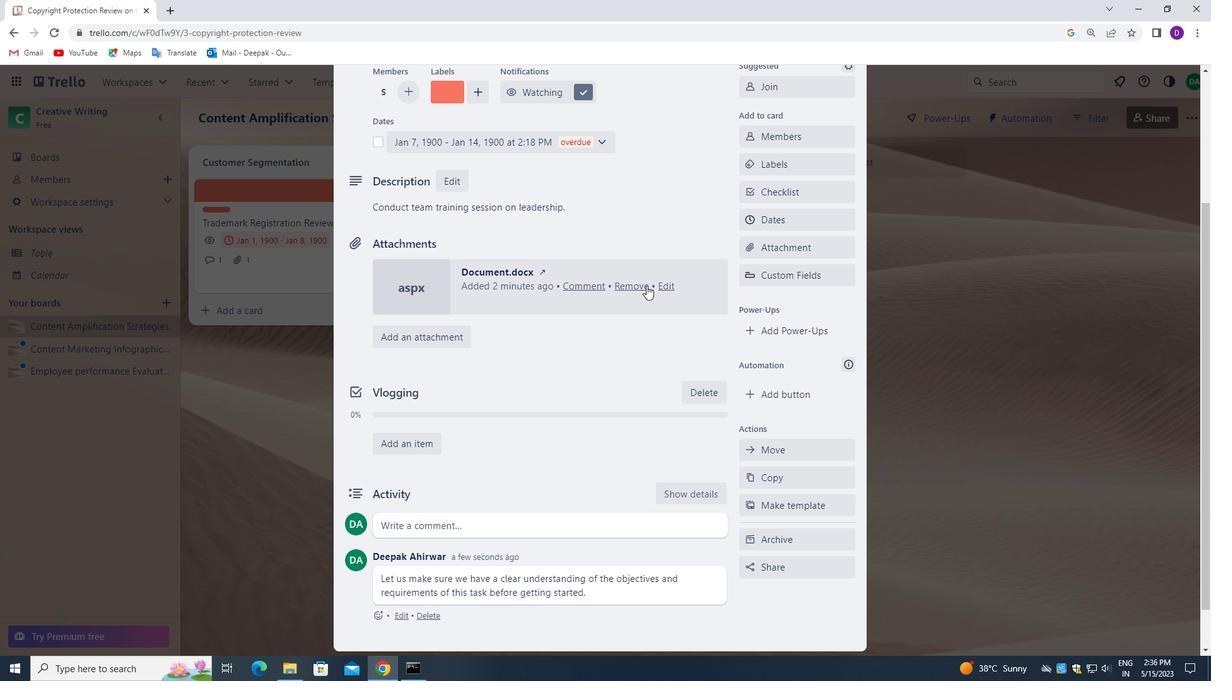 
Action: Mouse scrolled (646, 286) with delta (0, 0)
Screenshot: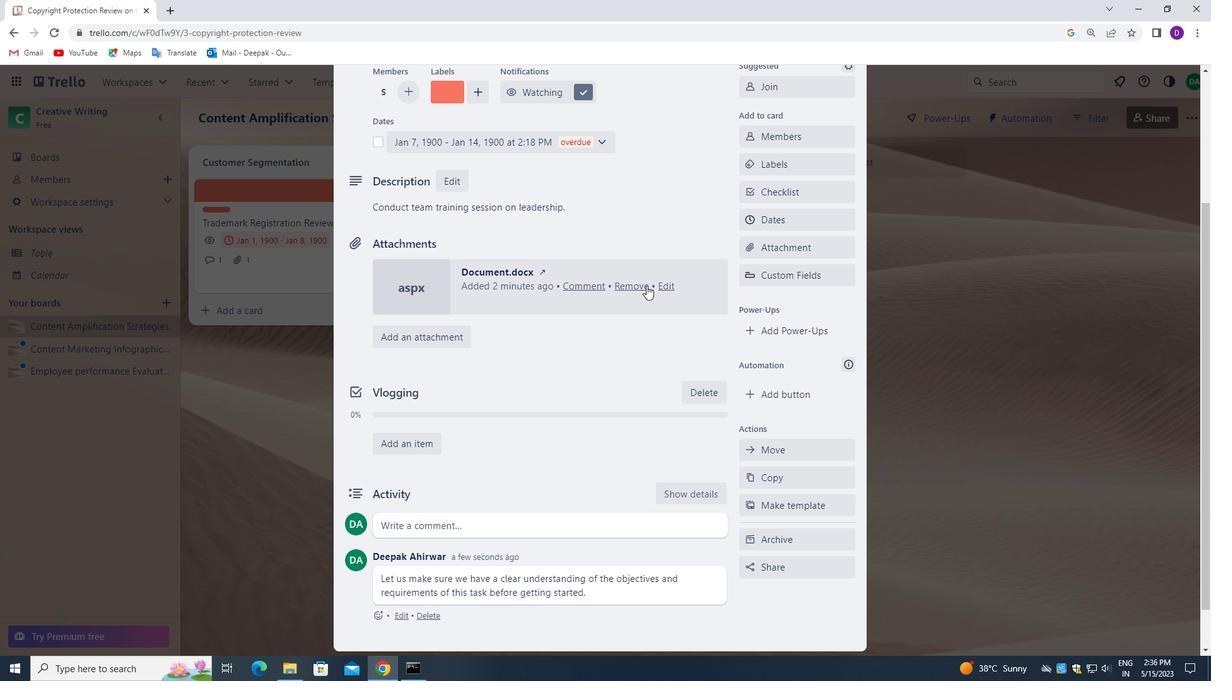 
Action: Mouse scrolled (646, 286) with delta (0, 0)
Screenshot: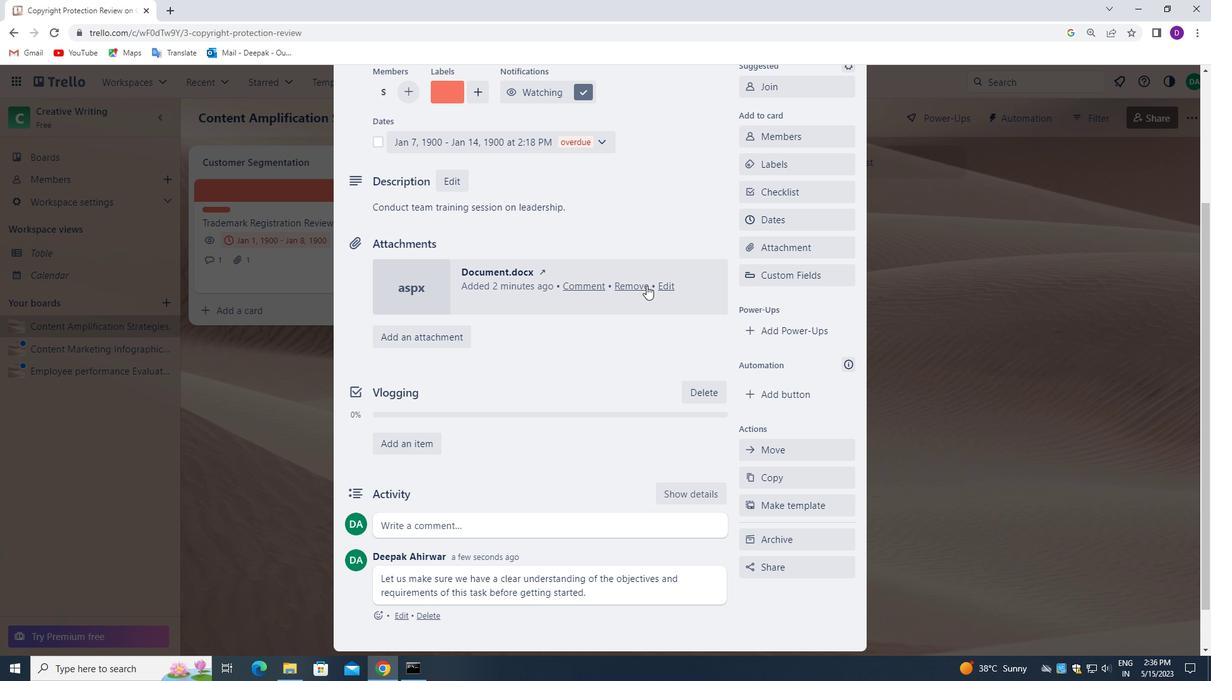 
Action: Mouse scrolled (646, 286) with delta (0, 0)
Screenshot: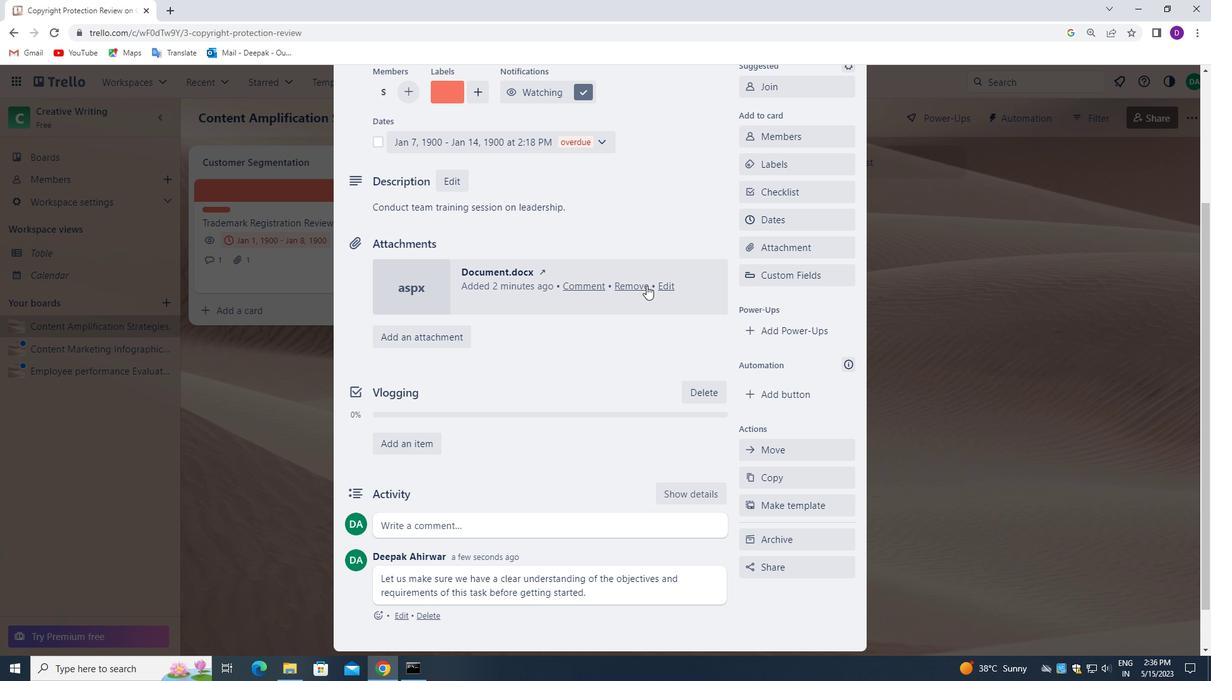 
Action: Mouse scrolled (646, 286) with delta (0, 0)
Screenshot: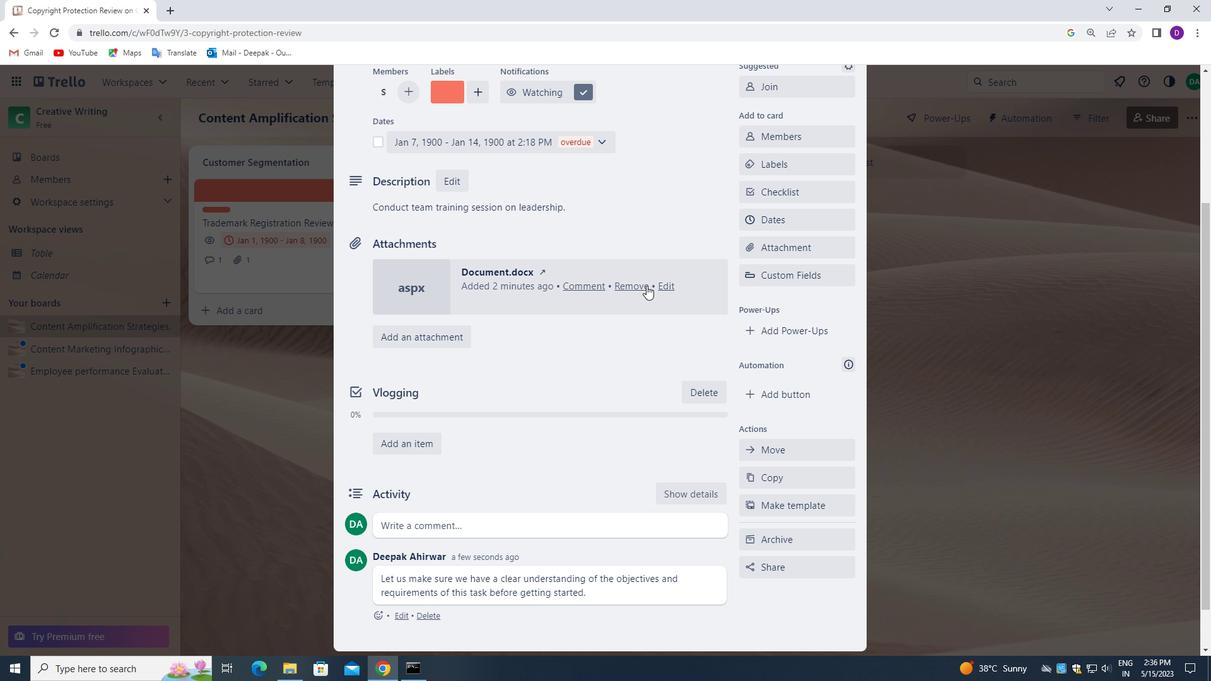 
Action: Mouse scrolled (646, 286) with delta (0, 0)
Screenshot: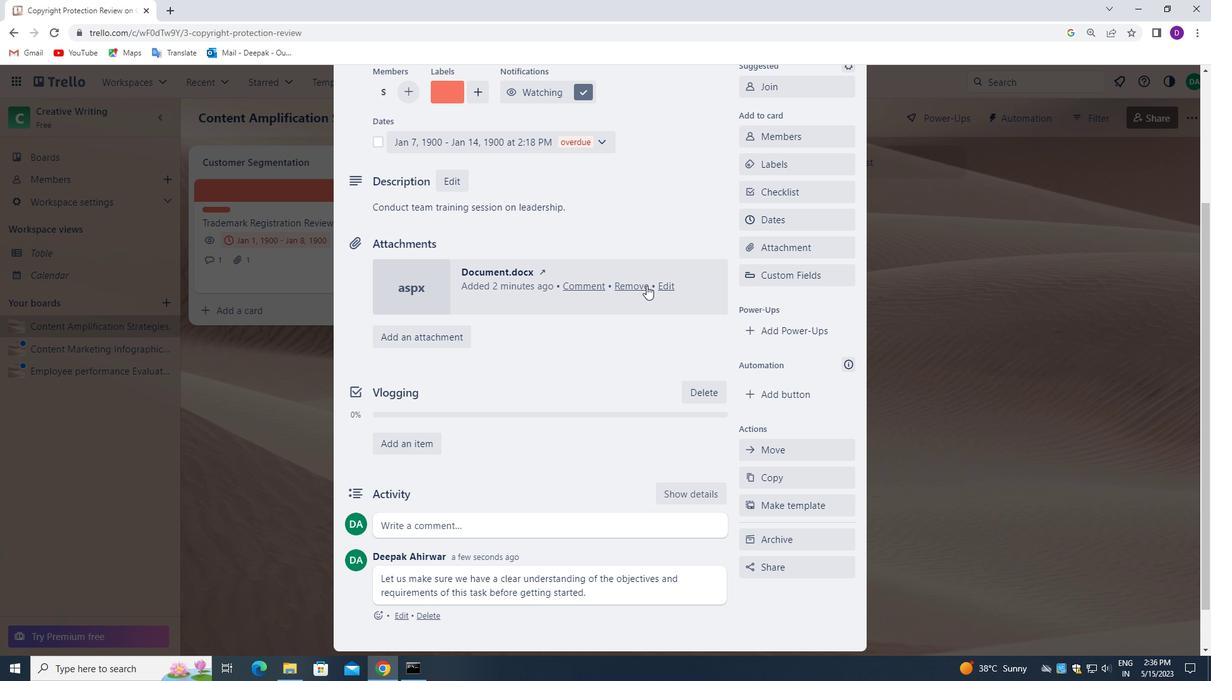 
Action: Mouse scrolled (646, 286) with delta (0, 0)
Screenshot: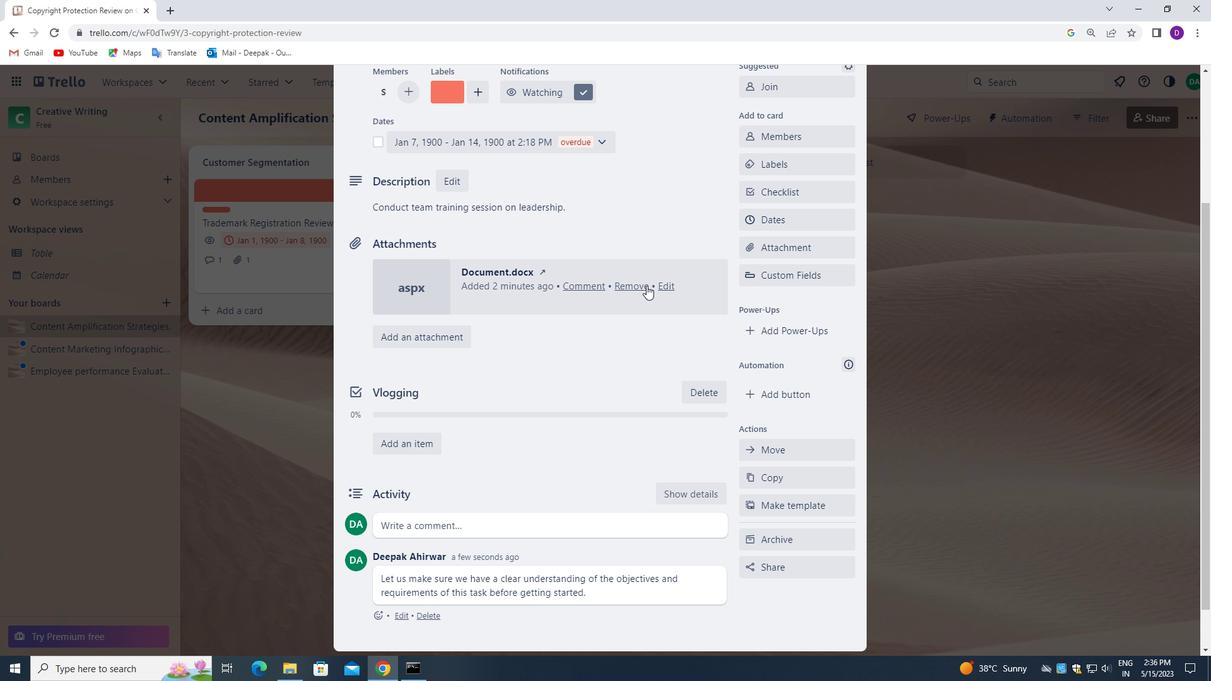 
Action: Mouse scrolled (646, 286) with delta (0, 0)
Screenshot: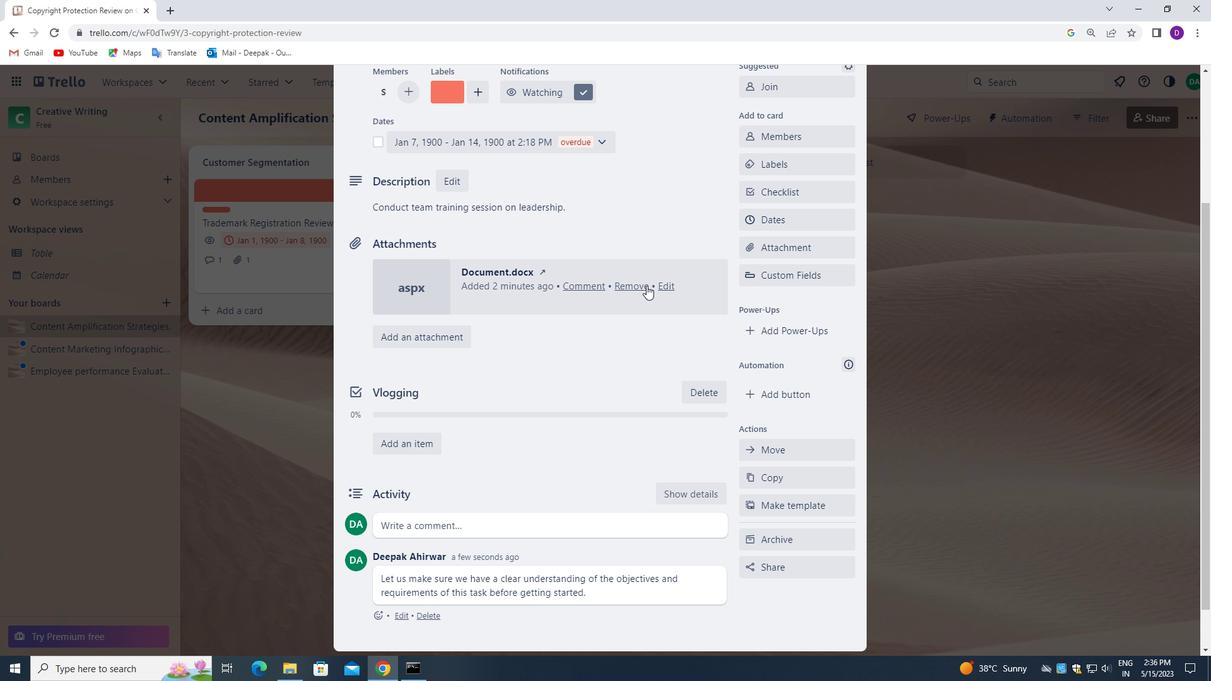 
Action: Mouse scrolled (646, 286) with delta (0, 0)
Screenshot: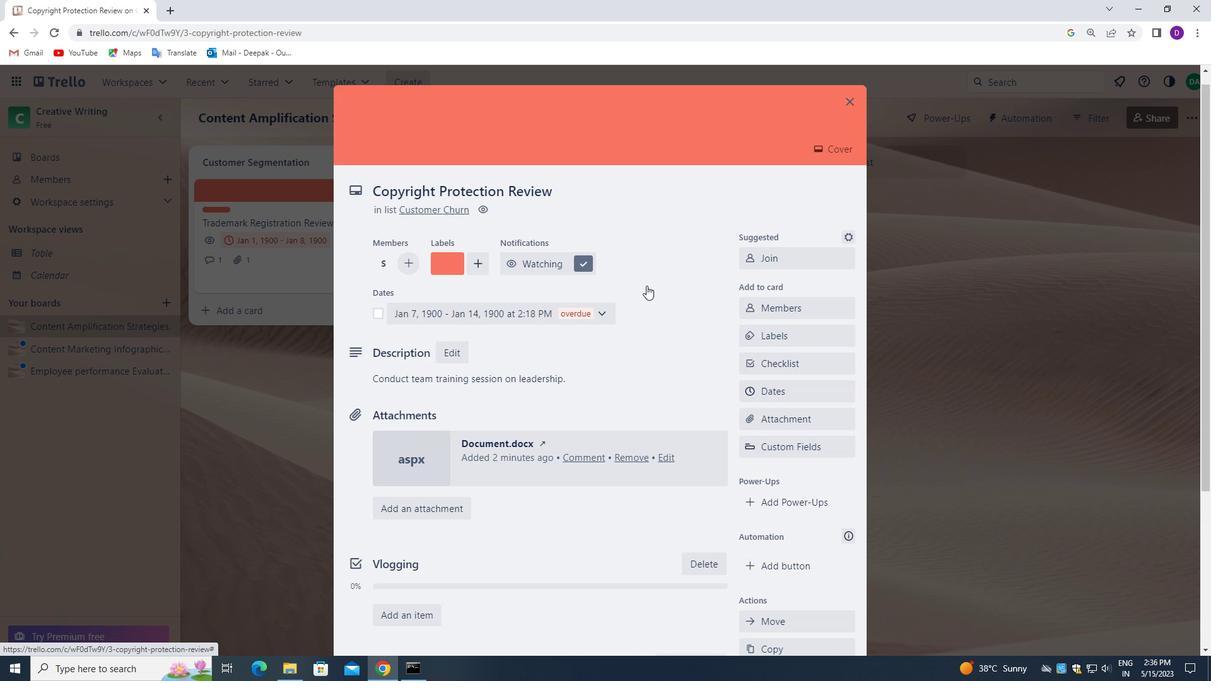 
Action: Mouse scrolled (646, 286) with delta (0, 0)
Screenshot: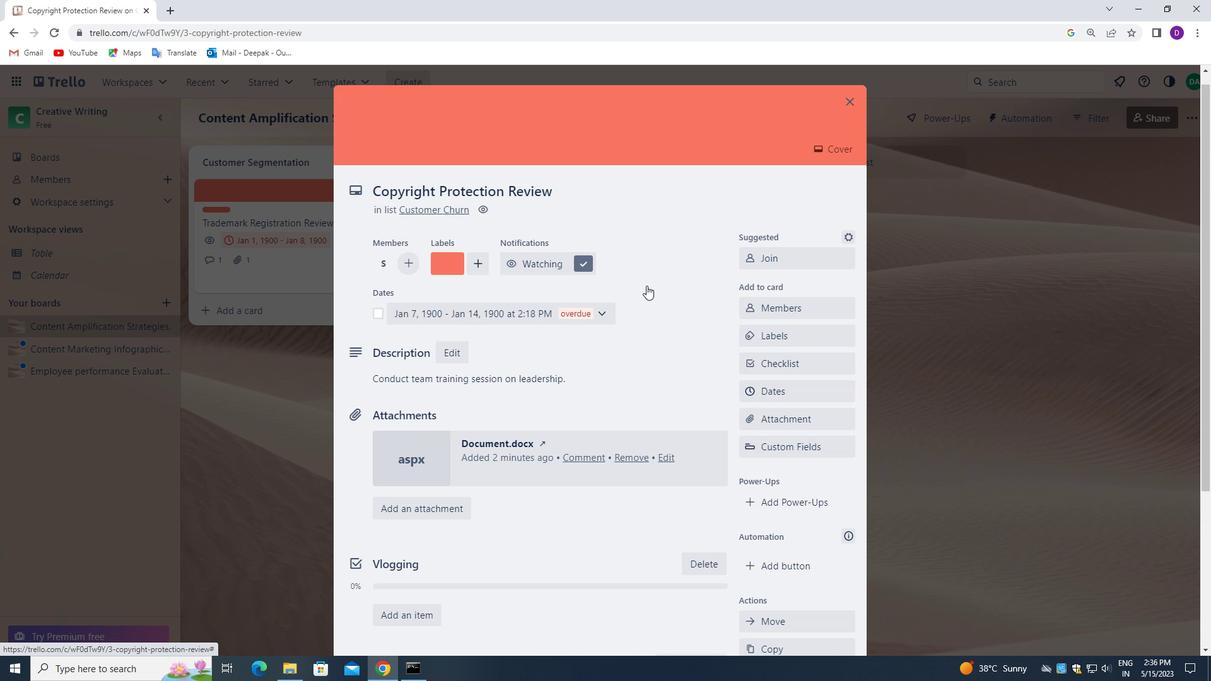 
Action: Mouse scrolled (646, 286) with delta (0, 0)
Screenshot: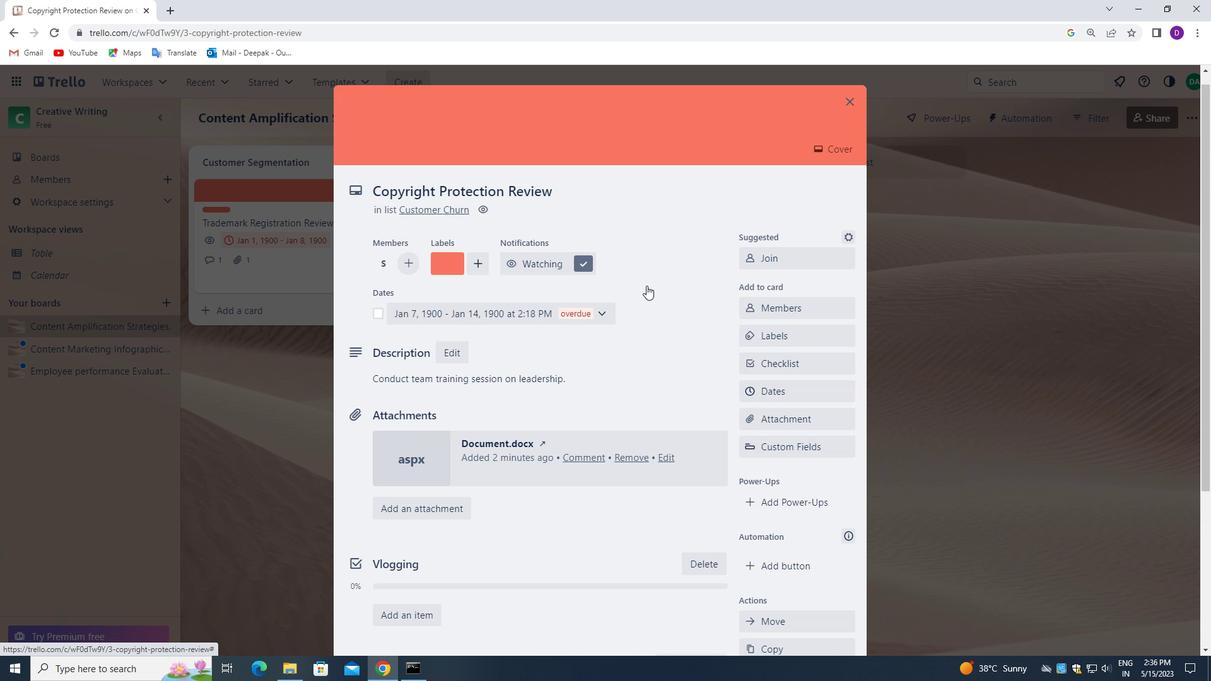 
Action: Mouse scrolled (646, 286) with delta (0, 0)
Screenshot: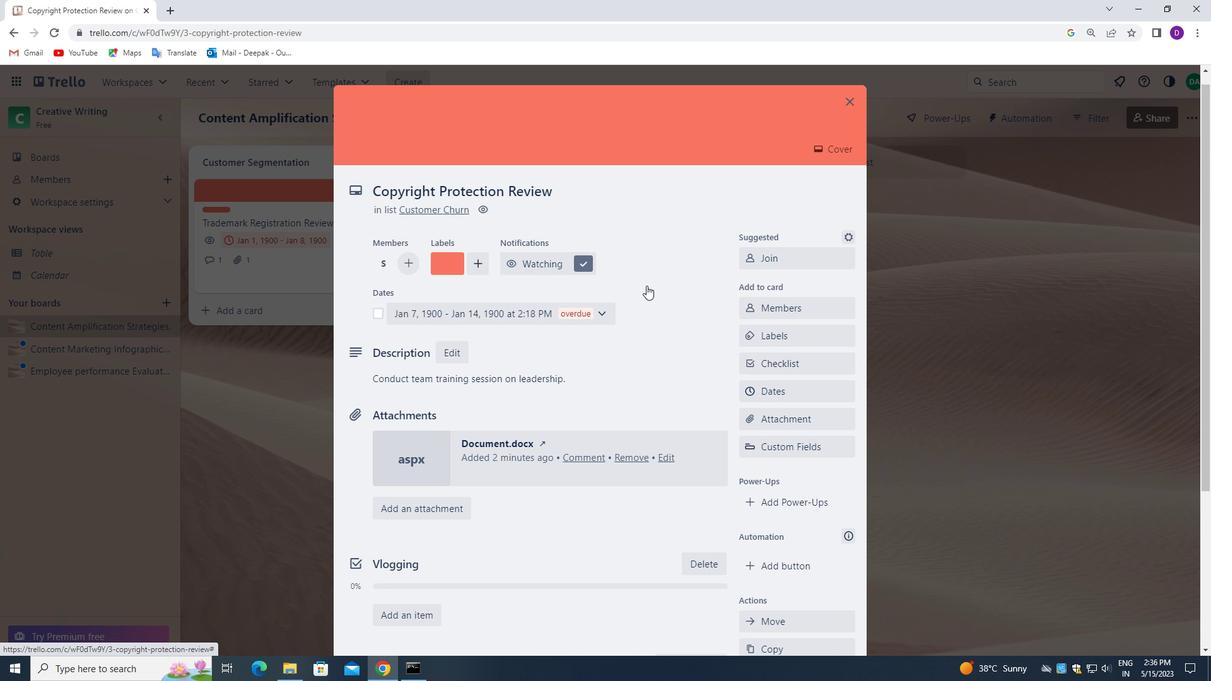 
Action: Mouse moved to (845, 113)
Screenshot: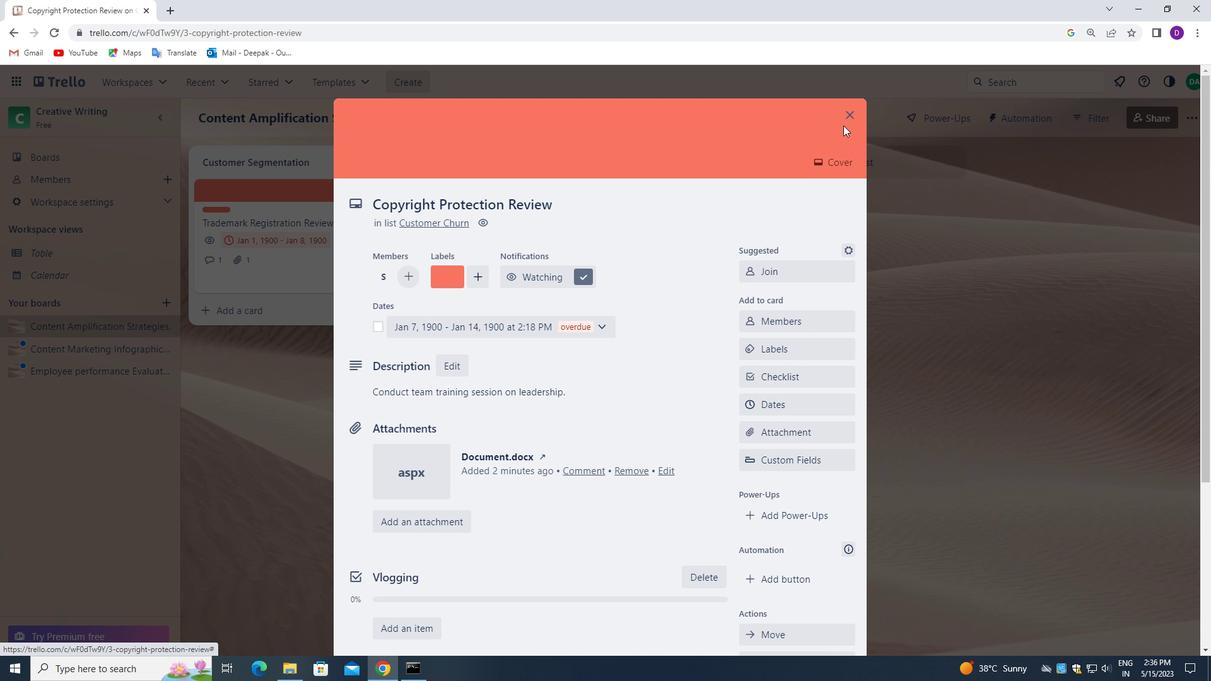 
Action: Mouse pressed left at (845, 113)
Screenshot: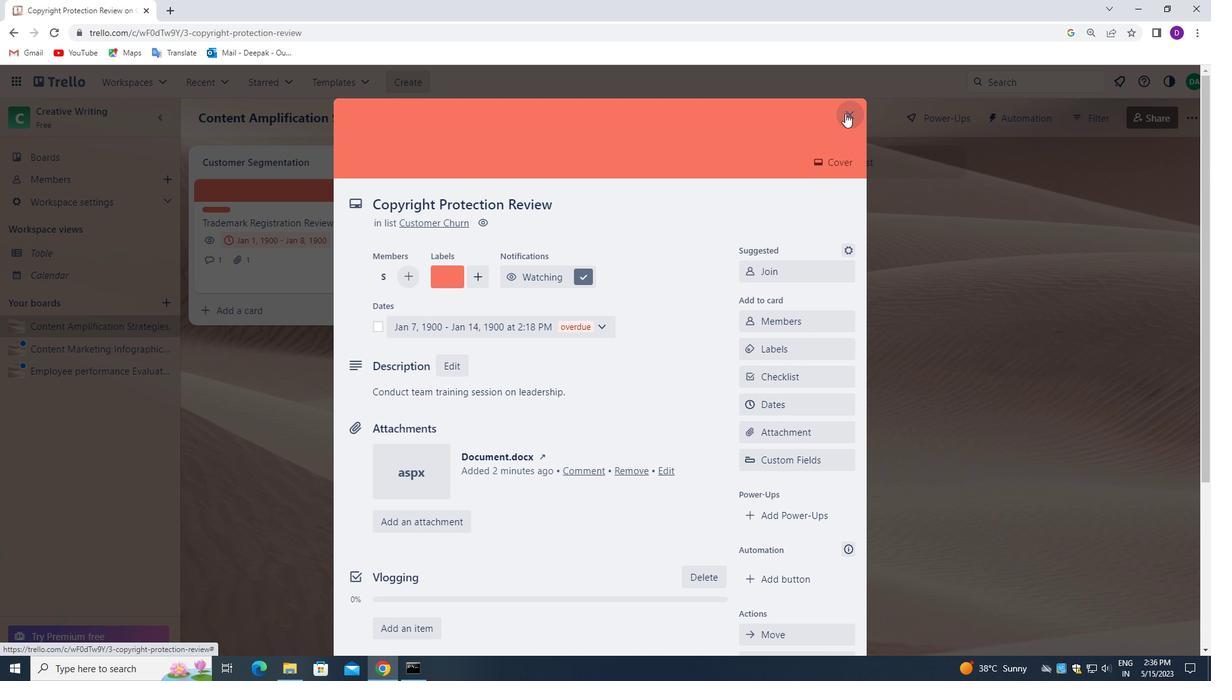 
Action: Mouse moved to (54, 155)
Screenshot: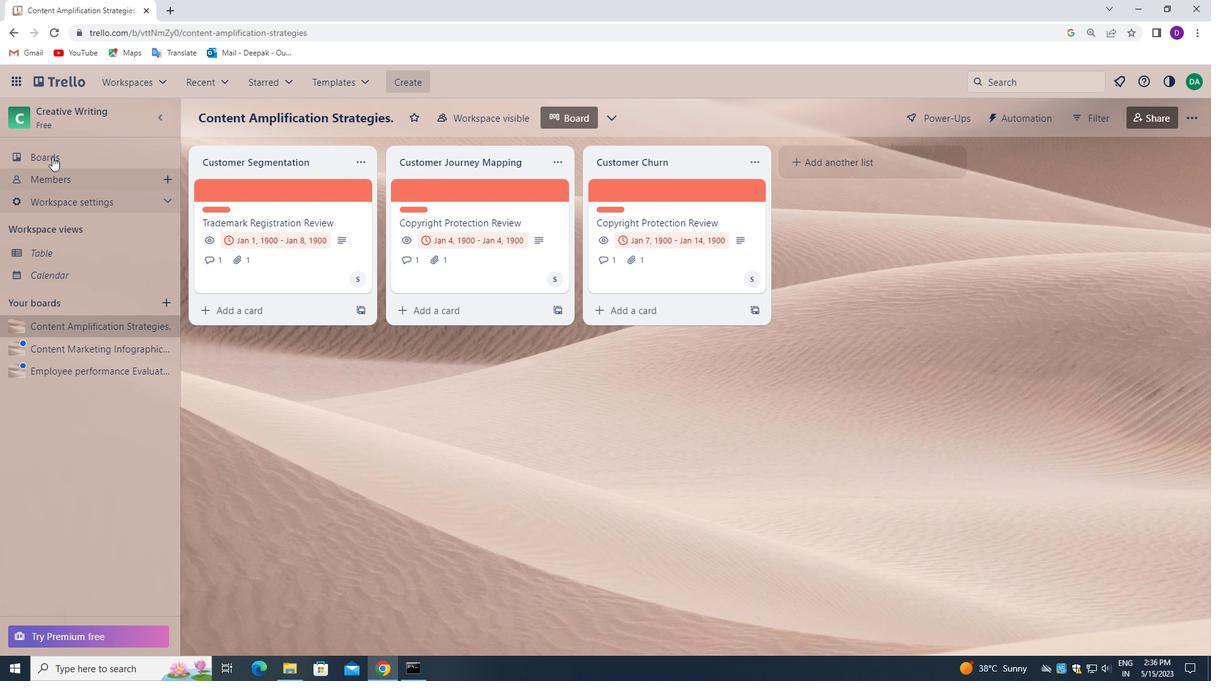 
Action: Mouse pressed left at (54, 155)
Screenshot: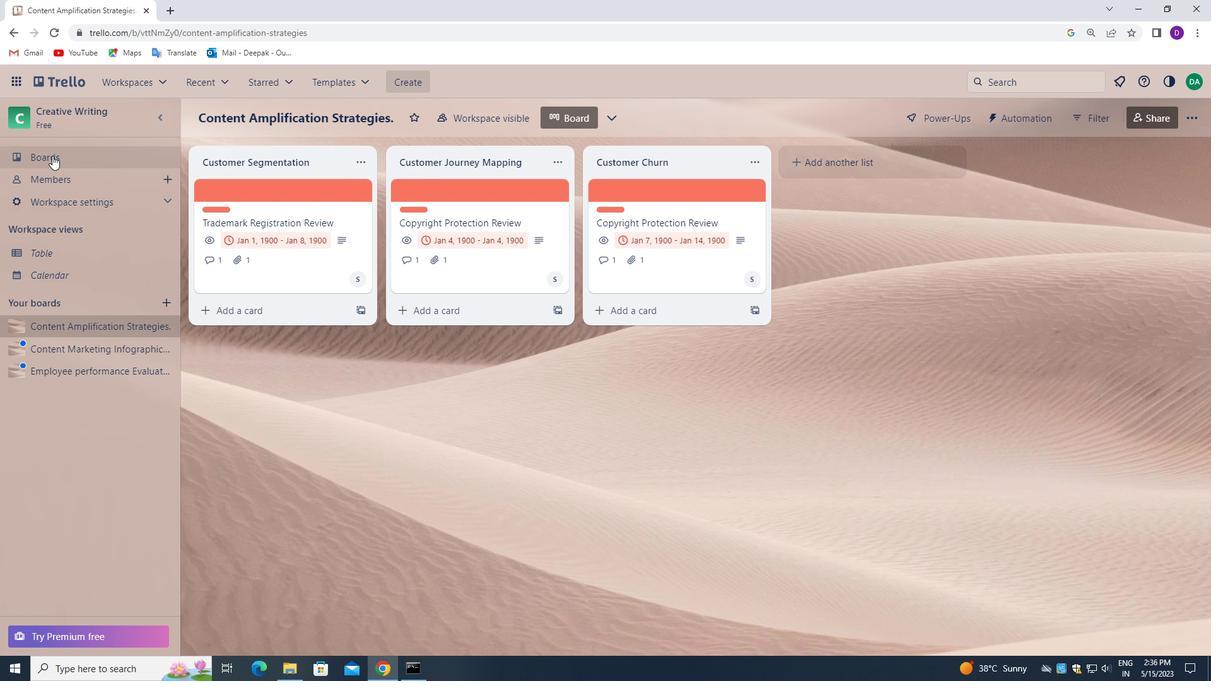 
Action: Mouse moved to (111, 203)
Screenshot: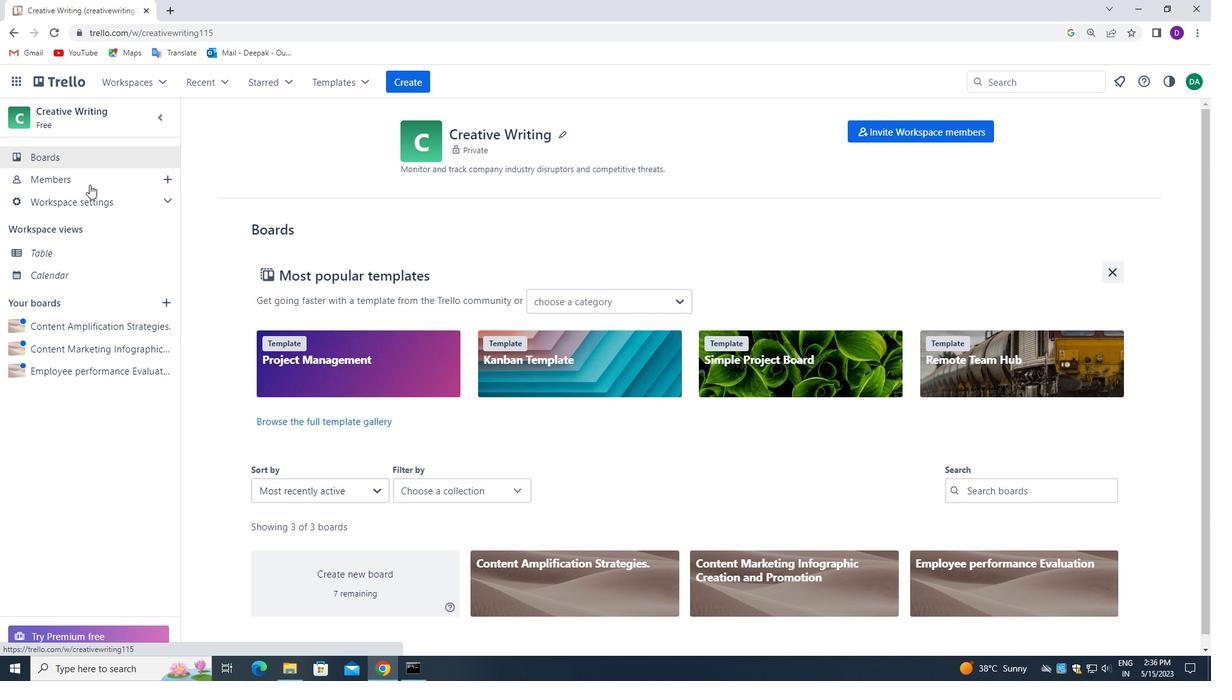 
